 Task: Find connections with filter location Yanzhou with filter topic #jobsearchwith filter profile language Potuguese with filter current company Talent Corner HR Services Pvt Ltd with filter school Coimbatore Tamil Nadu jobs  with filter industry Golf Courses and Country Clubs with filter service category Family Law with filter keywords title Service Dog Trainer
Action: Mouse moved to (547, 76)
Screenshot: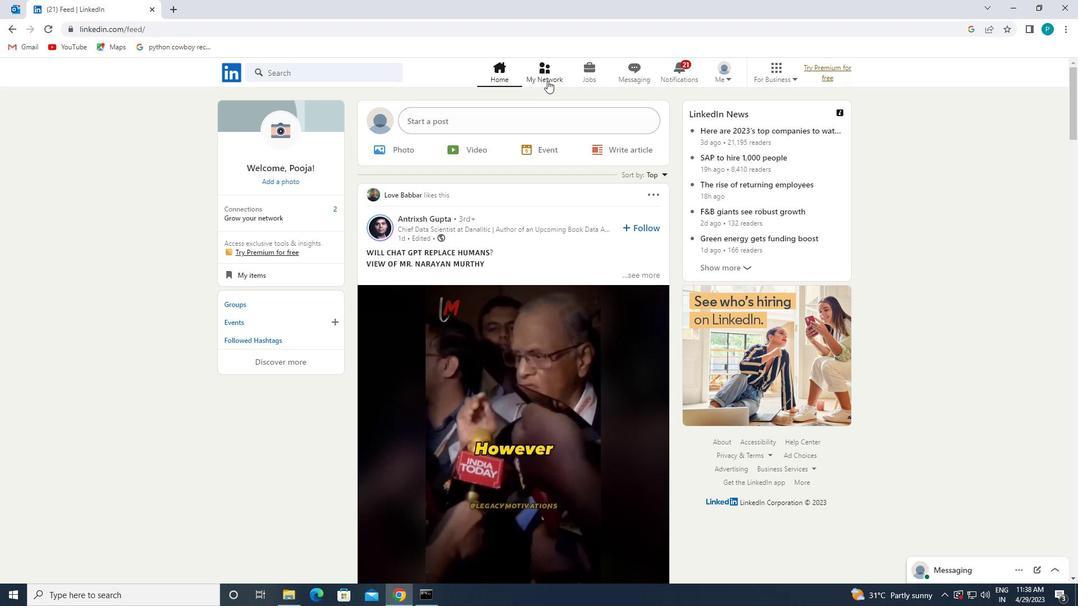 
Action: Mouse pressed left at (547, 76)
Screenshot: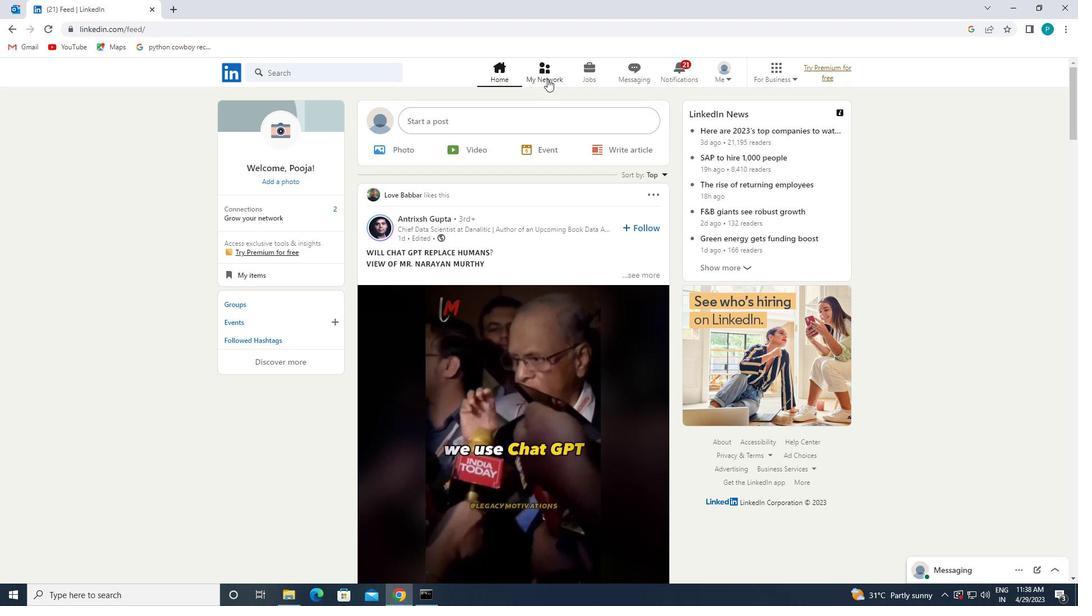 
Action: Mouse moved to (342, 123)
Screenshot: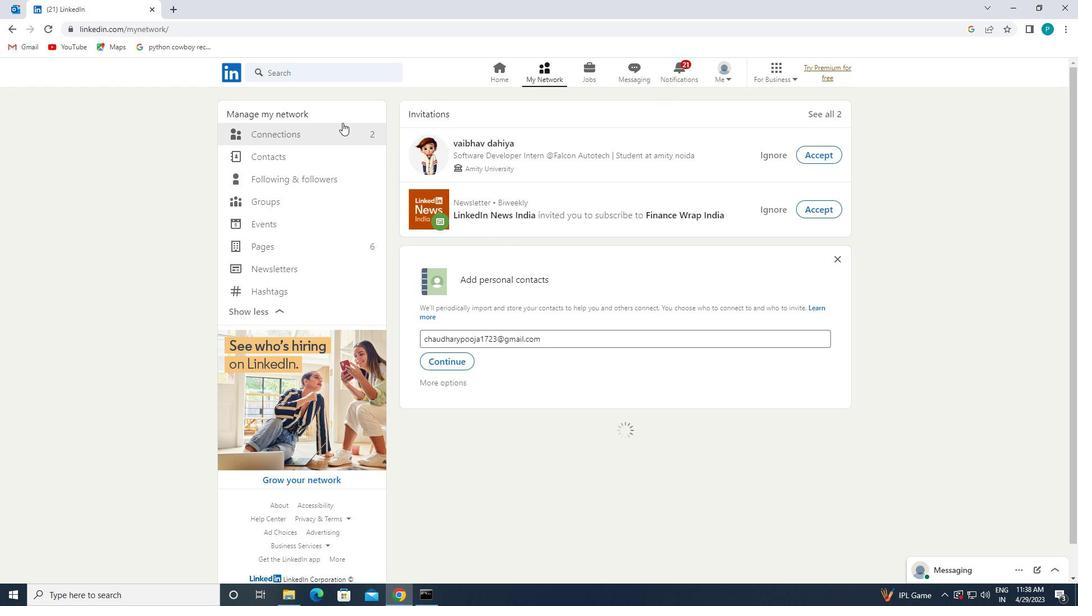
Action: Mouse pressed left at (342, 123)
Screenshot: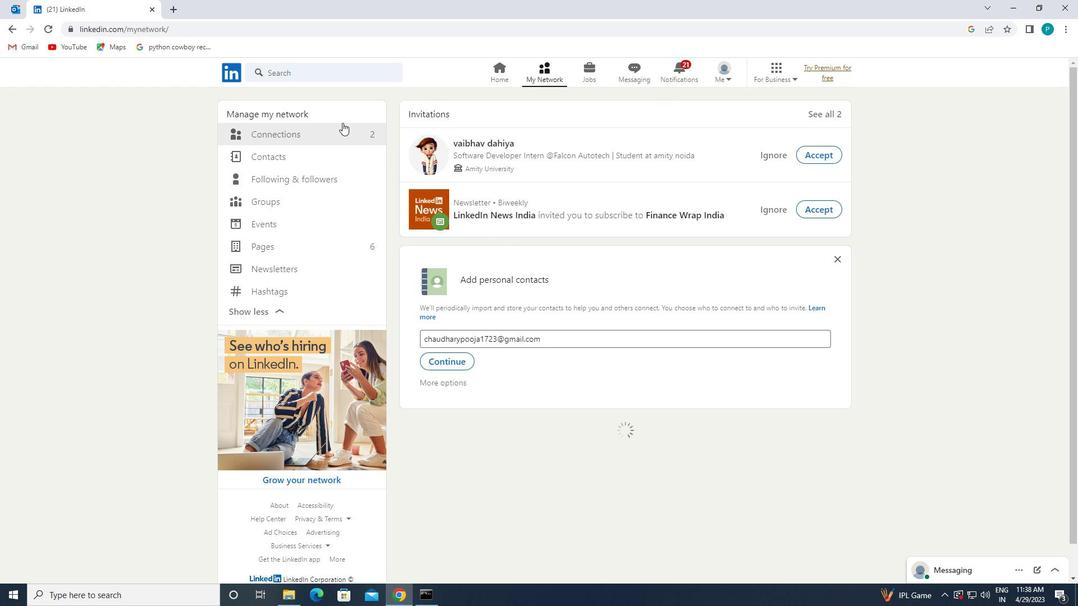 
Action: Mouse moved to (332, 139)
Screenshot: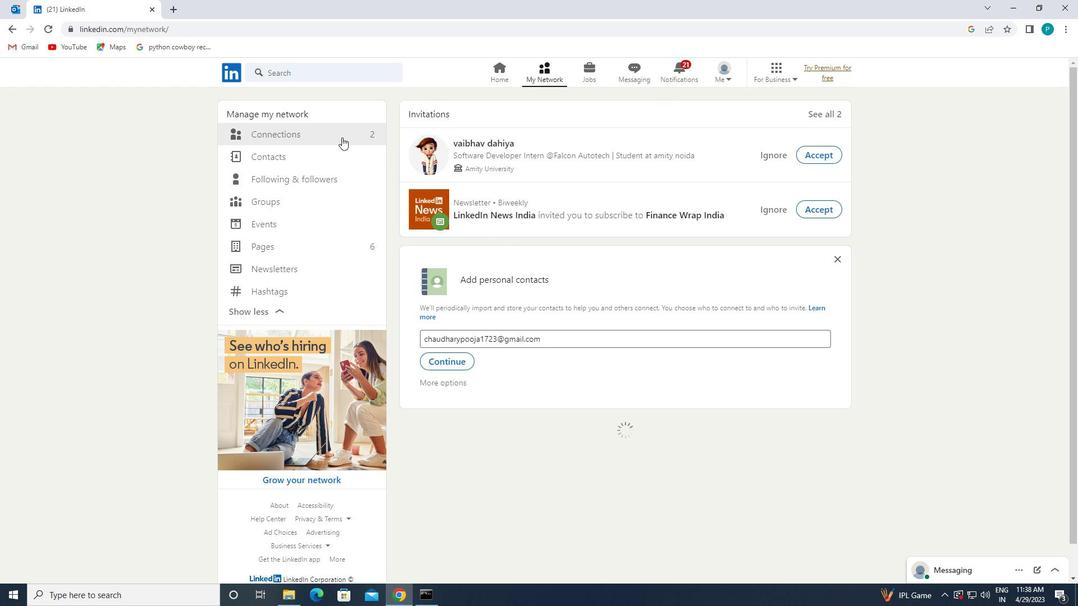 
Action: Mouse pressed left at (332, 139)
Screenshot: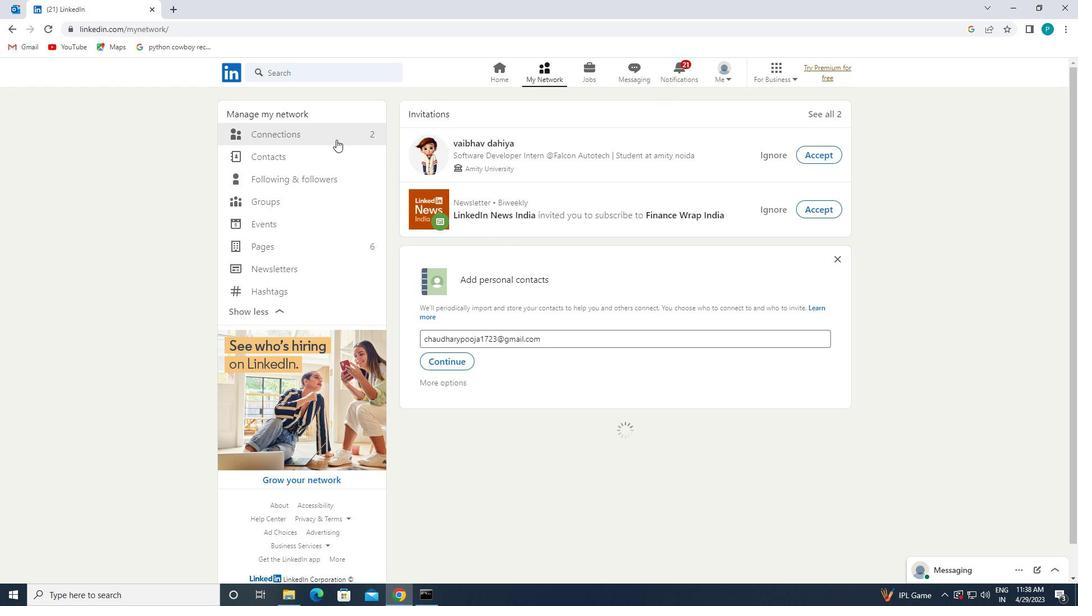 
Action: Mouse moved to (344, 135)
Screenshot: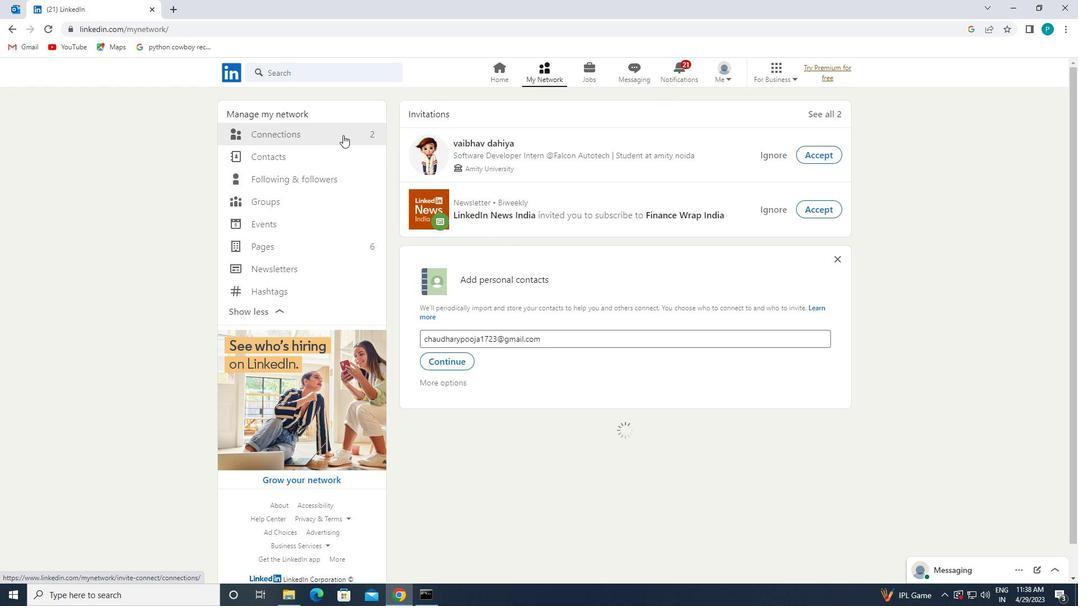 
Action: Mouse pressed left at (344, 135)
Screenshot: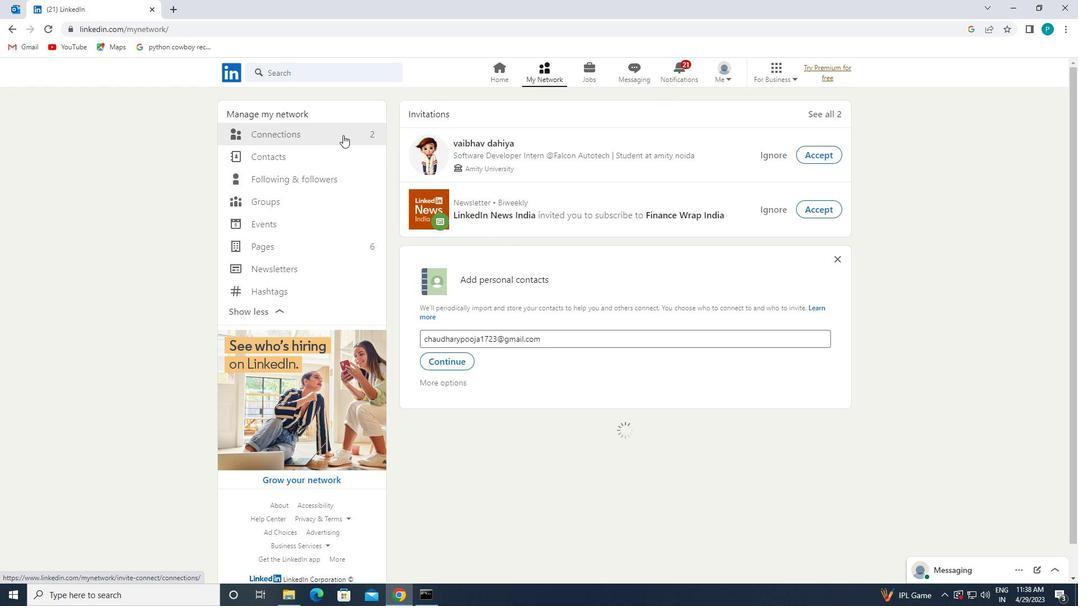 
Action: Mouse pressed left at (344, 135)
Screenshot: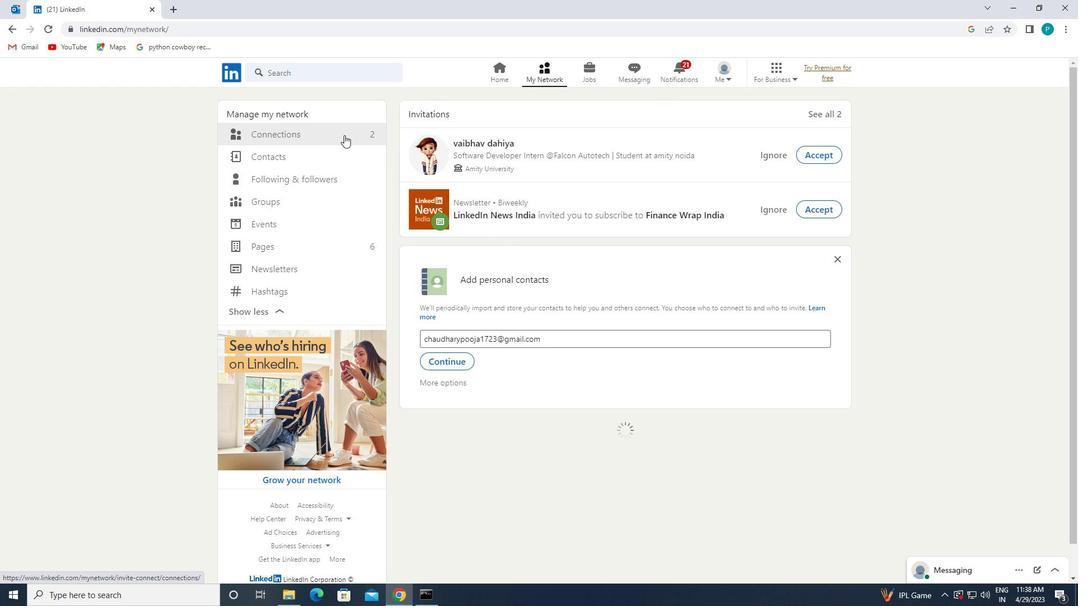 
Action: Mouse moved to (612, 130)
Screenshot: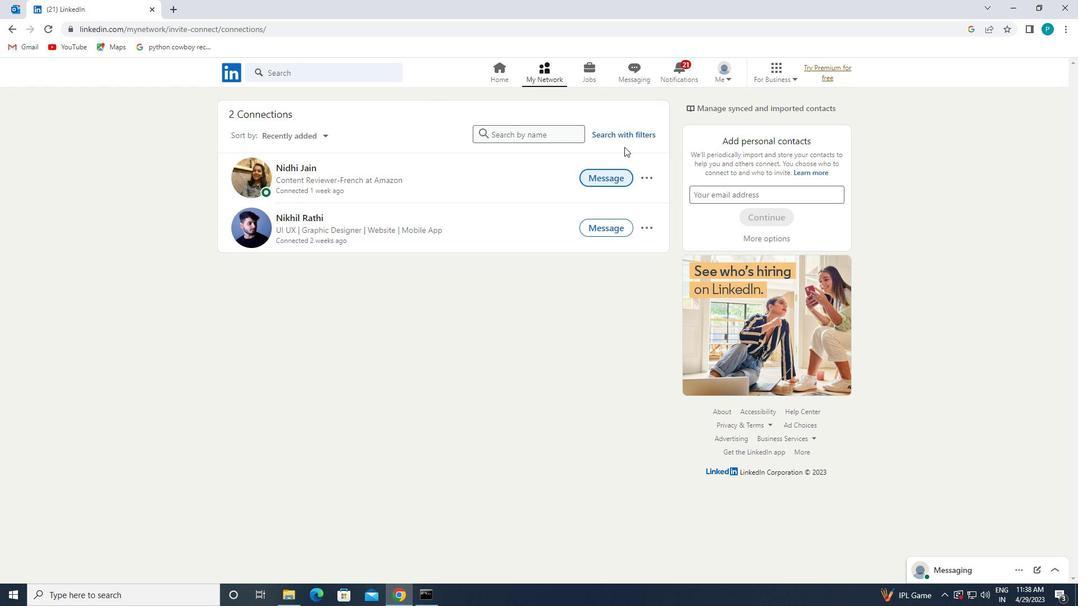 
Action: Mouse pressed left at (612, 130)
Screenshot: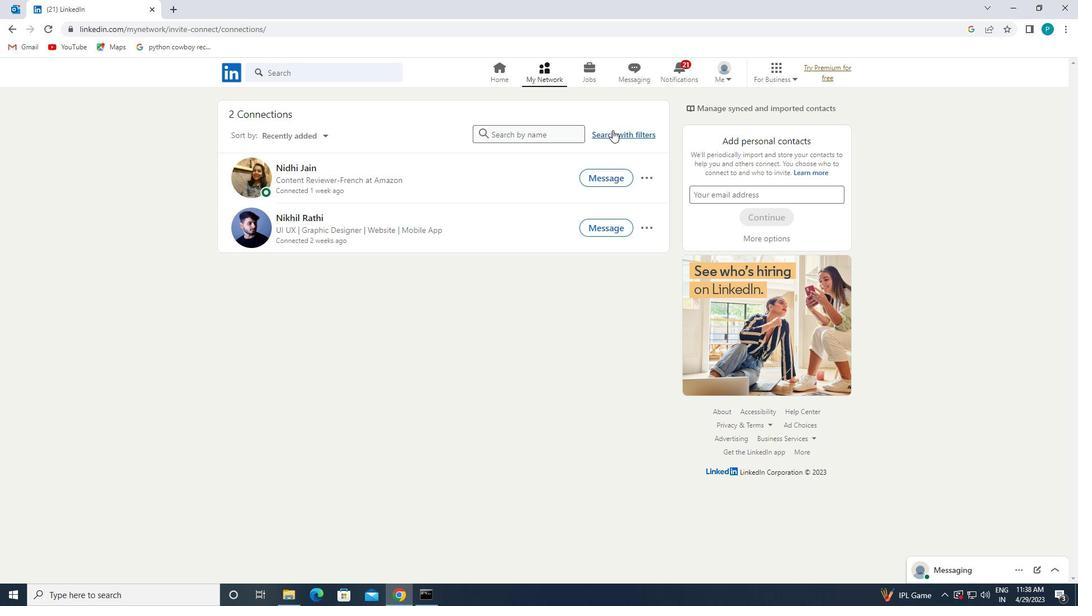 
Action: Mouse moved to (567, 105)
Screenshot: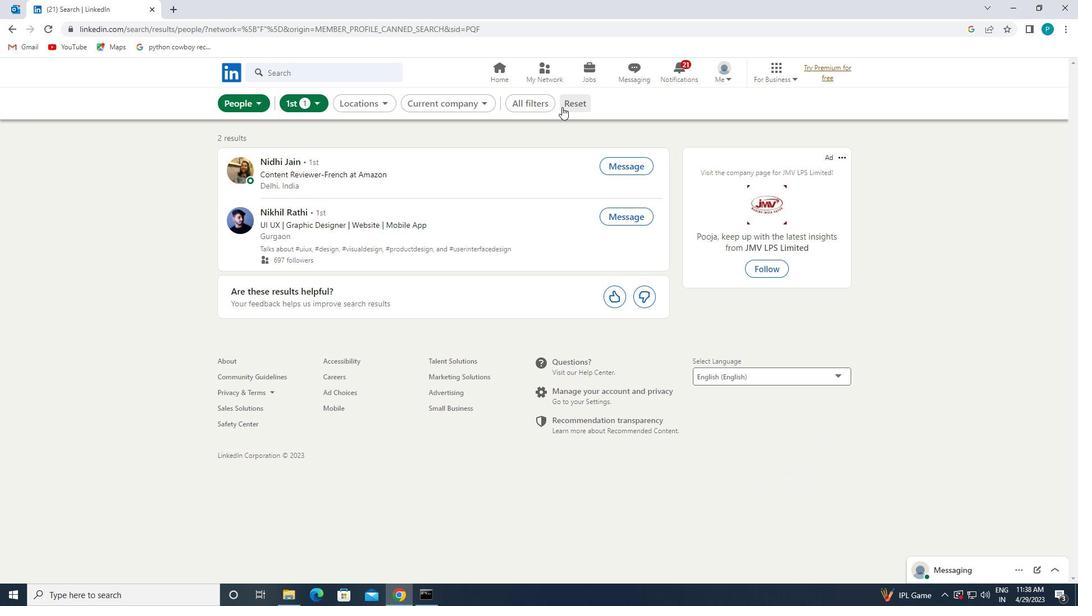 
Action: Mouse pressed left at (567, 105)
Screenshot: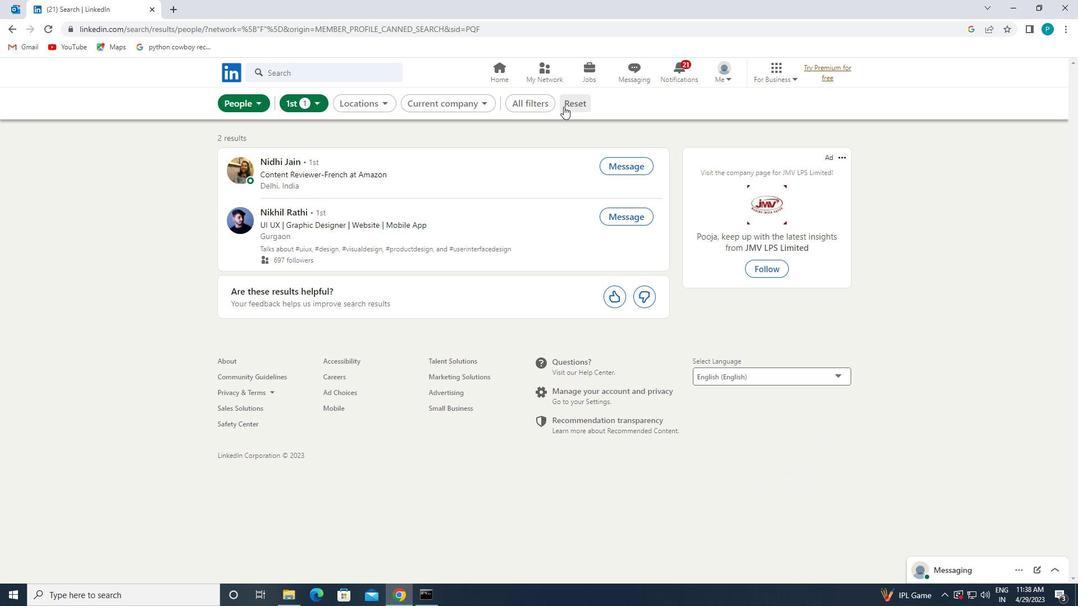 
Action: Mouse moved to (563, 103)
Screenshot: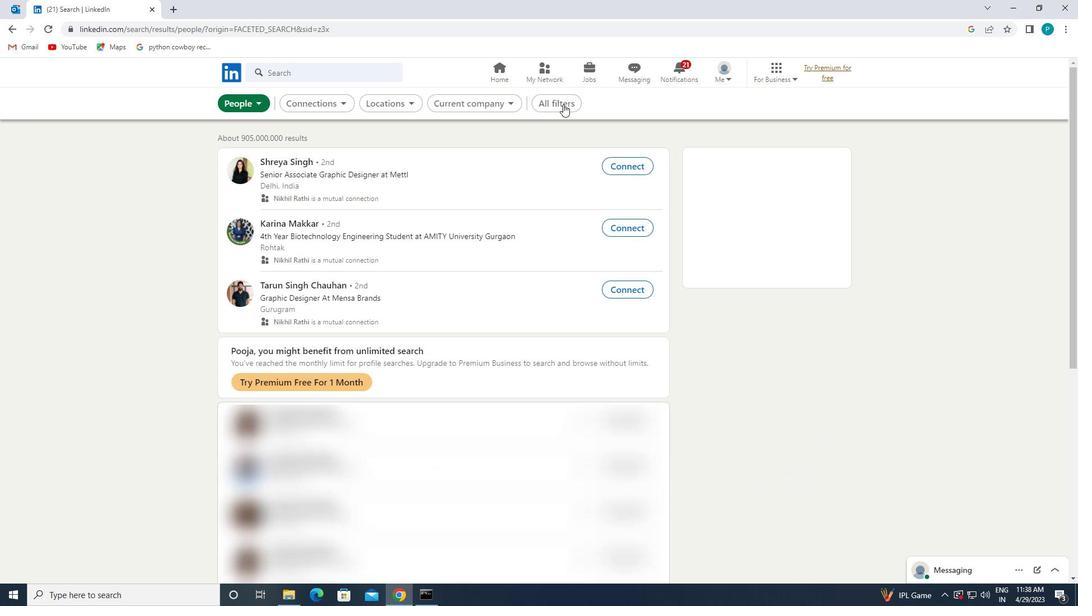 
Action: Mouse pressed left at (563, 103)
Screenshot: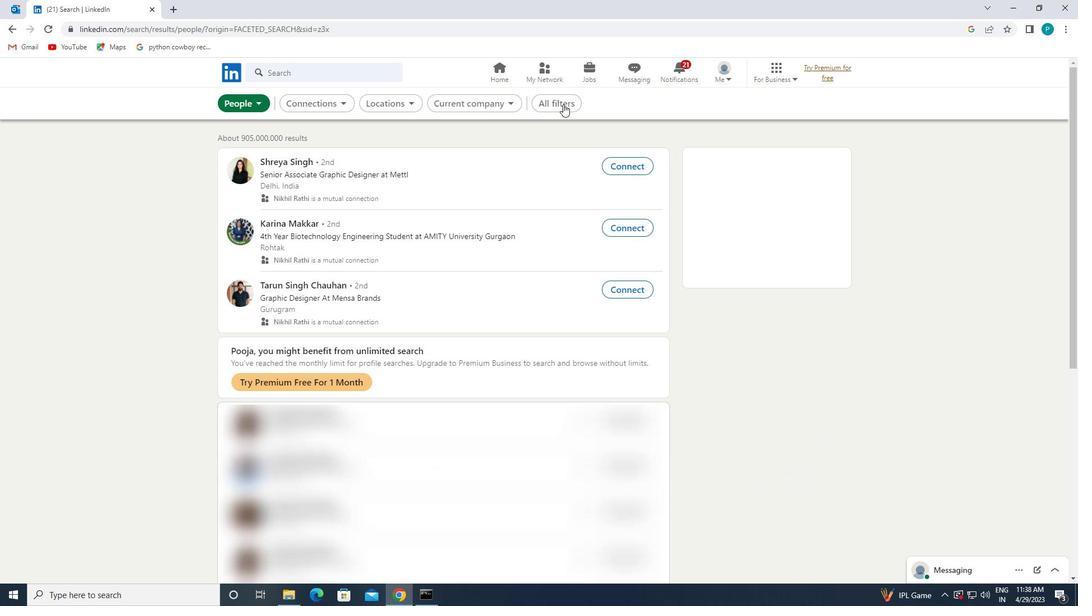 
Action: Mouse moved to (862, 241)
Screenshot: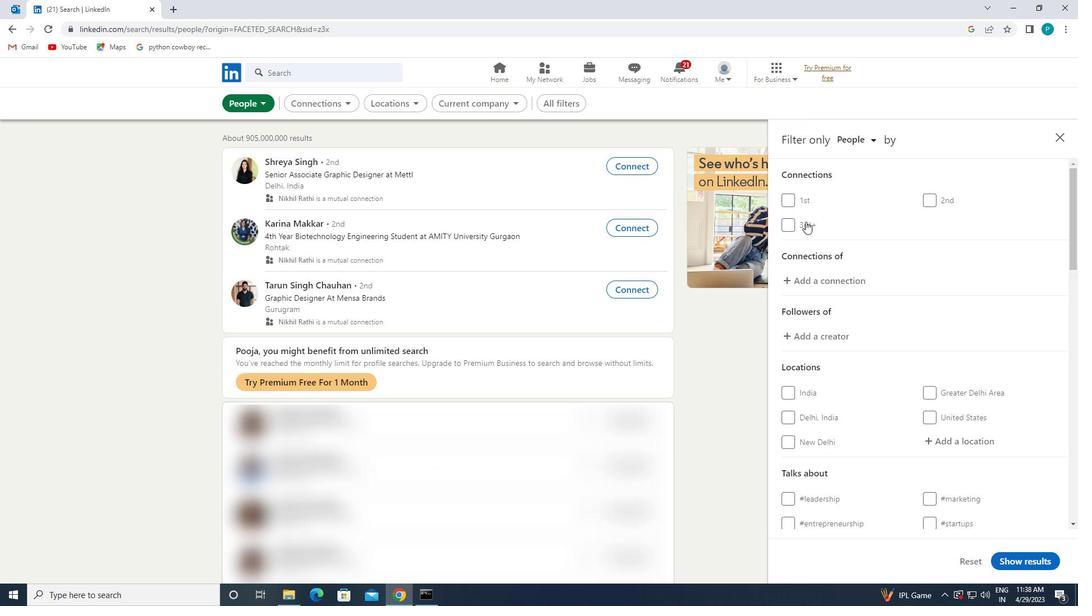 
Action: Mouse scrolled (862, 240) with delta (0, 0)
Screenshot: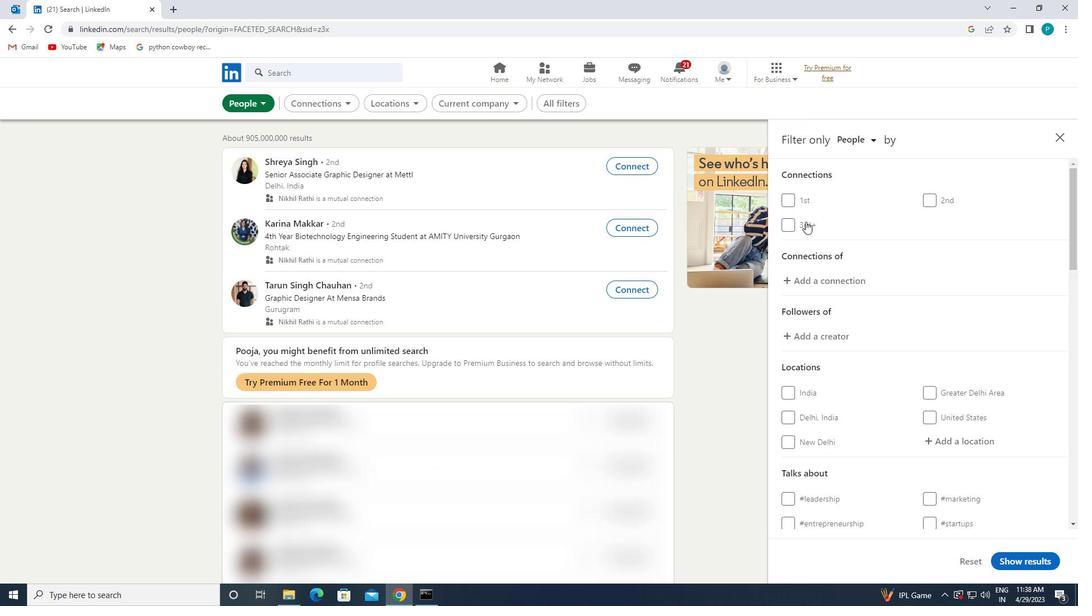 
Action: Mouse moved to (934, 353)
Screenshot: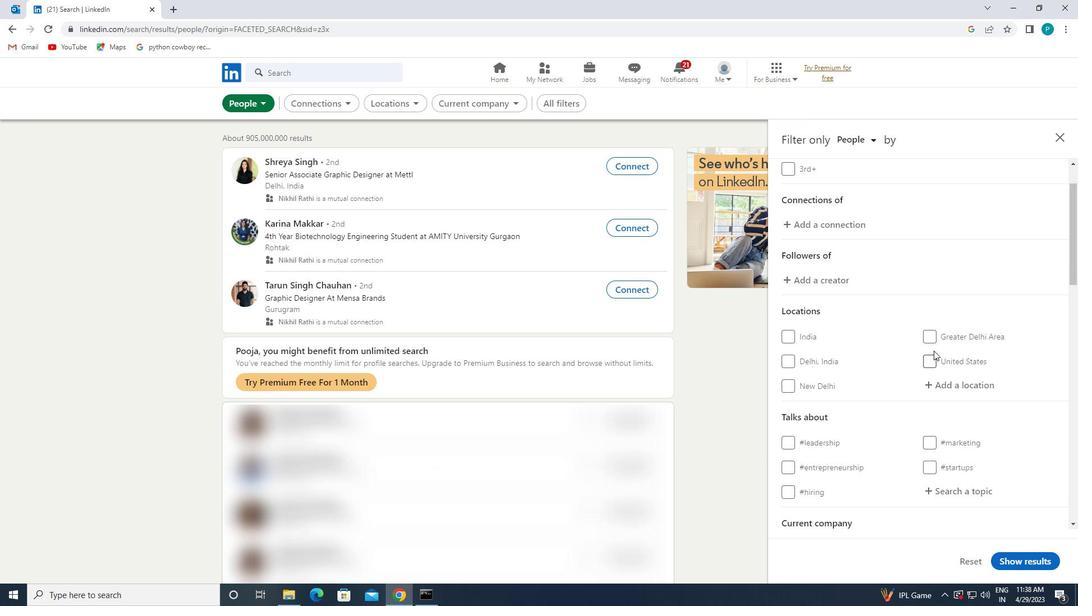 
Action: Mouse scrolled (934, 352) with delta (0, 0)
Screenshot: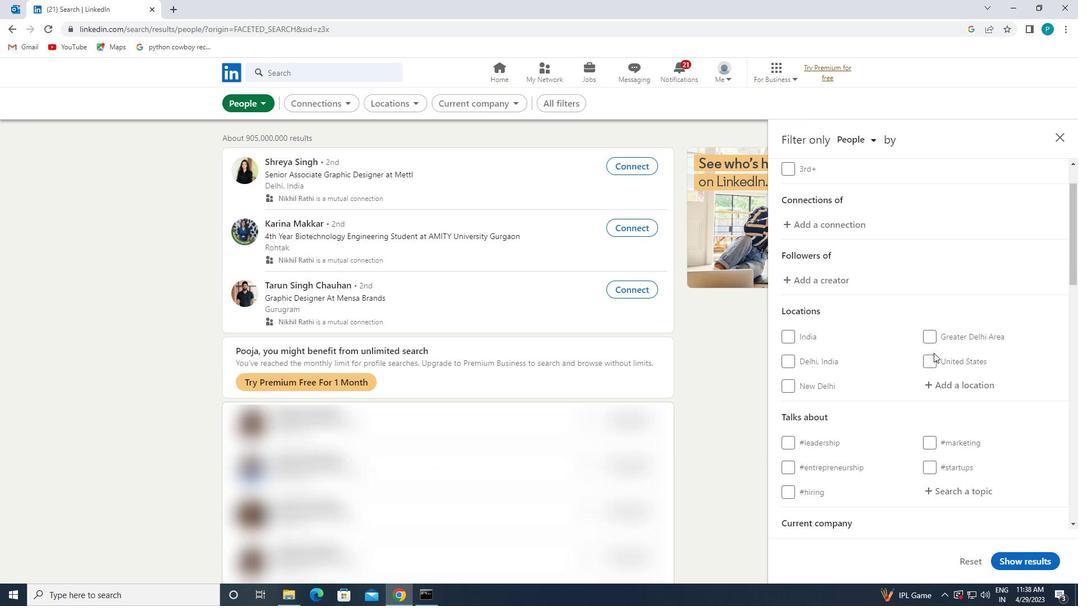 
Action: Mouse moved to (938, 333)
Screenshot: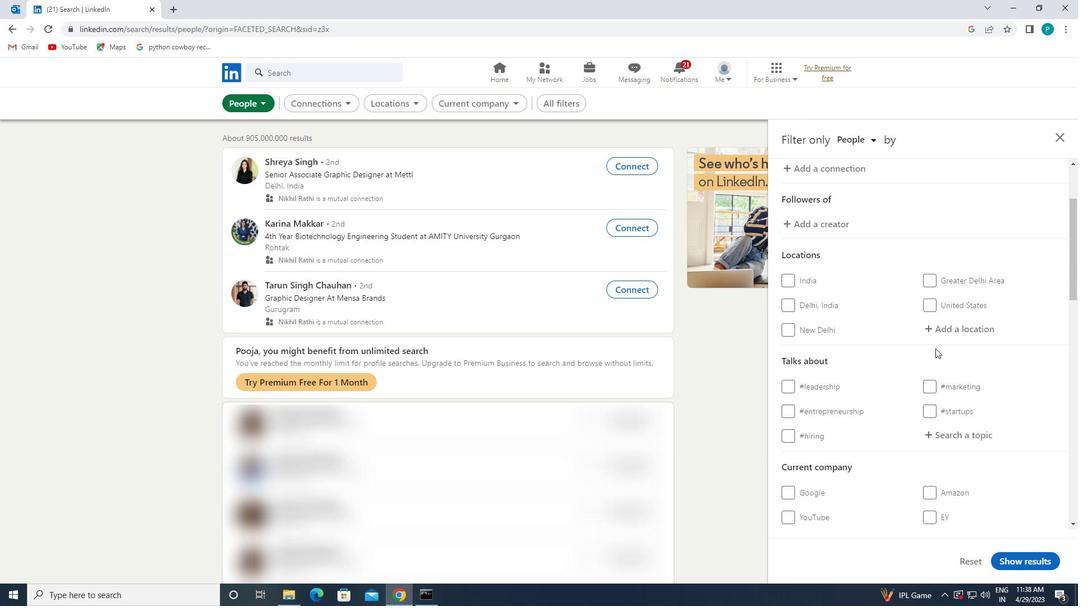 
Action: Mouse pressed left at (938, 333)
Screenshot: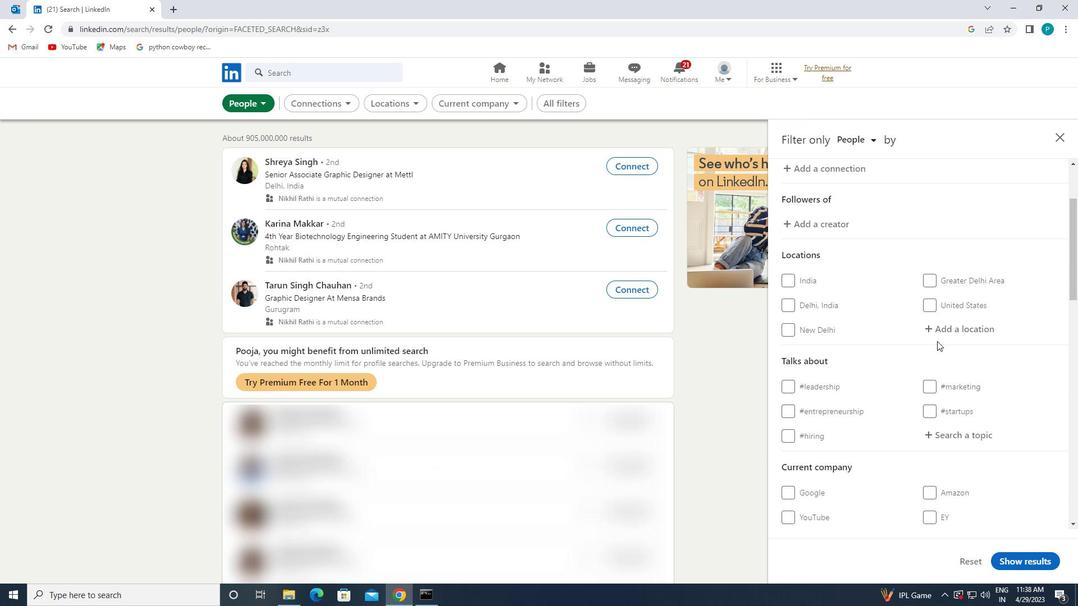 
Action: Mouse moved to (931, 346)
Screenshot: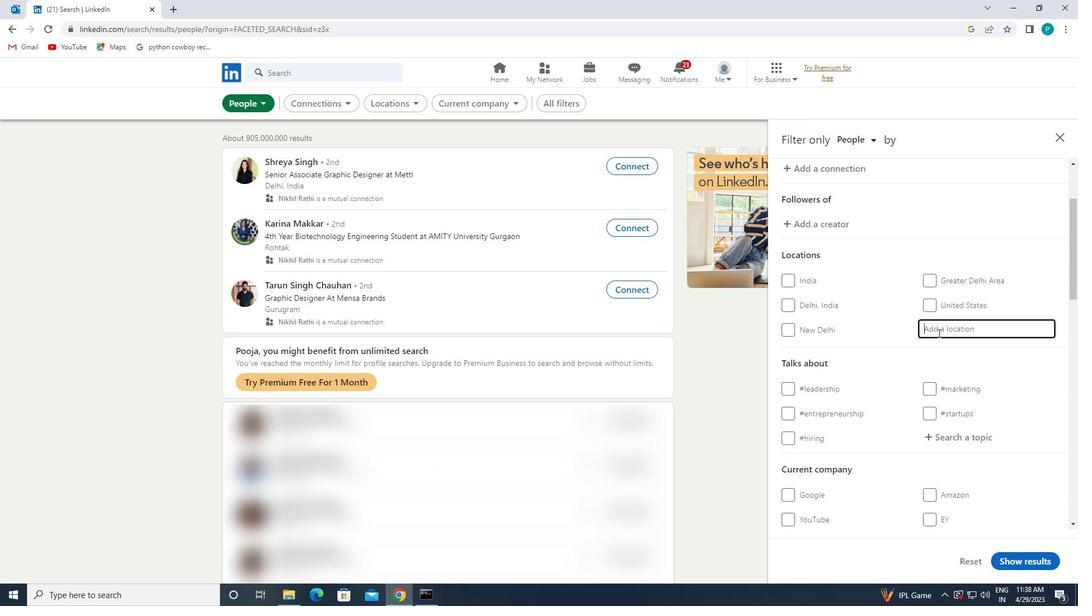 
Action: Key pressed <Key.caps_lock>y<Key.caps_lock>anzg<Key.backspace>hou
Screenshot: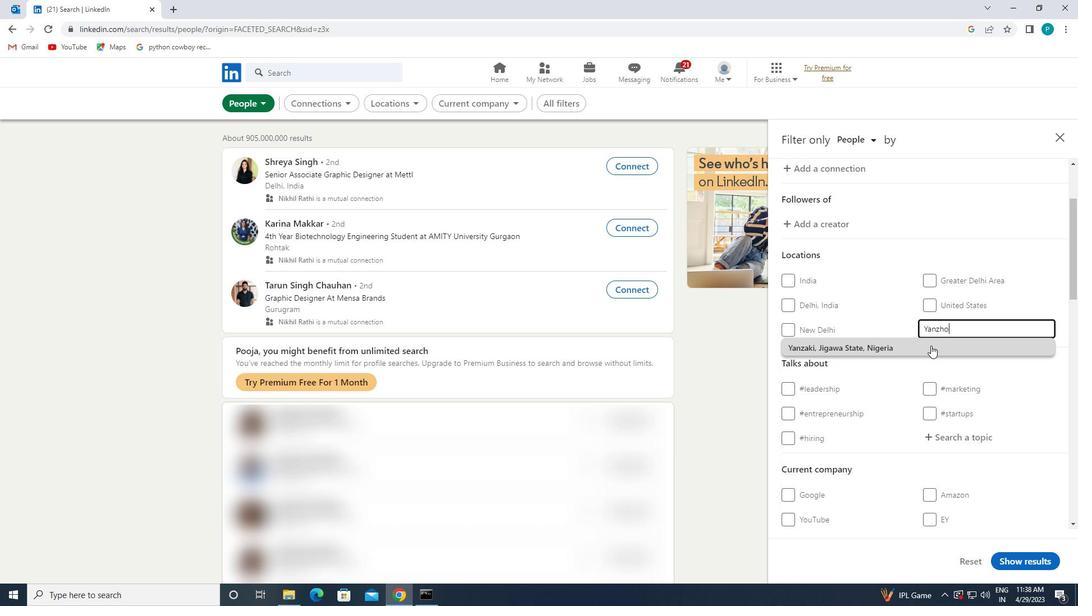 
Action: Mouse moved to (819, 335)
Screenshot: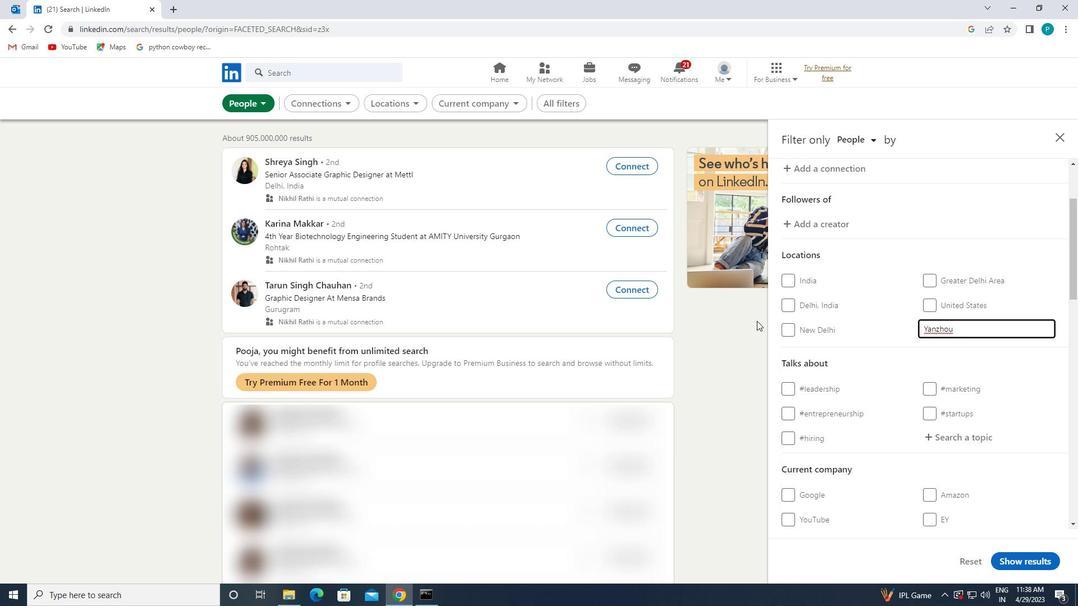 
Action: Mouse scrolled (819, 335) with delta (0, 0)
Screenshot: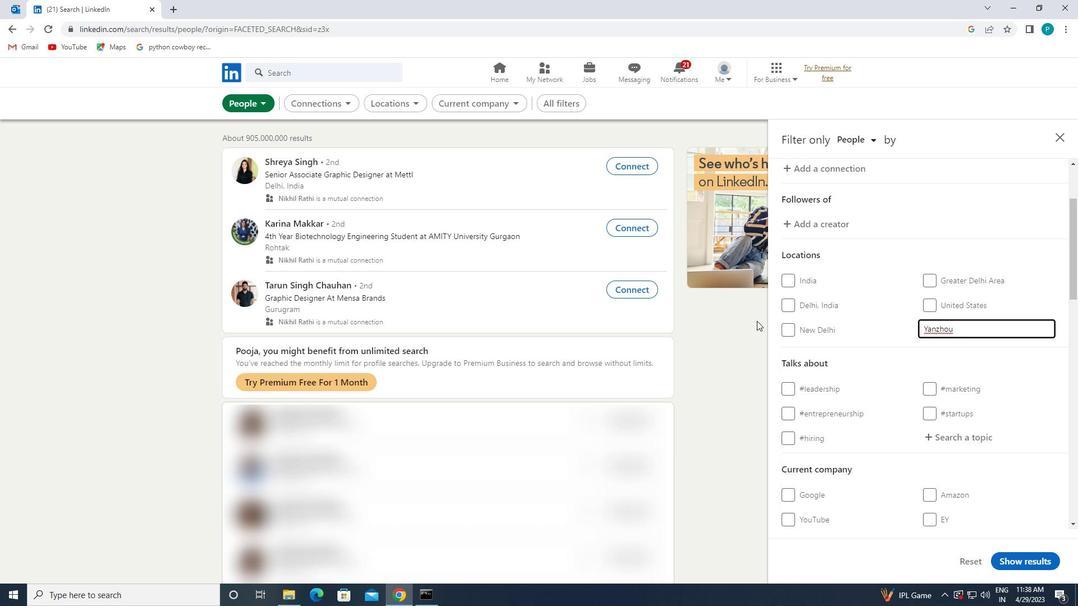 
Action: Mouse moved to (870, 343)
Screenshot: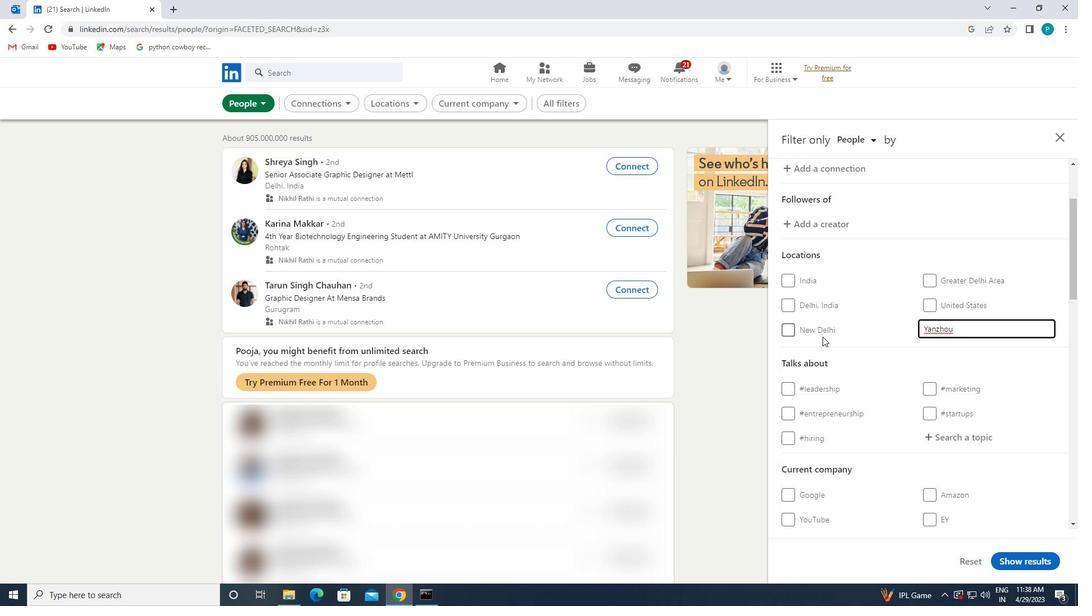 
Action: Mouse scrolled (870, 343) with delta (0, 0)
Screenshot: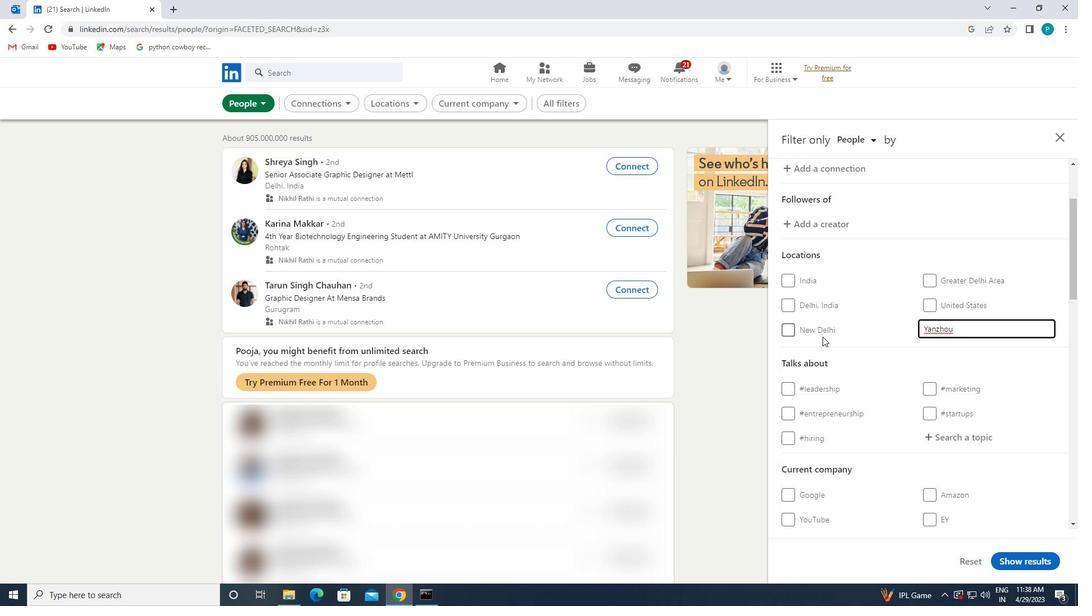 
Action: Mouse moved to (927, 321)
Screenshot: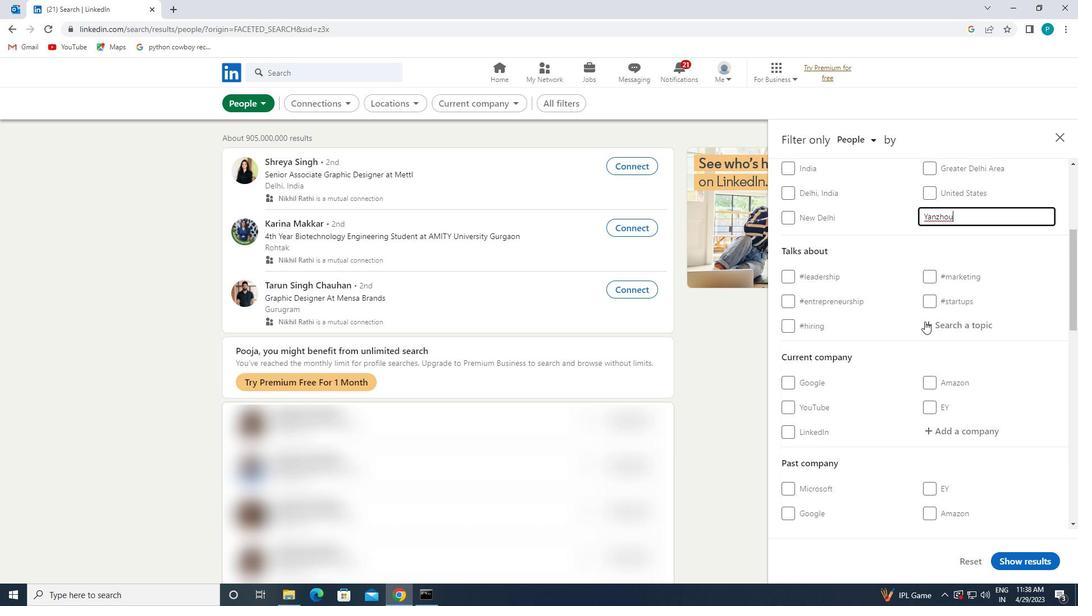 
Action: Mouse pressed left at (927, 321)
Screenshot: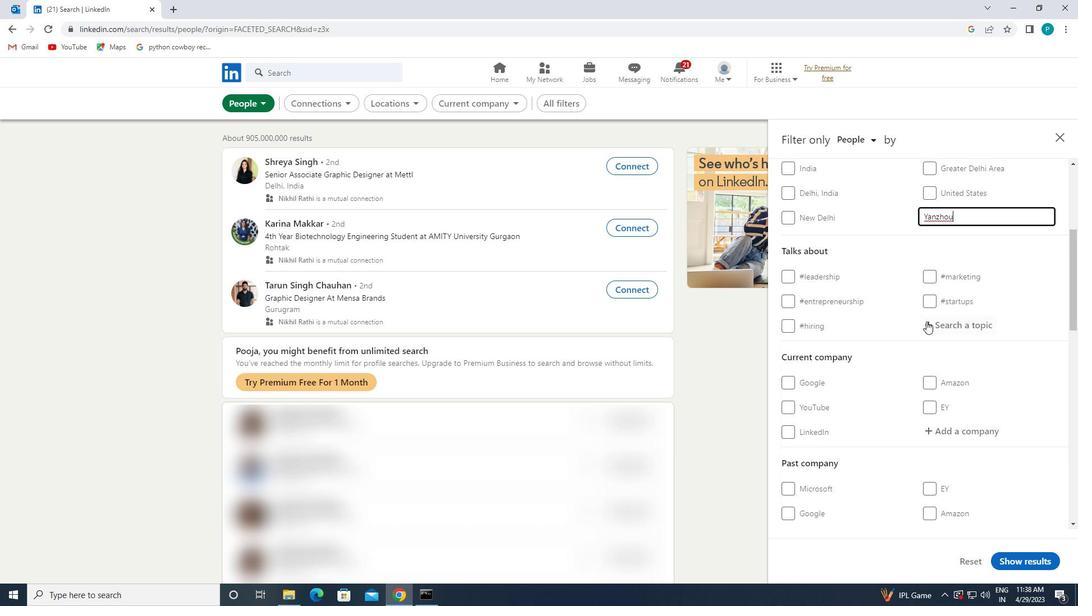 
Action: Mouse moved to (923, 328)
Screenshot: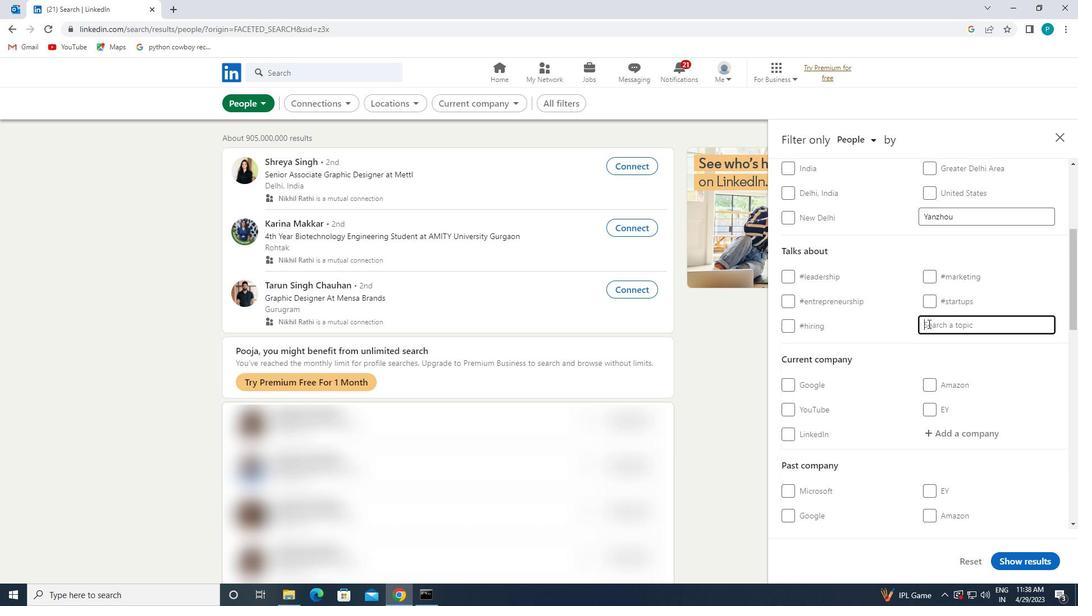 
Action: Key pressed <Key.shift>#JOBSERACHING
Screenshot: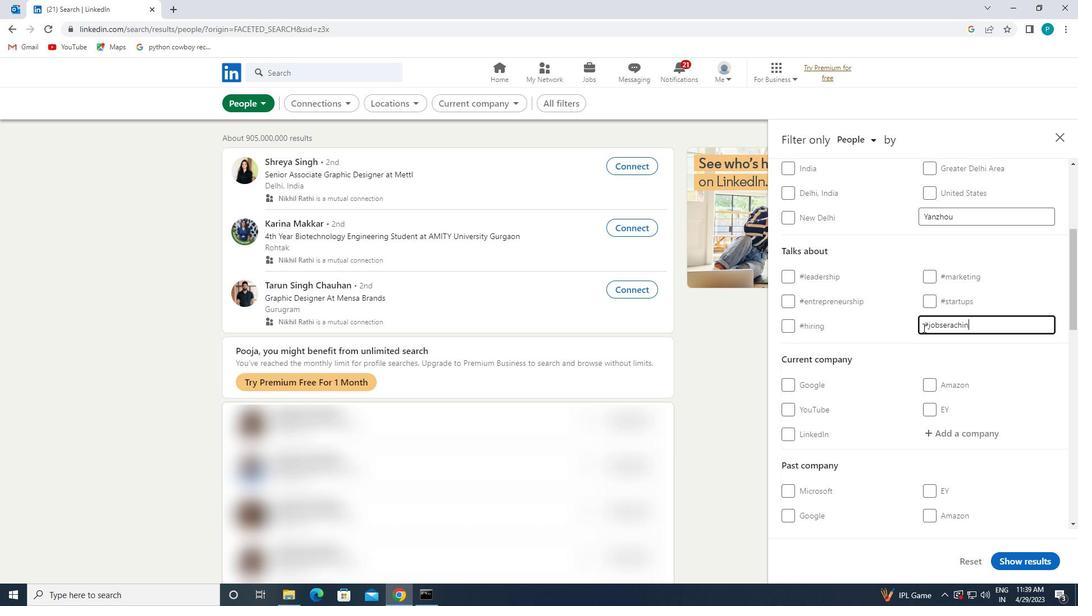 
Action: Mouse moved to (903, 344)
Screenshot: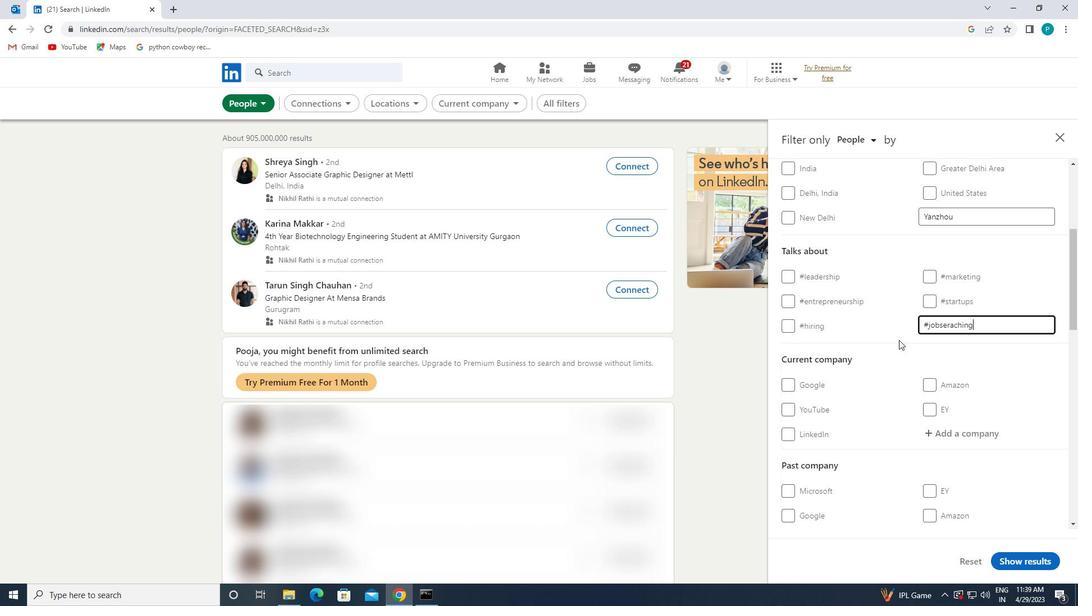
Action: Mouse scrolled (903, 344) with delta (0, 0)
Screenshot: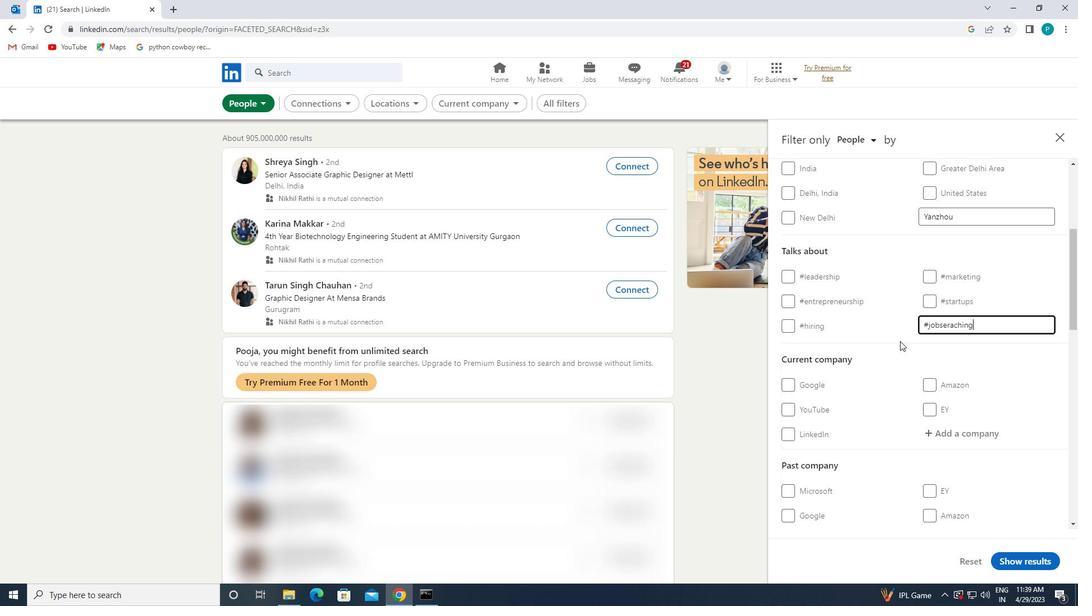
Action: Mouse moved to (900, 349)
Screenshot: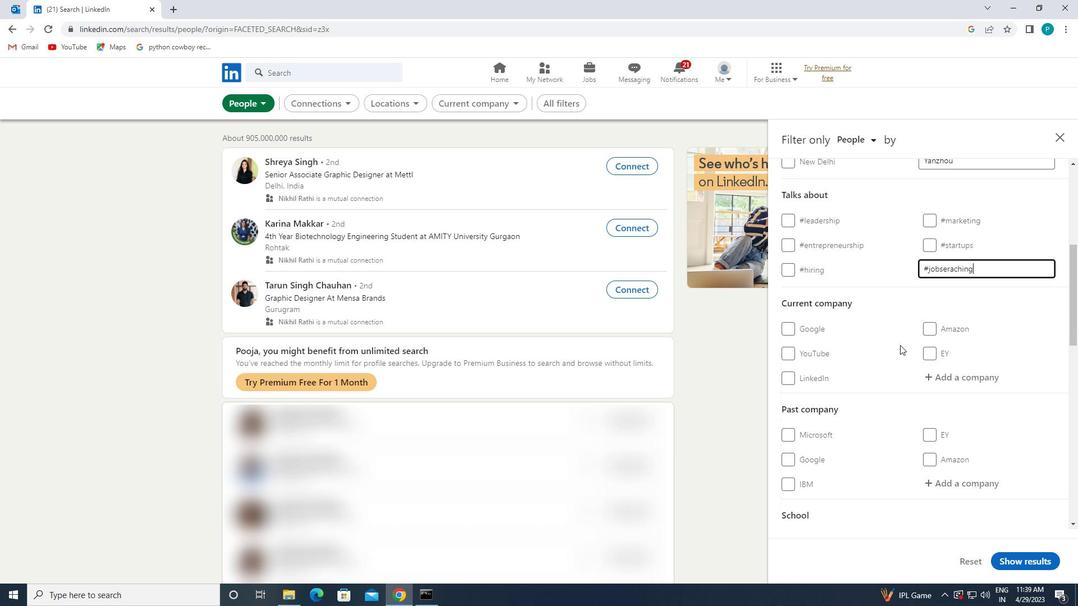 
Action: Mouse scrolled (900, 349) with delta (0, 0)
Screenshot: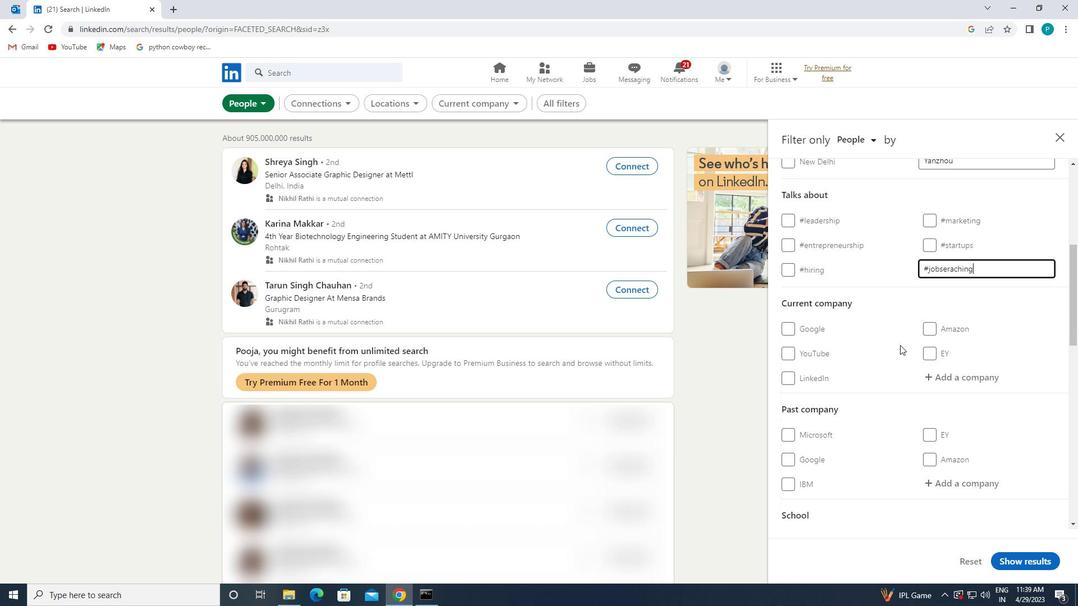 
Action: Mouse moved to (903, 350)
Screenshot: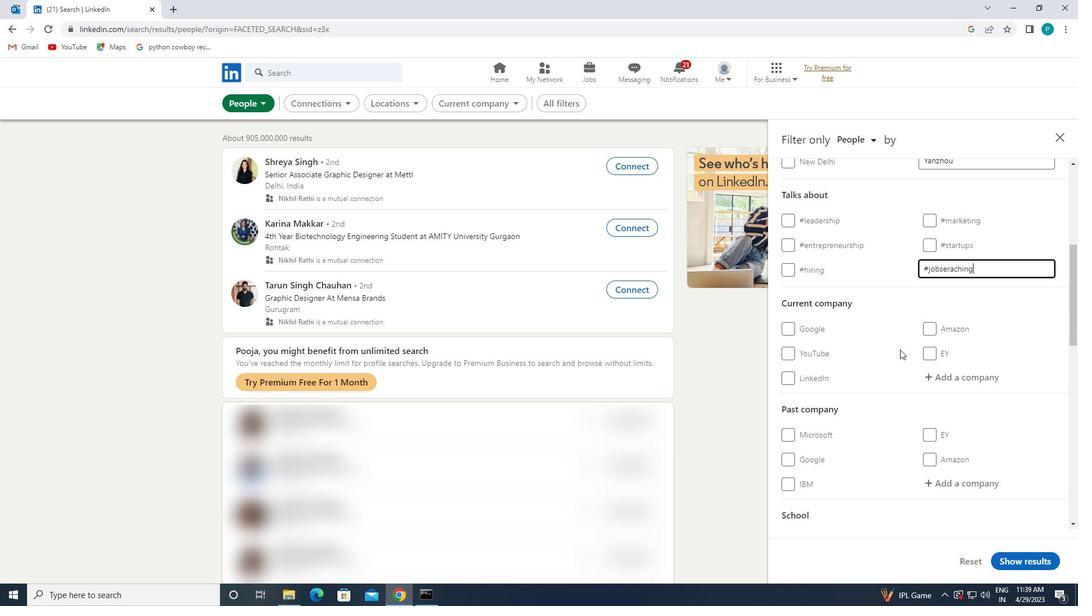
Action: Mouse scrolled (903, 349) with delta (0, 0)
Screenshot: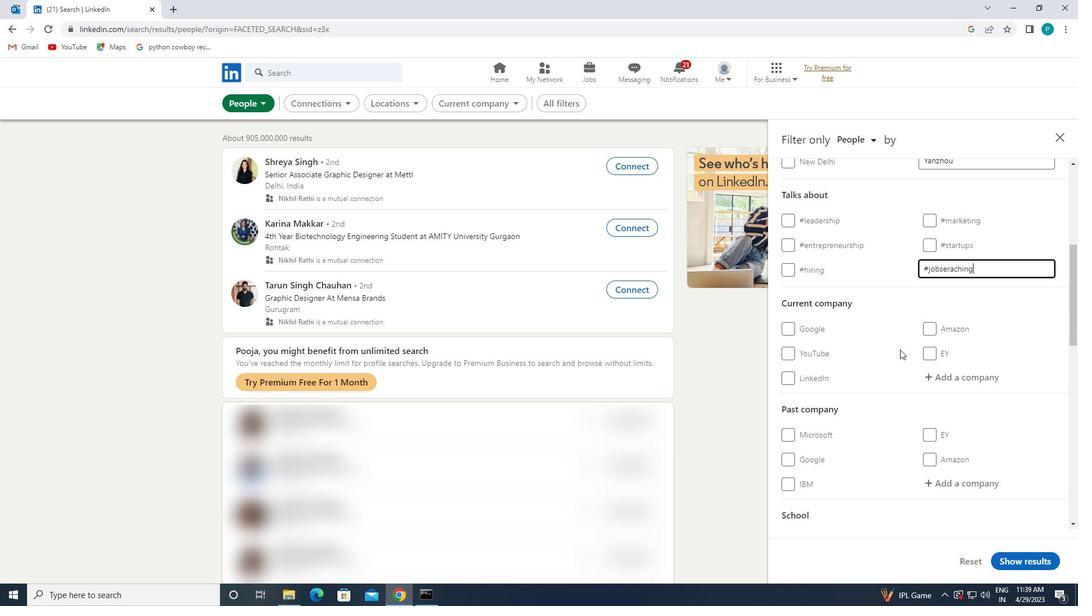 
Action: Mouse moved to (905, 349)
Screenshot: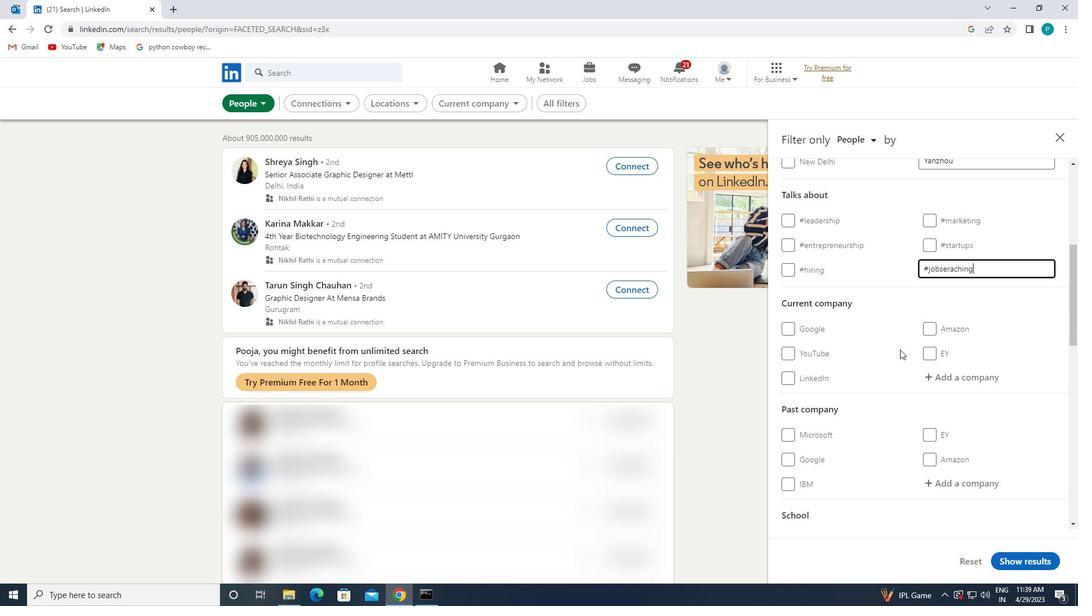 
Action: Mouse scrolled (905, 348) with delta (0, 0)
Screenshot: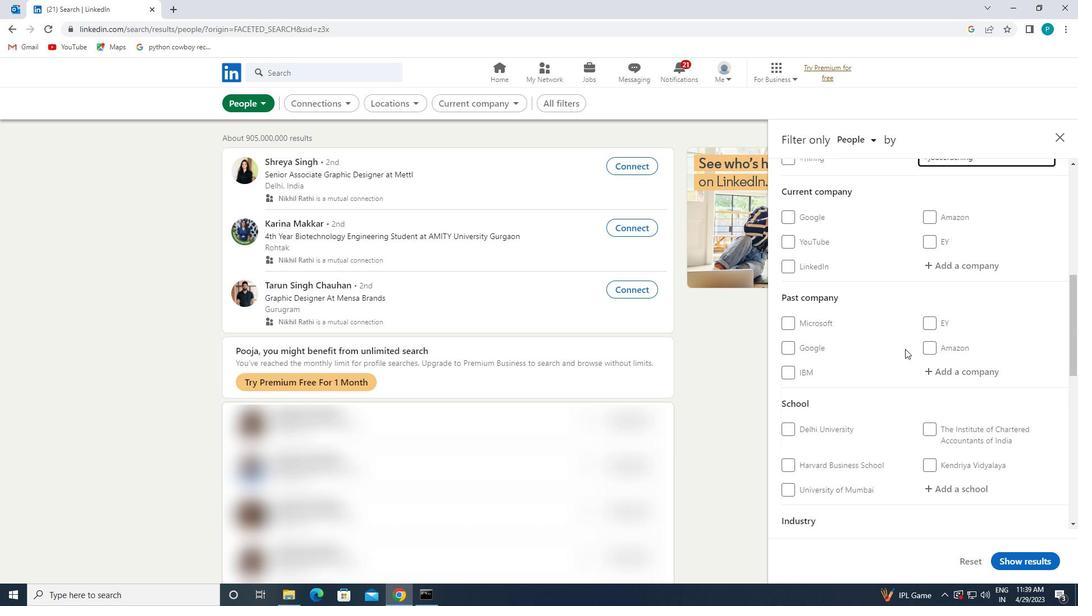 
Action: Mouse scrolled (905, 348) with delta (0, 0)
Screenshot: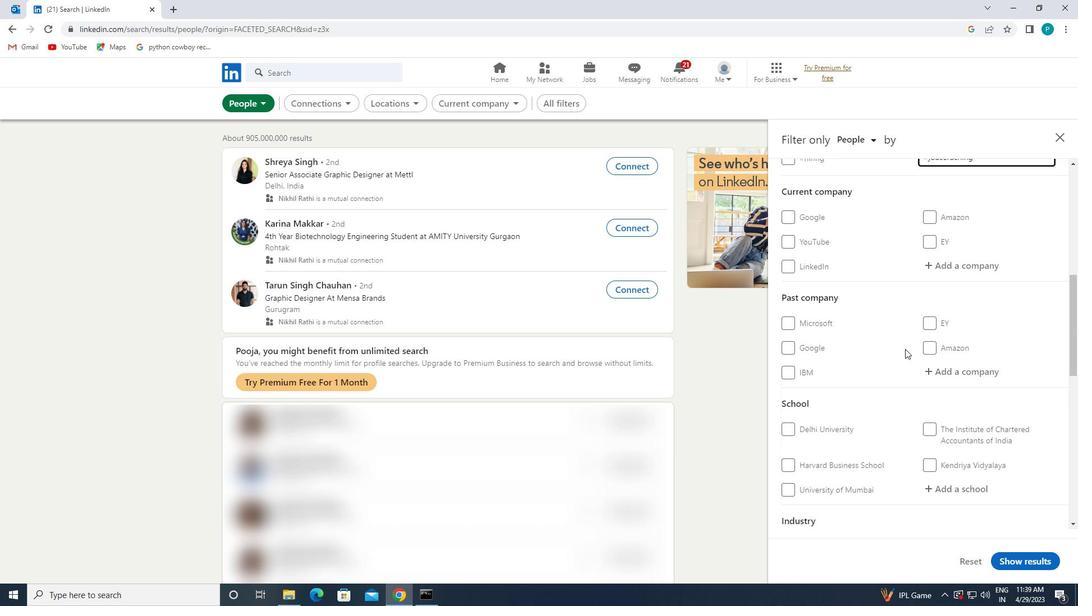 
Action: Mouse scrolled (905, 348) with delta (0, 0)
Screenshot: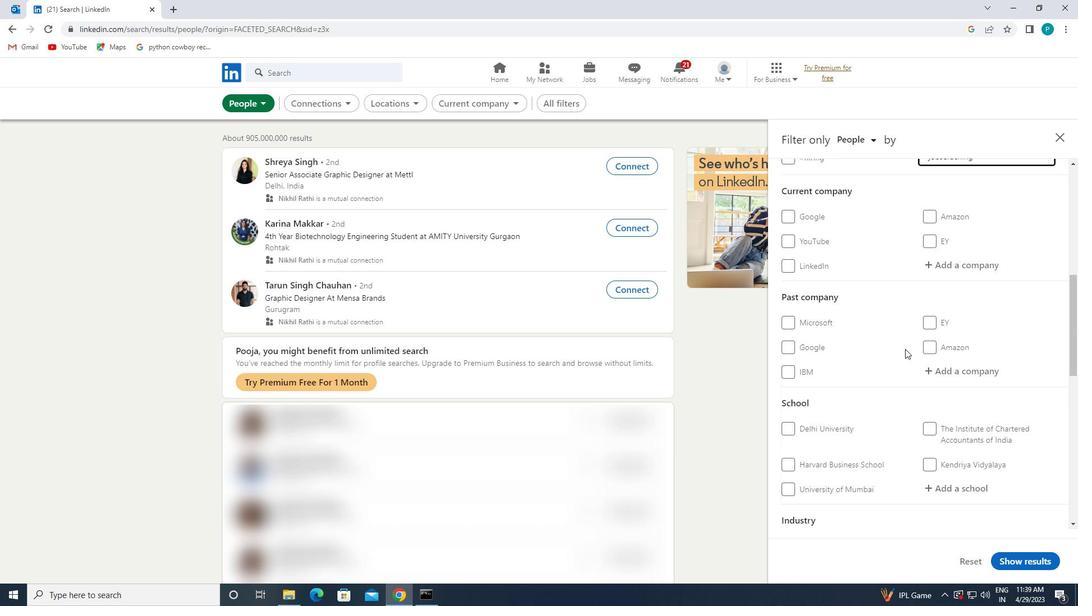 
Action: Mouse moved to (895, 351)
Screenshot: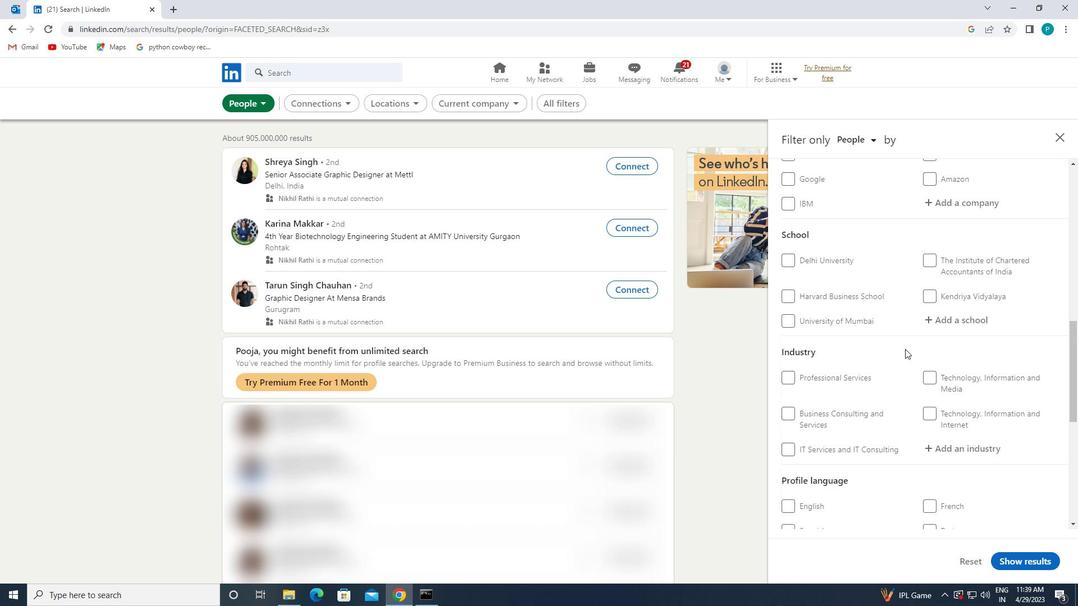 
Action: Mouse scrolled (895, 350) with delta (0, 0)
Screenshot: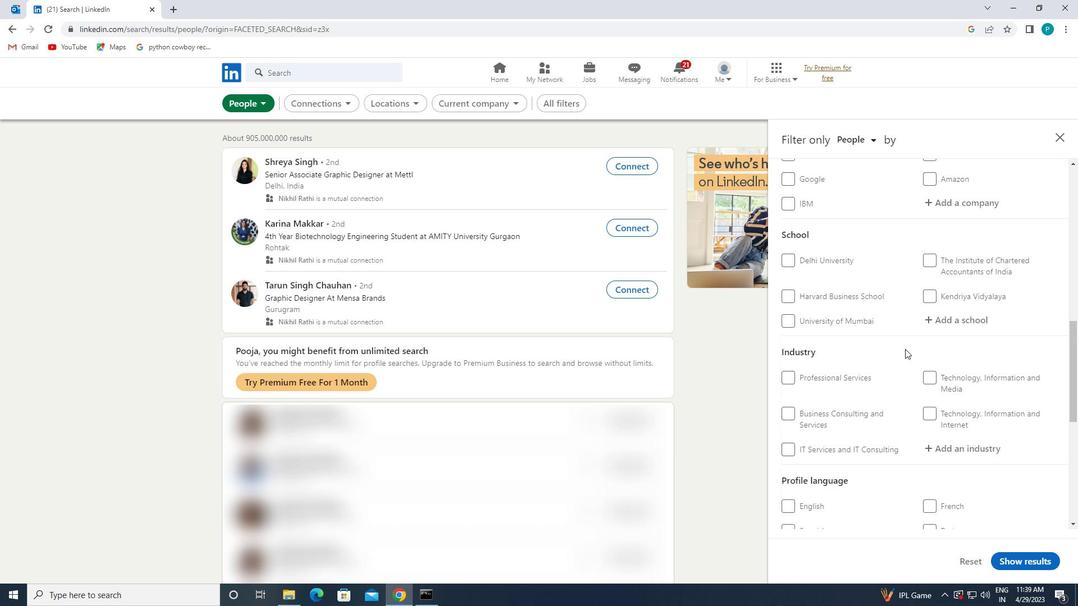 
Action: Mouse scrolled (895, 350) with delta (0, 0)
Screenshot: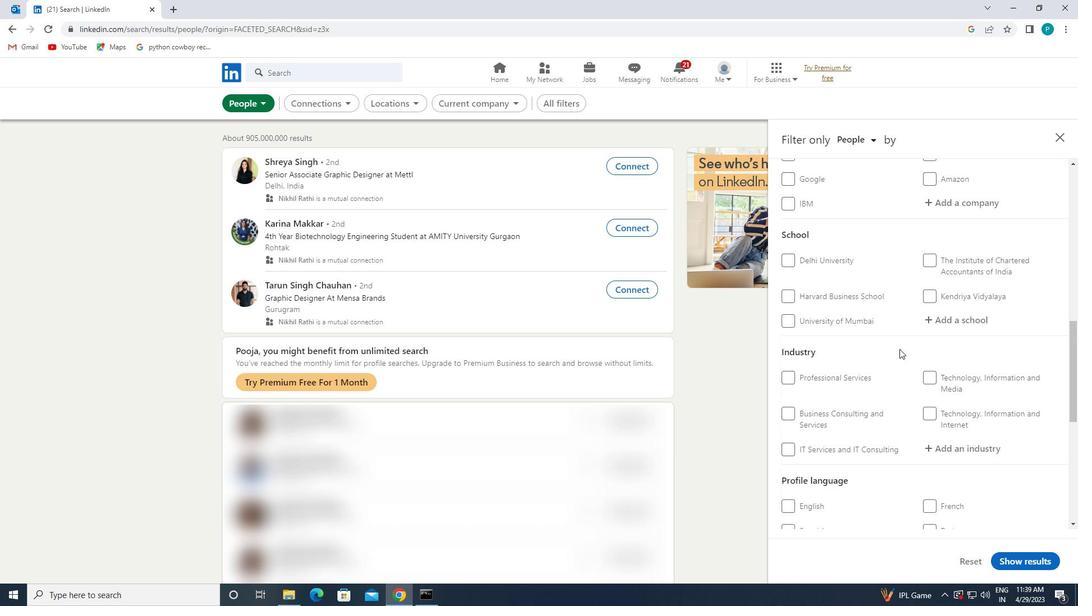 
Action: Mouse scrolled (895, 350) with delta (0, 0)
Screenshot: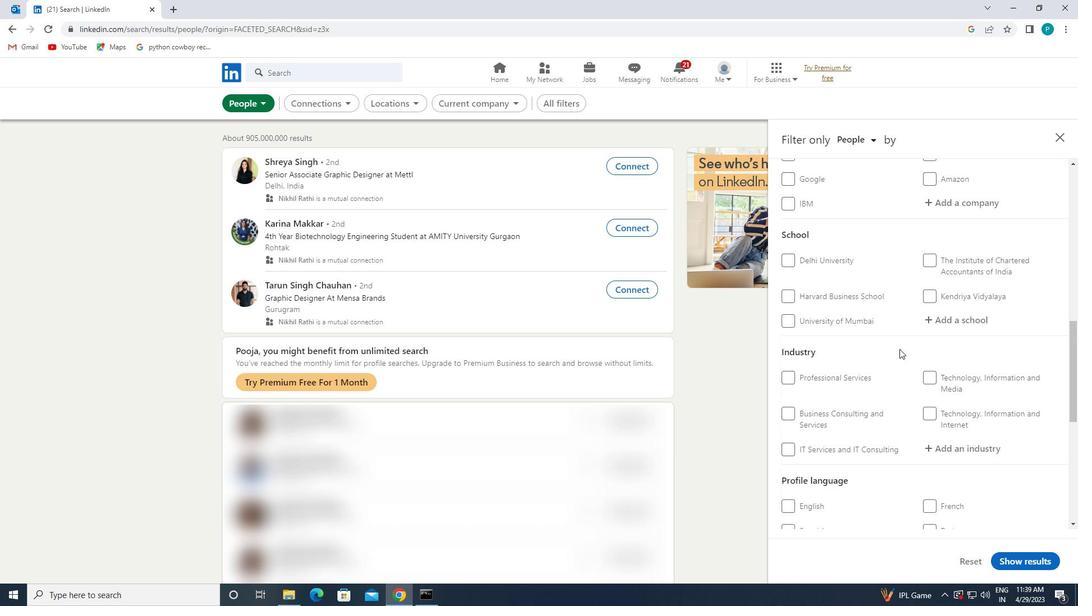 
Action: Mouse moved to (894, 351)
Screenshot: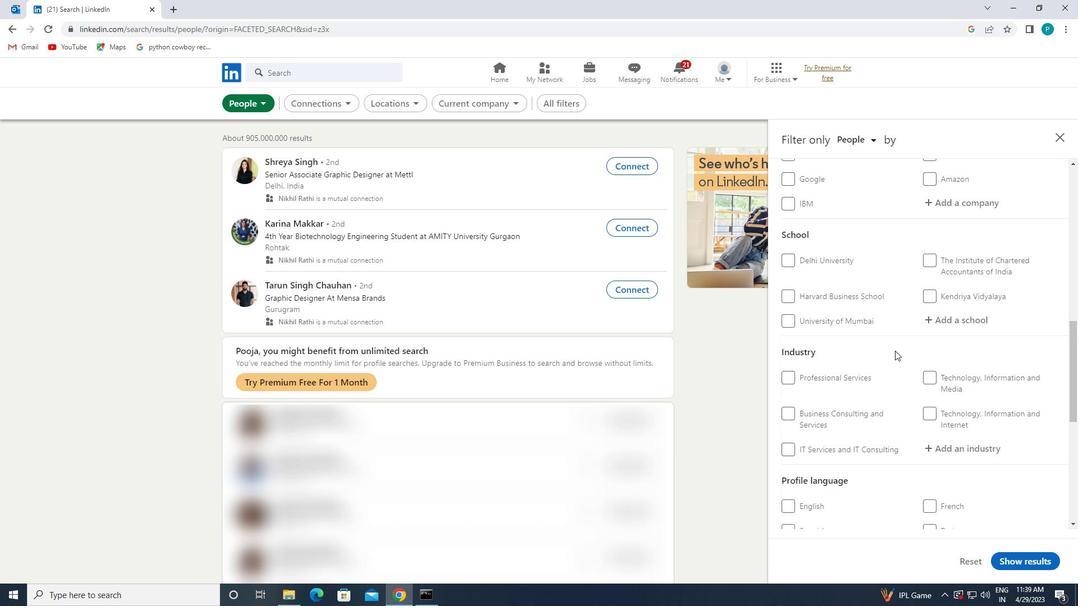 
Action: Mouse scrolled (894, 350) with delta (0, 0)
Screenshot: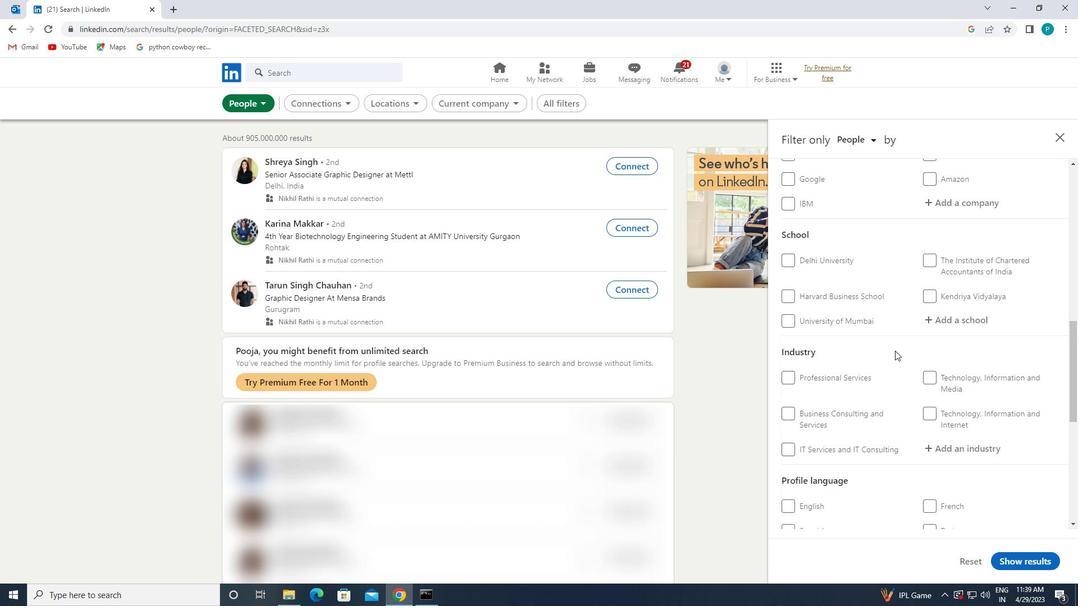 
Action: Mouse moved to (940, 311)
Screenshot: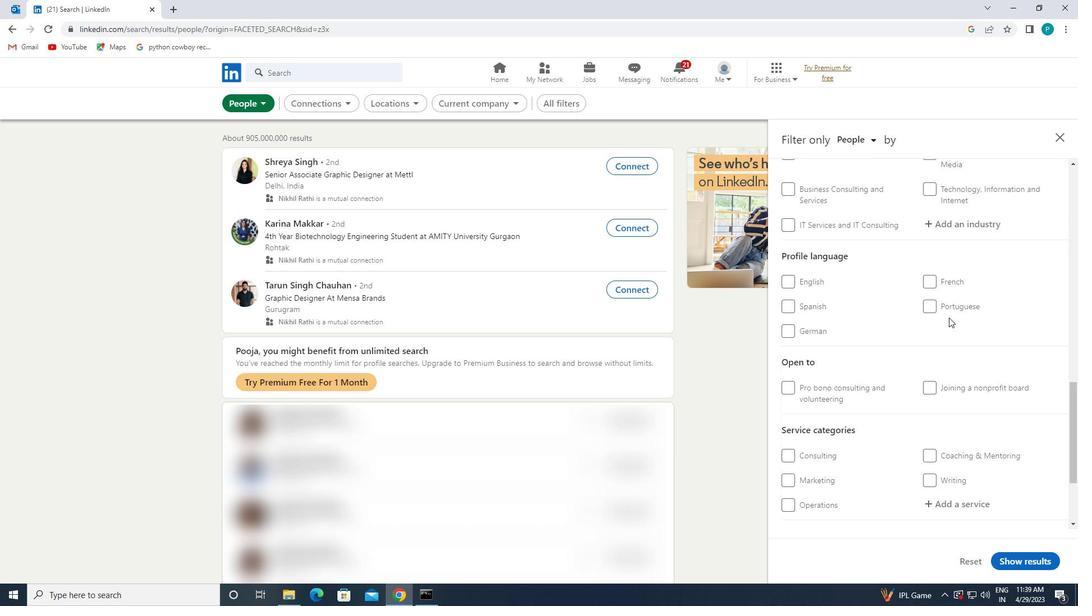 
Action: Mouse pressed left at (940, 311)
Screenshot: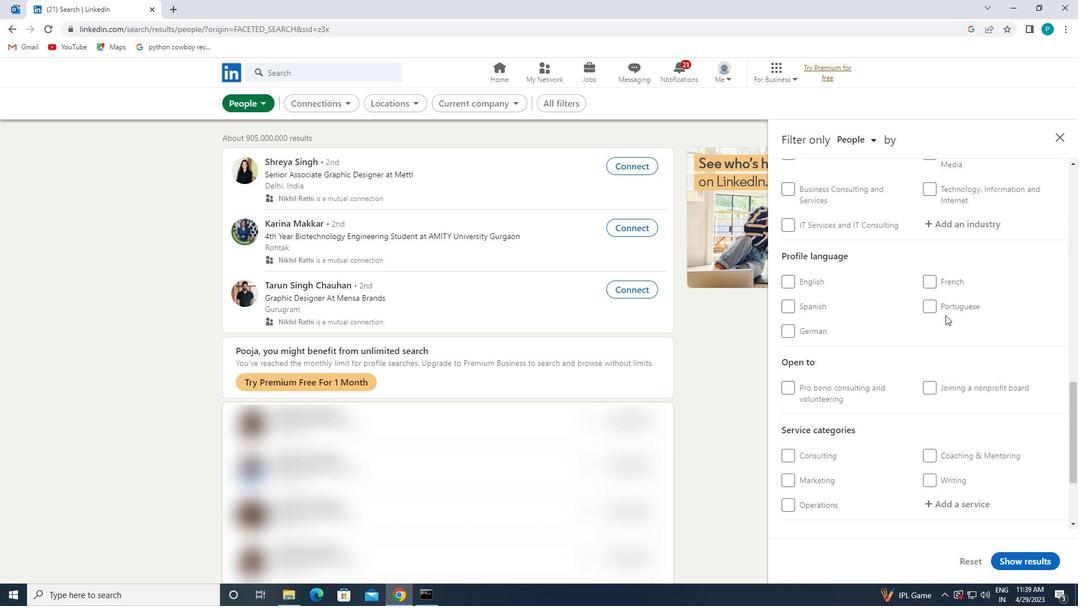 
Action: Mouse moved to (962, 307)
Screenshot: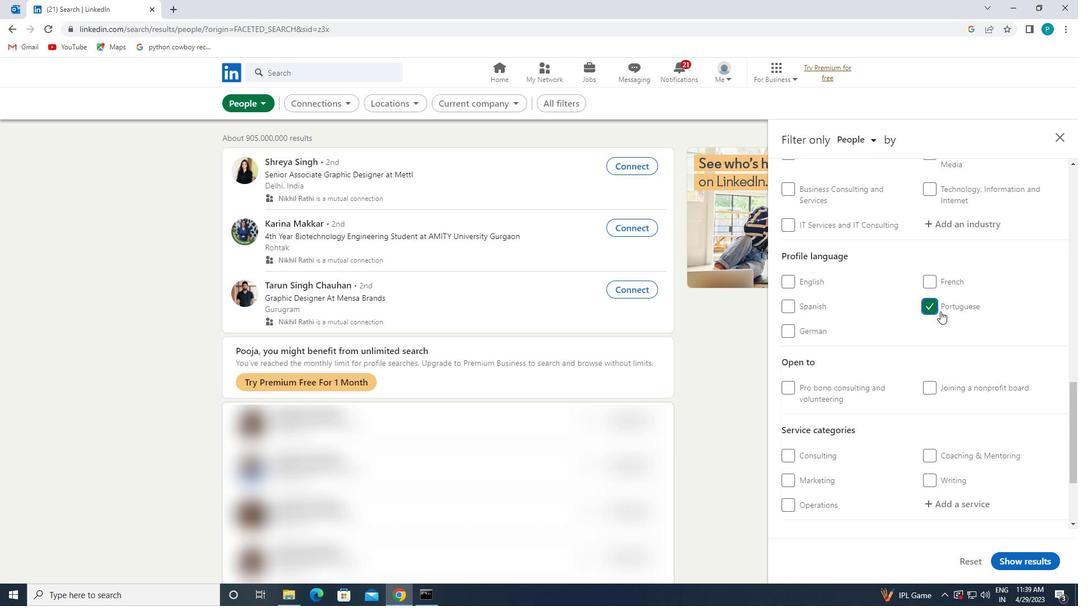 
Action: Mouse scrolled (962, 308) with delta (0, 0)
Screenshot: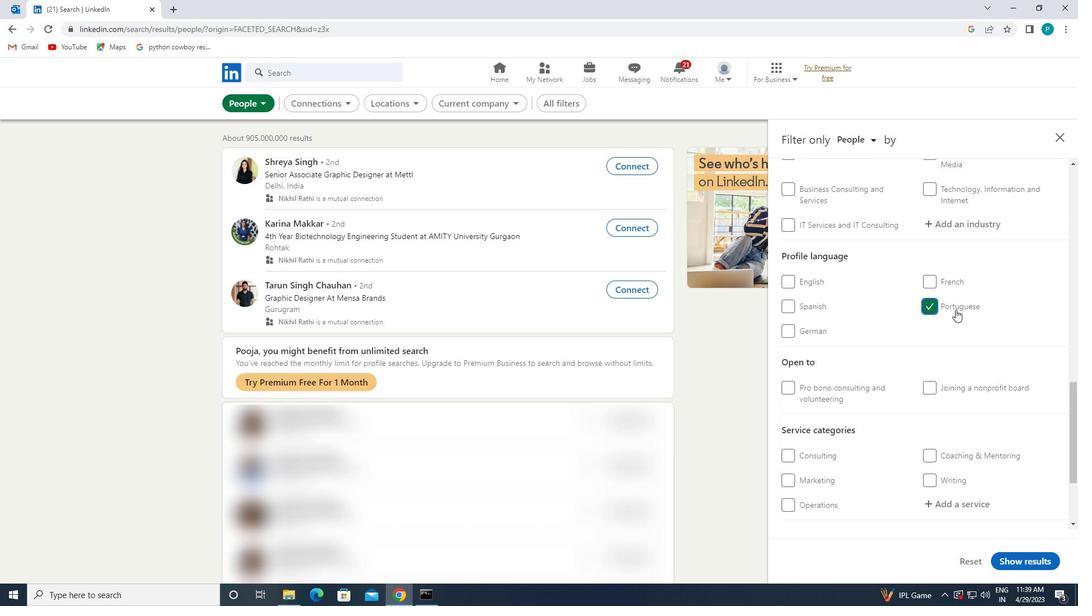 
Action: Mouse scrolled (962, 308) with delta (0, 0)
Screenshot: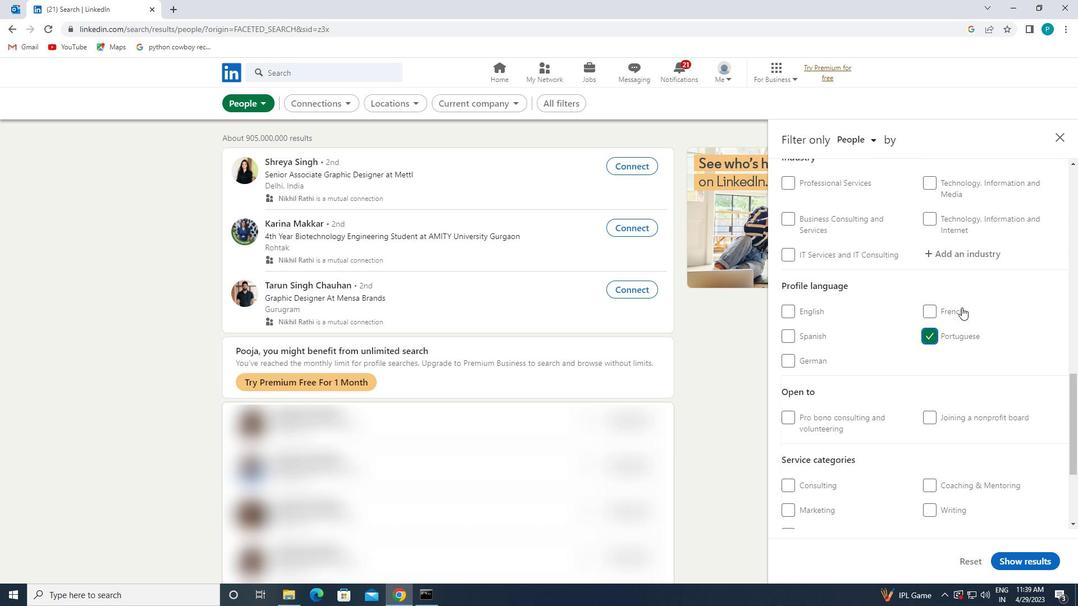 
Action: Mouse scrolled (962, 308) with delta (0, 0)
Screenshot: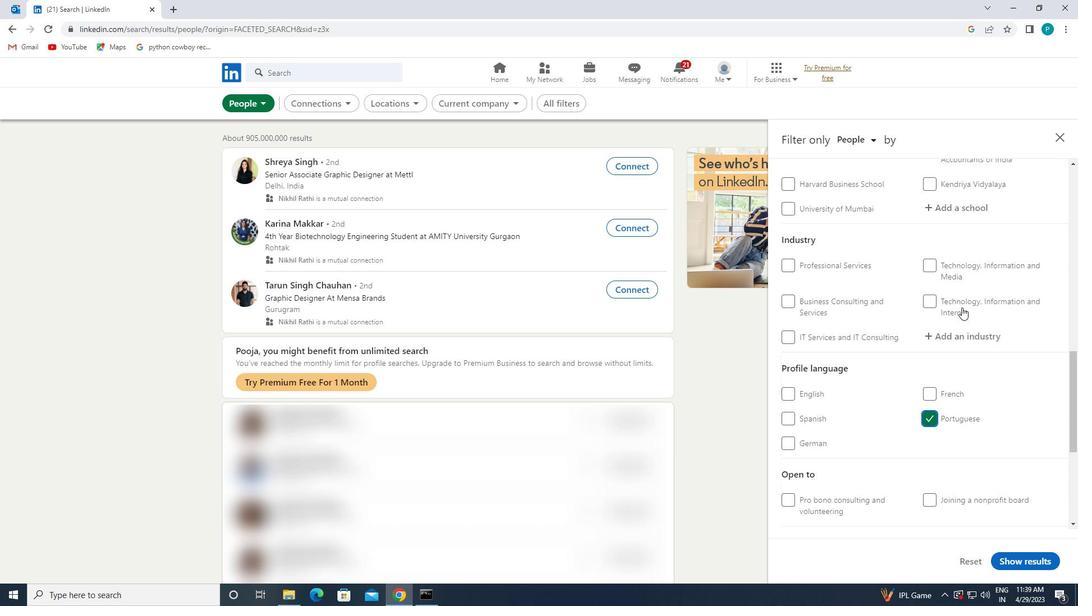 
Action: Mouse scrolled (962, 308) with delta (0, 0)
Screenshot: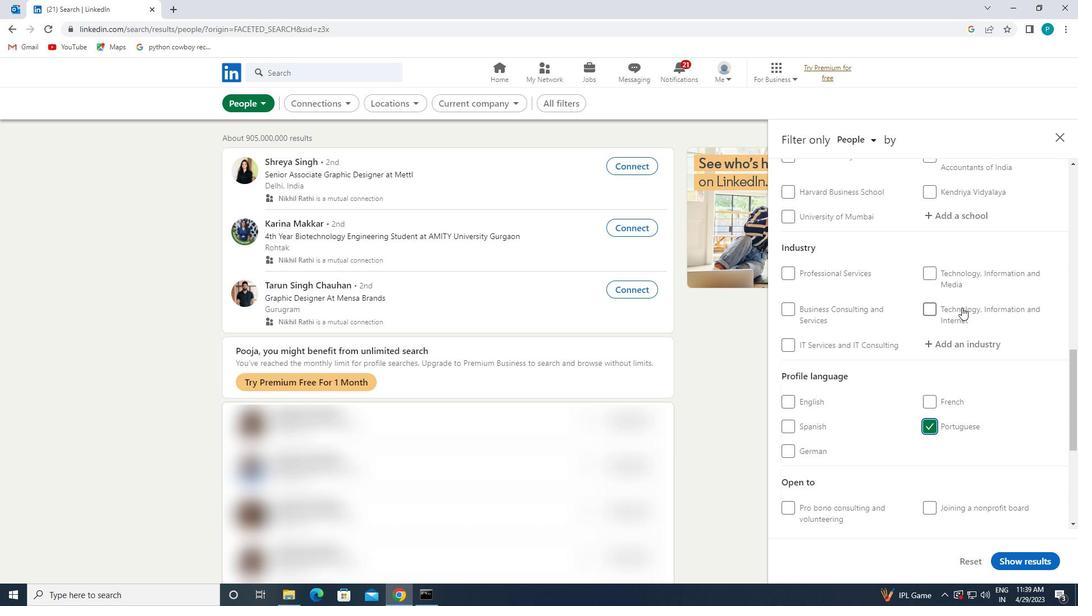 
Action: Mouse scrolled (962, 308) with delta (0, 0)
Screenshot: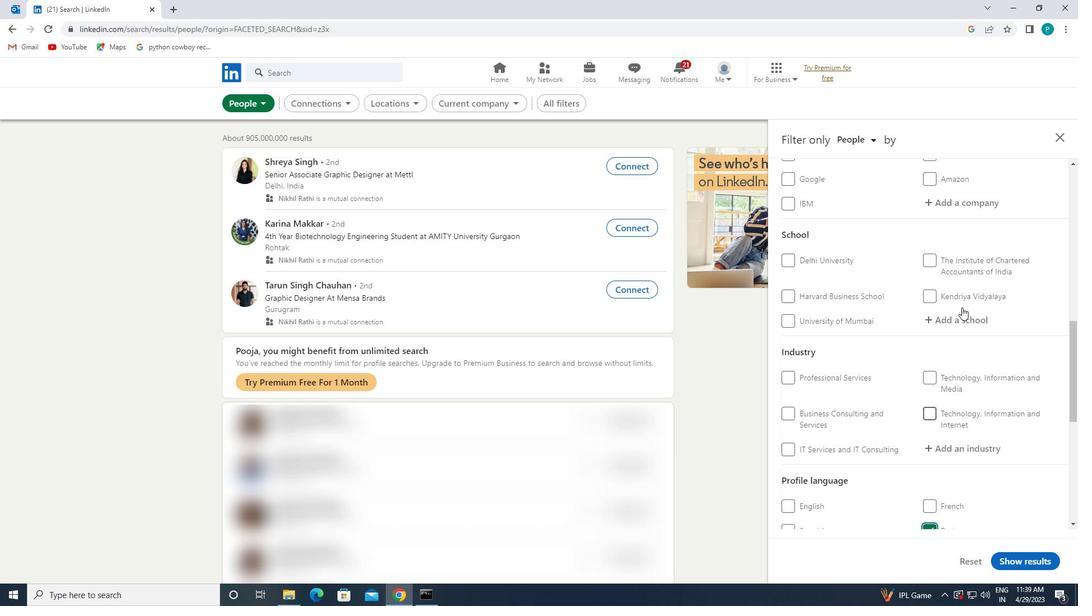 
Action: Mouse scrolled (962, 308) with delta (0, 0)
Screenshot: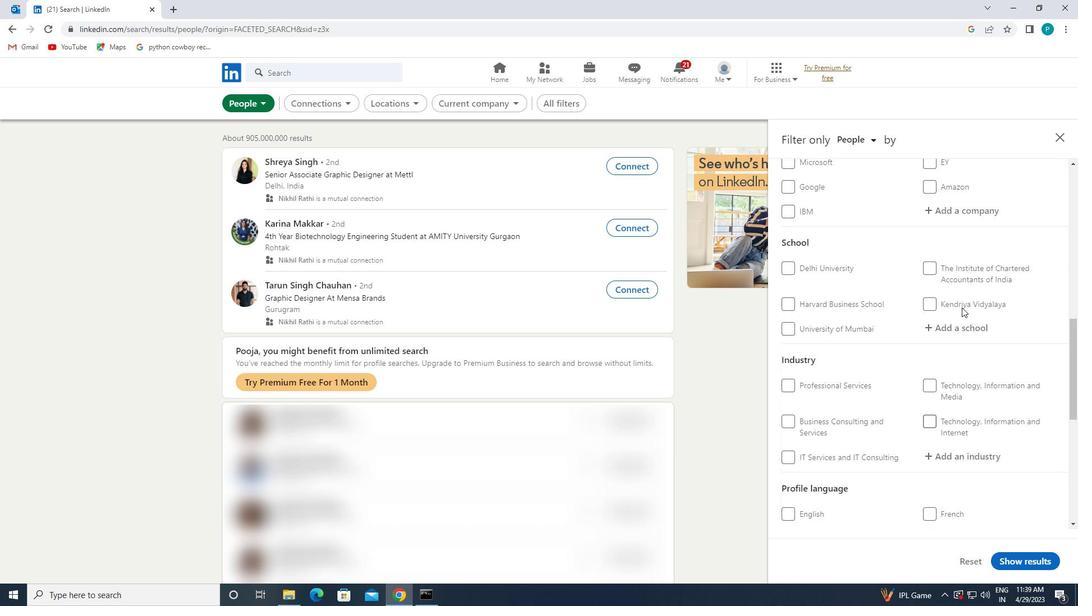 
Action: Mouse moved to (966, 269)
Screenshot: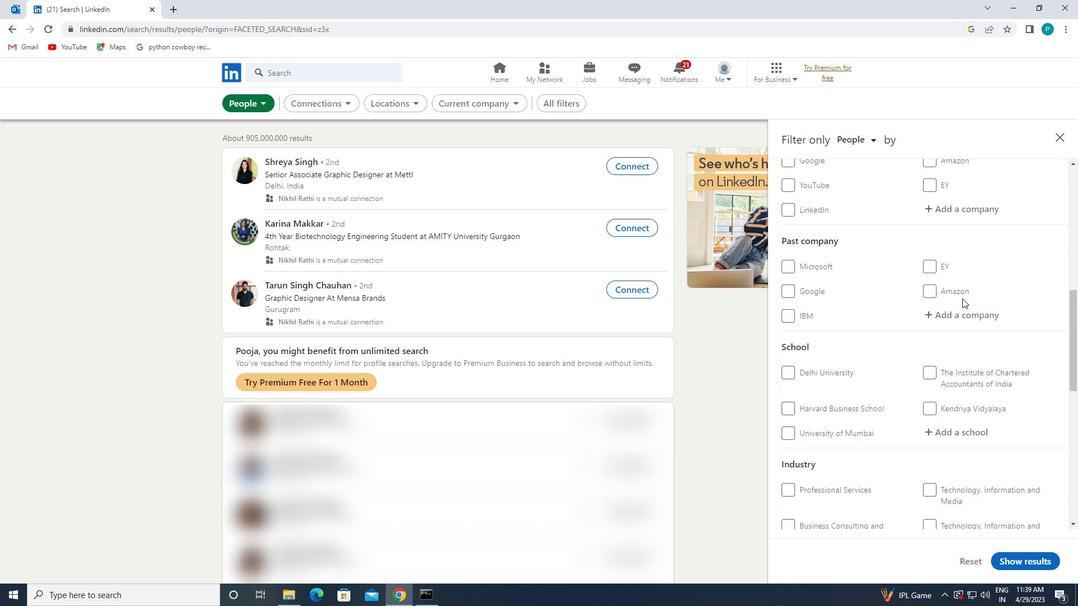 
Action: Mouse scrolled (966, 269) with delta (0, 0)
Screenshot: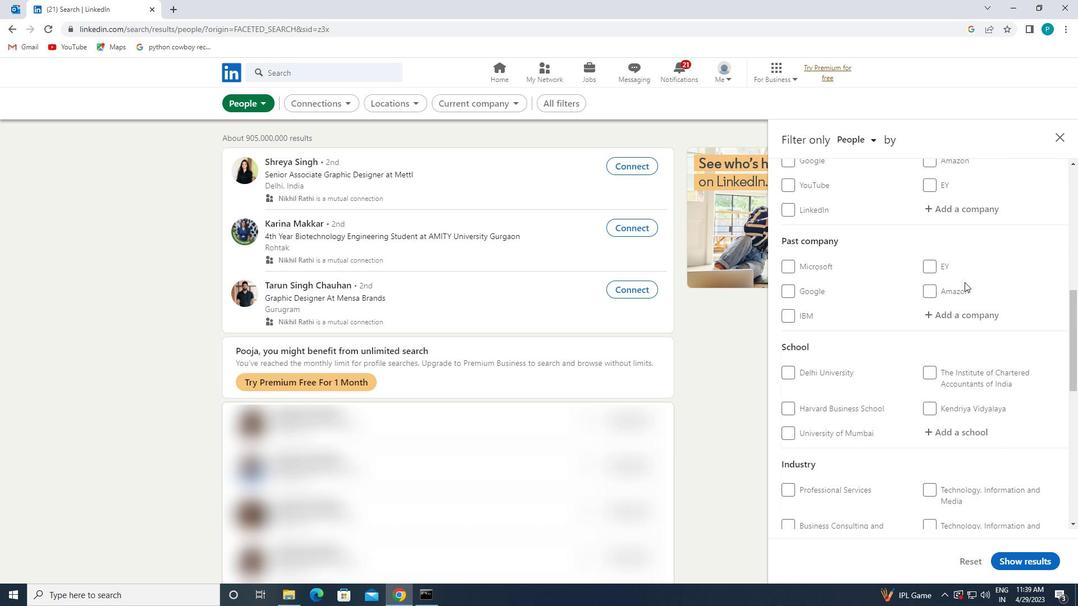 
Action: Mouse moved to (967, 268)
Screenshot: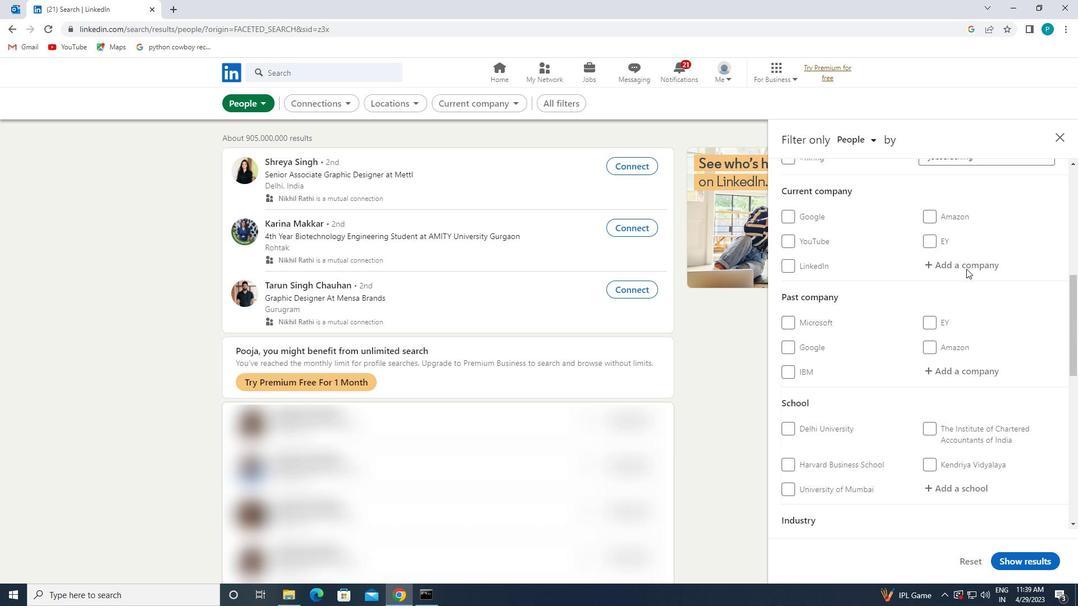 
Action: Mouse pressed left at (967, 268)
Screenshot: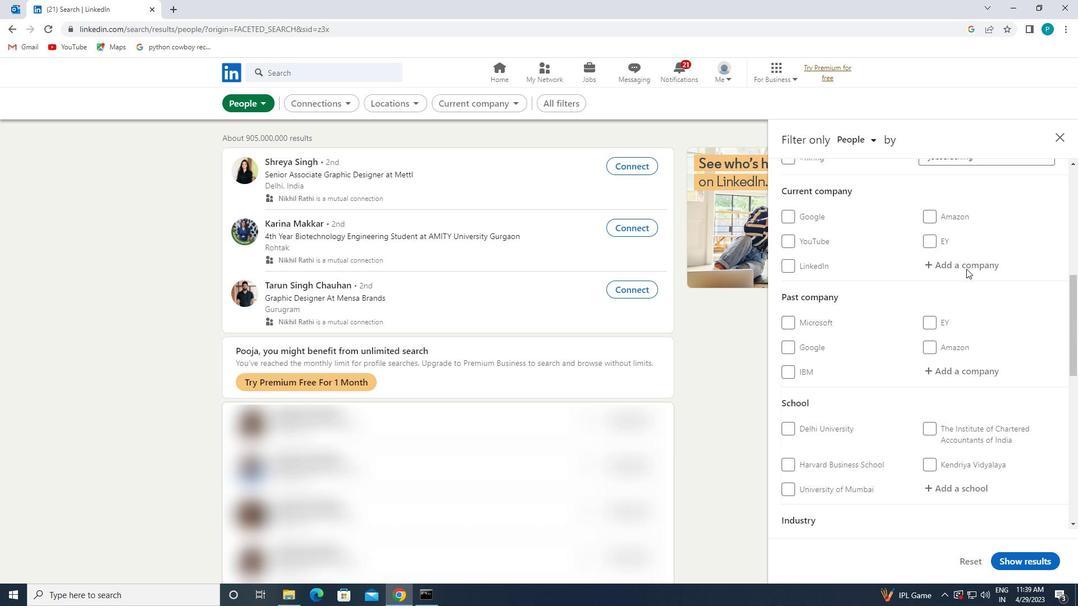 
Action: Mouse moved to (960, 291)
Screenshot: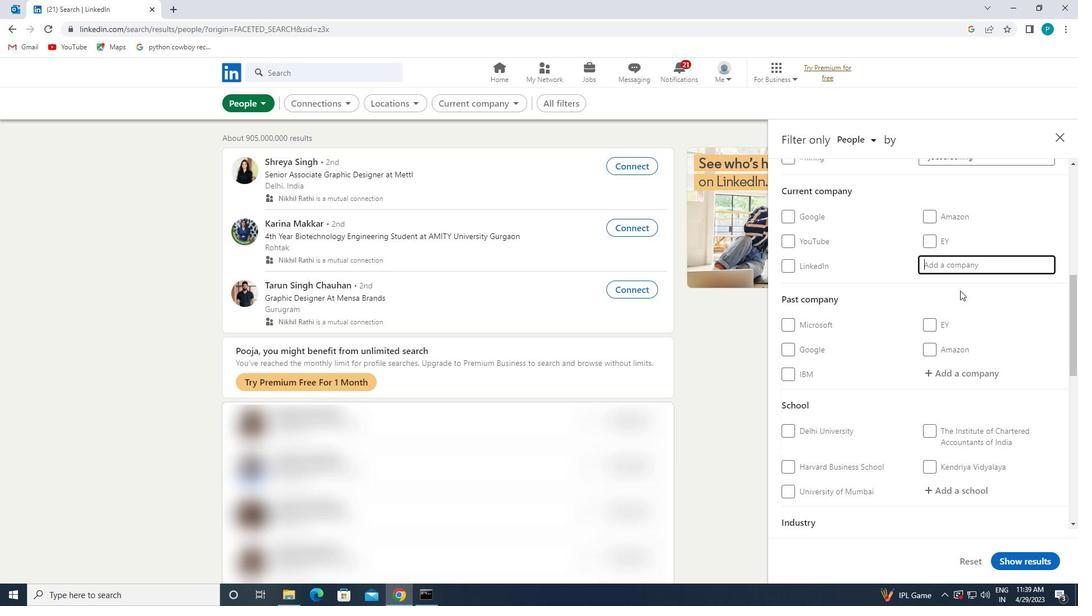 
Action: Key pressed <Key.caps_lock>T<Key.caps_lock>ALENT
Screenshot: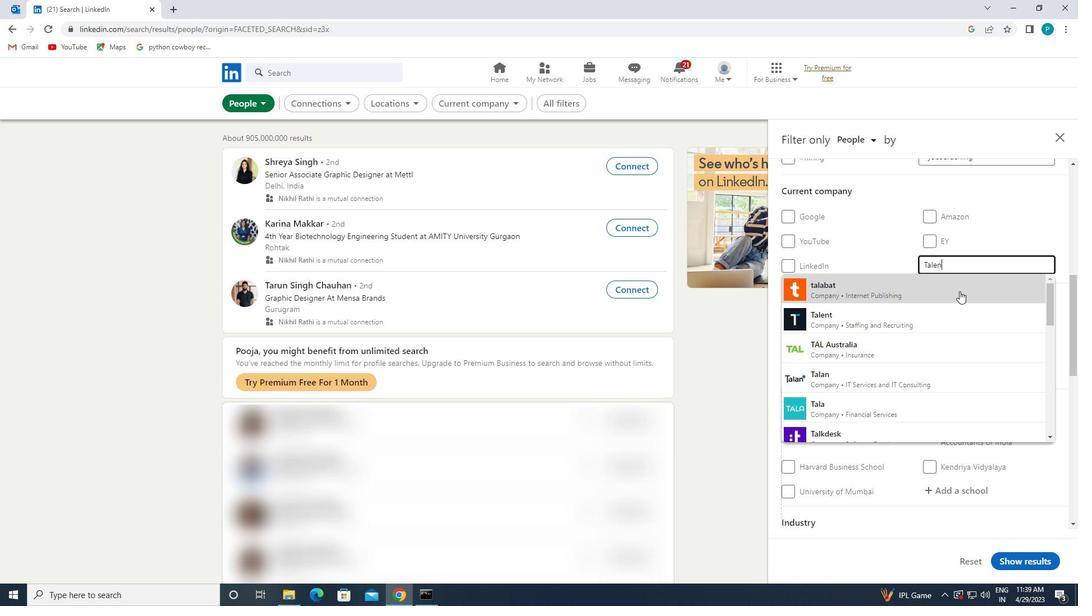 
Action: Mouse moved to (959, 291)
Screenshot: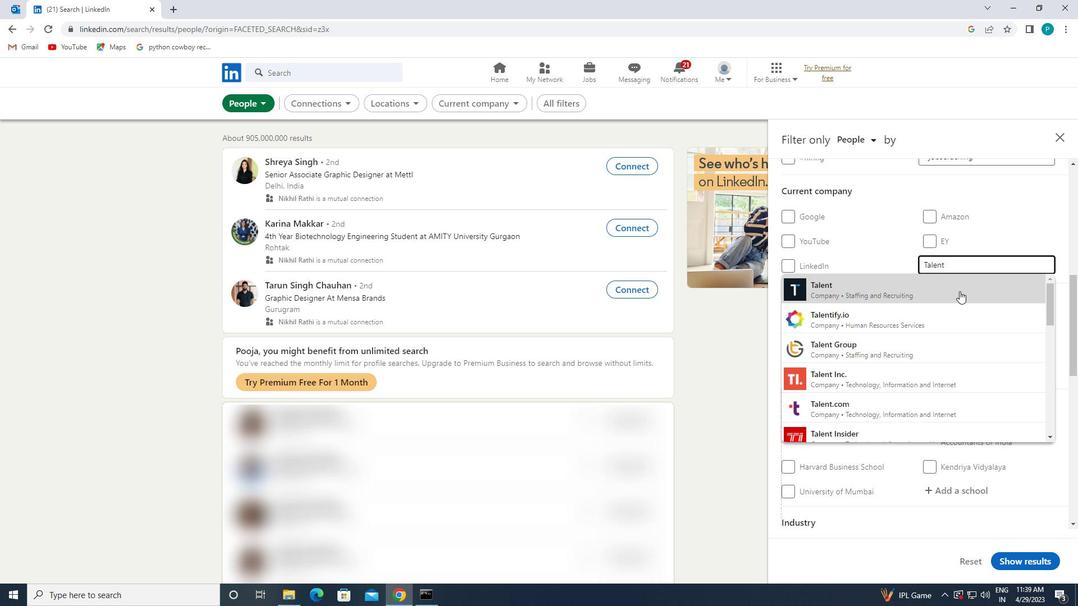 
Action: Key pressed <Key.space><Key.caps_lock>C<Key.caps_lock>ORNER
Screenshot: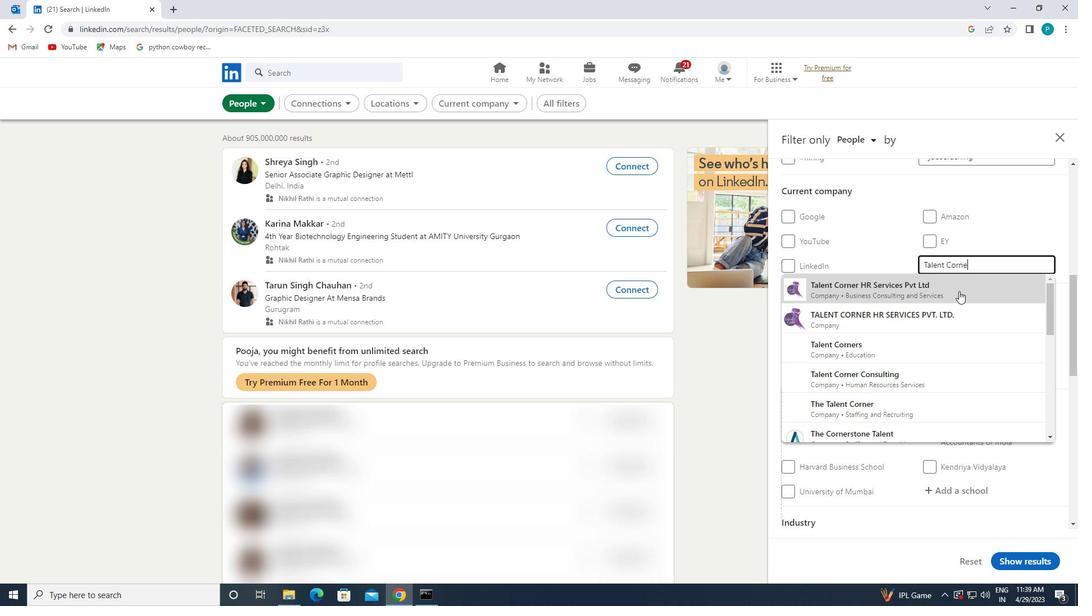 
Action: Mouse moved to (958, 289)
Screenshot: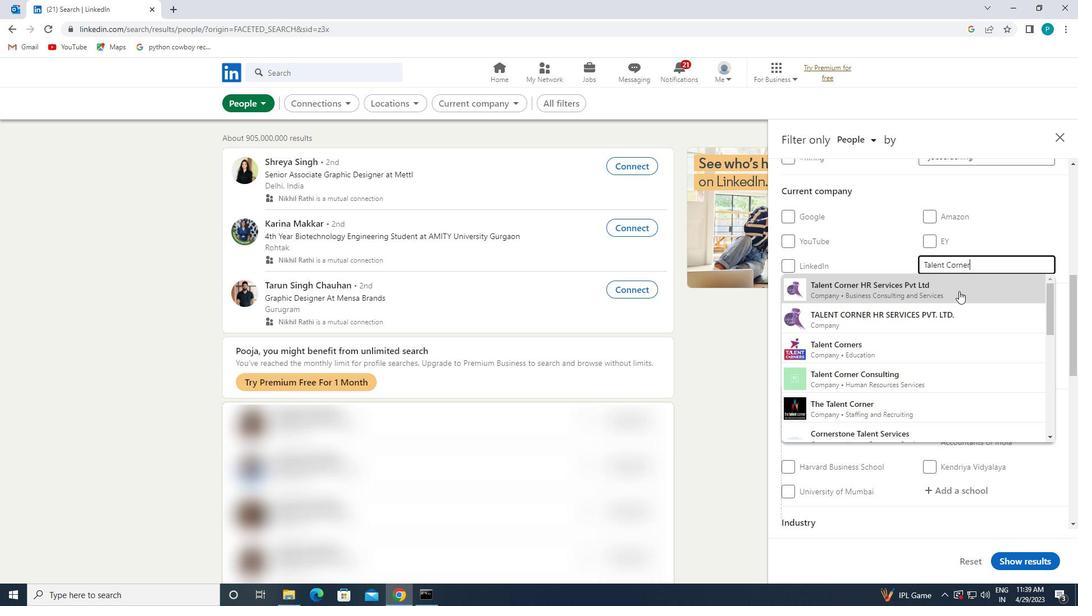 
Action: Mouse pressed left at (958, 289)
Screenshot: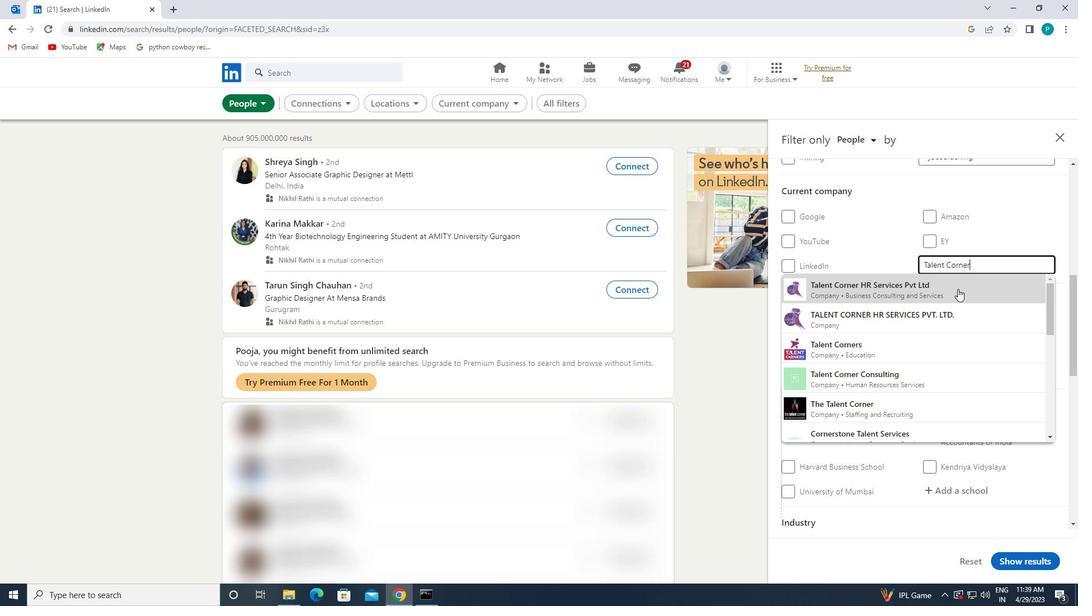
Action: Mouse moved to (1007, 298)
Screenshot: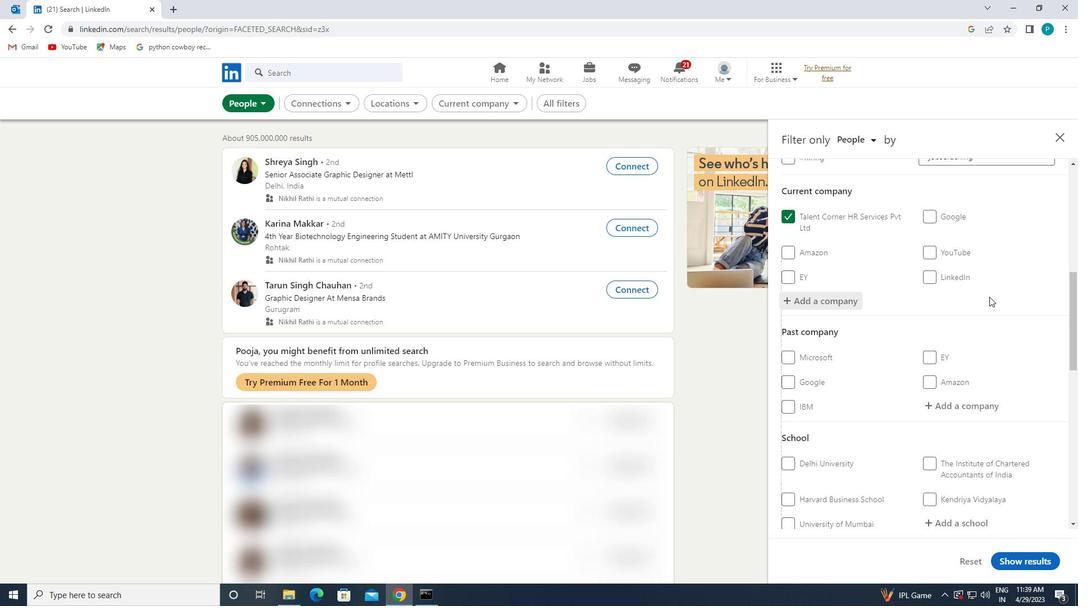 
Action: Mouse scrolled (1007, 297) with delta (0, 0)
Screenshot: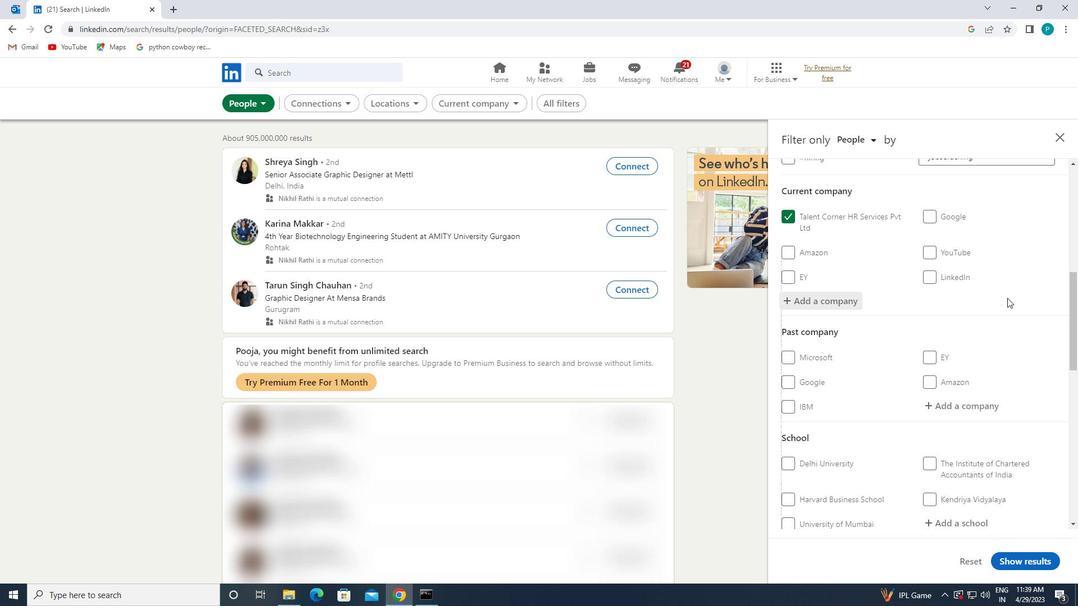 
Action: Mouse scrolled (1007, 297) with delta (0, 0)
Screenshot: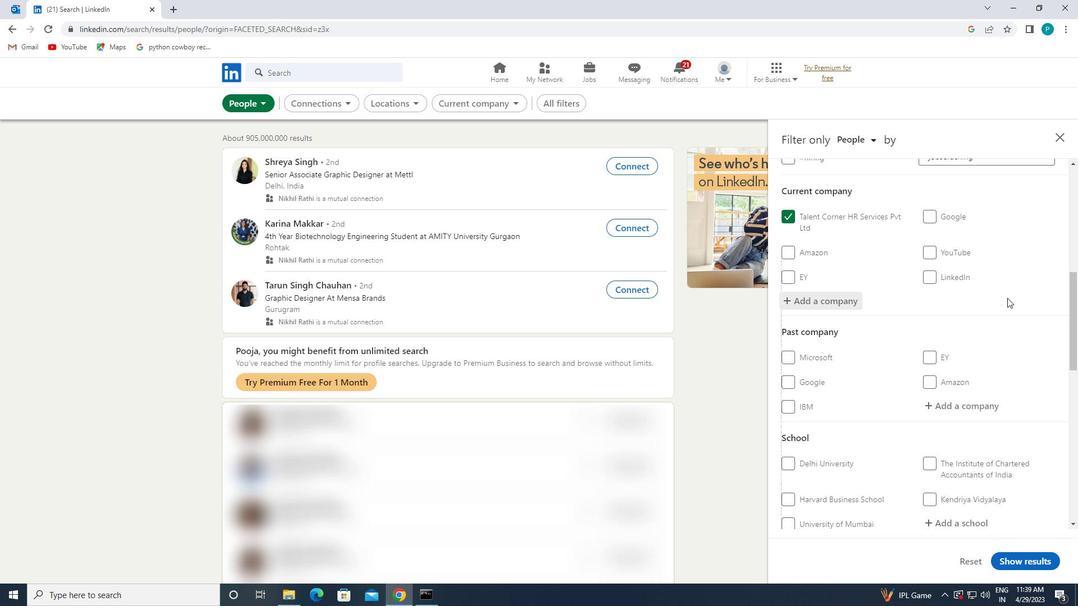 
Action: Mouse moved to (917, 380)
Screenshot: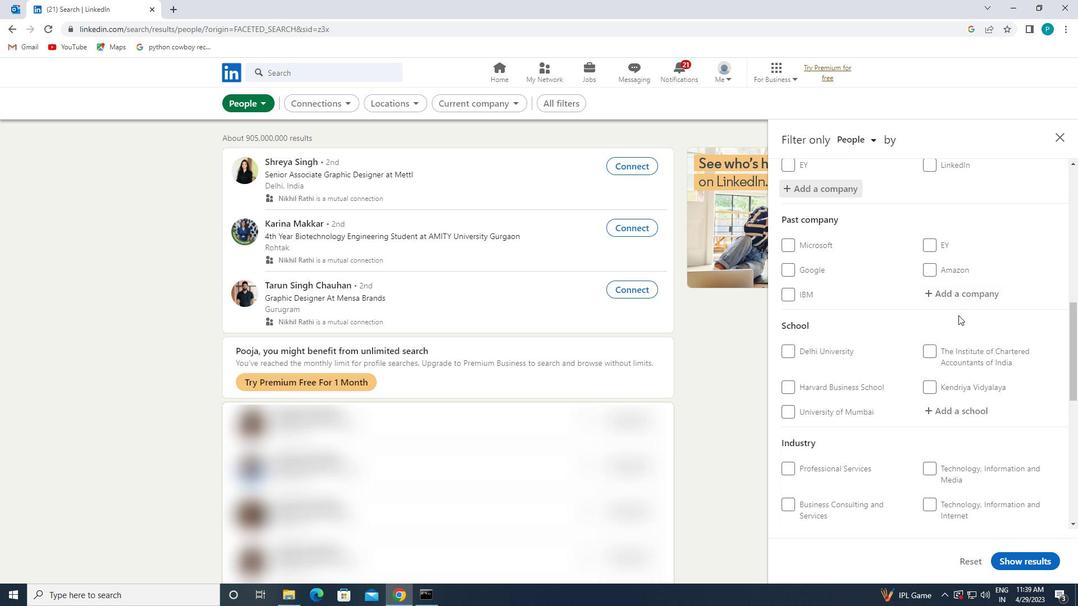 
Action: Mouse scrolled (917, 380) with delta (0, 0)
Screenshot: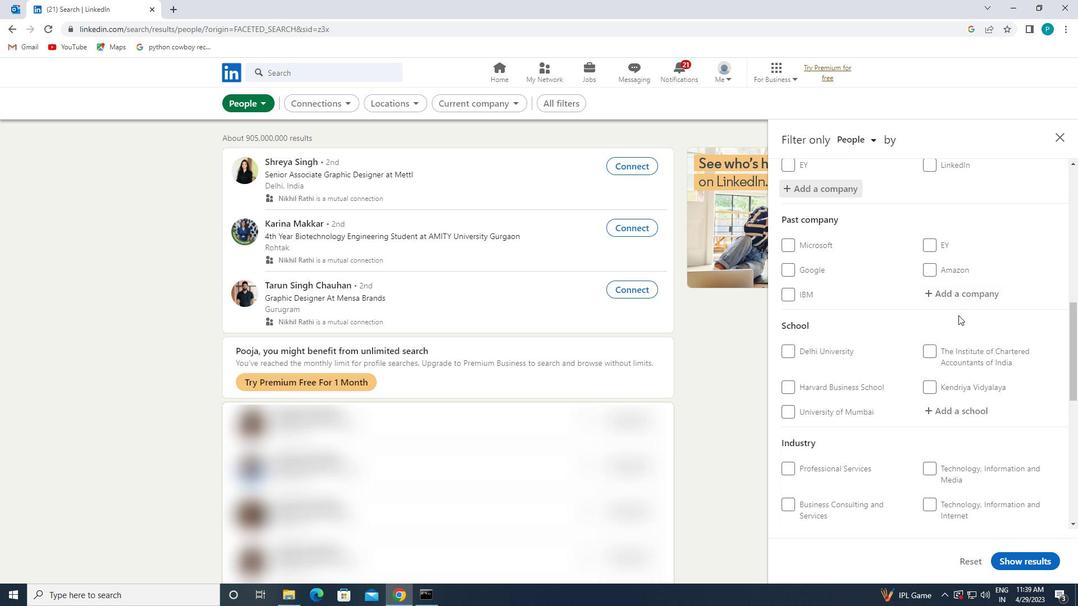 
Action: Mouse moved to (955, 358)
Screenshot: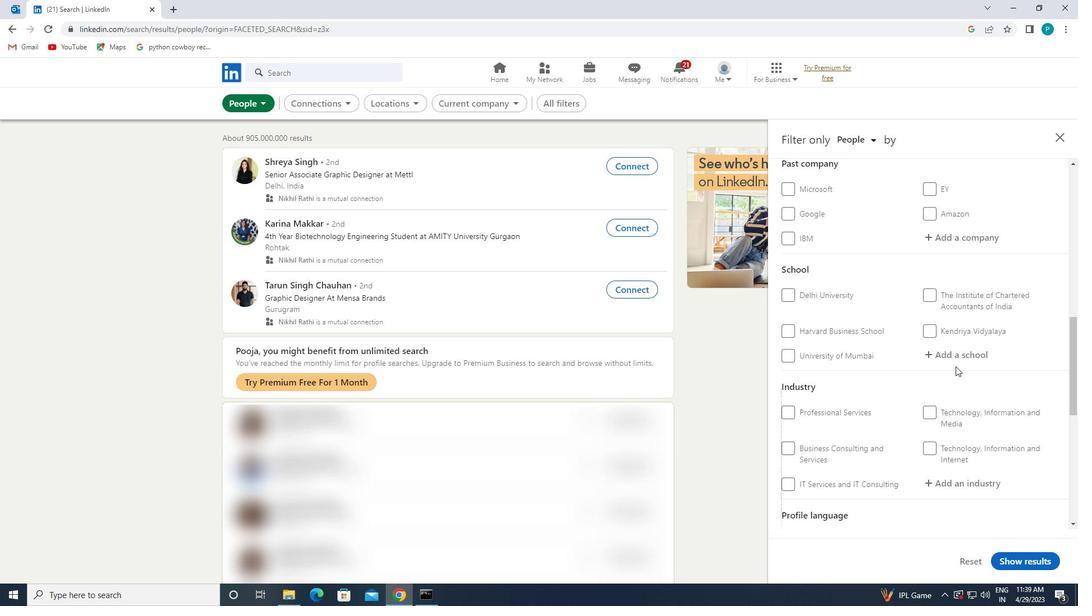 
Action: Mouse pressed left at (955, 358)
Screenshot: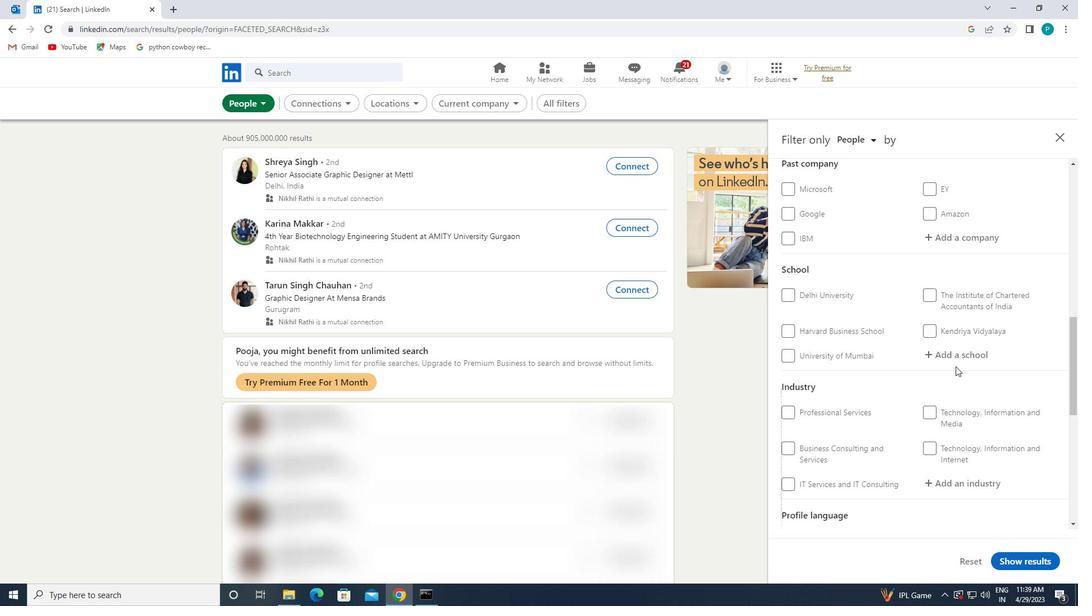
Action: Mouse moved to (960, 364)
Screenshot: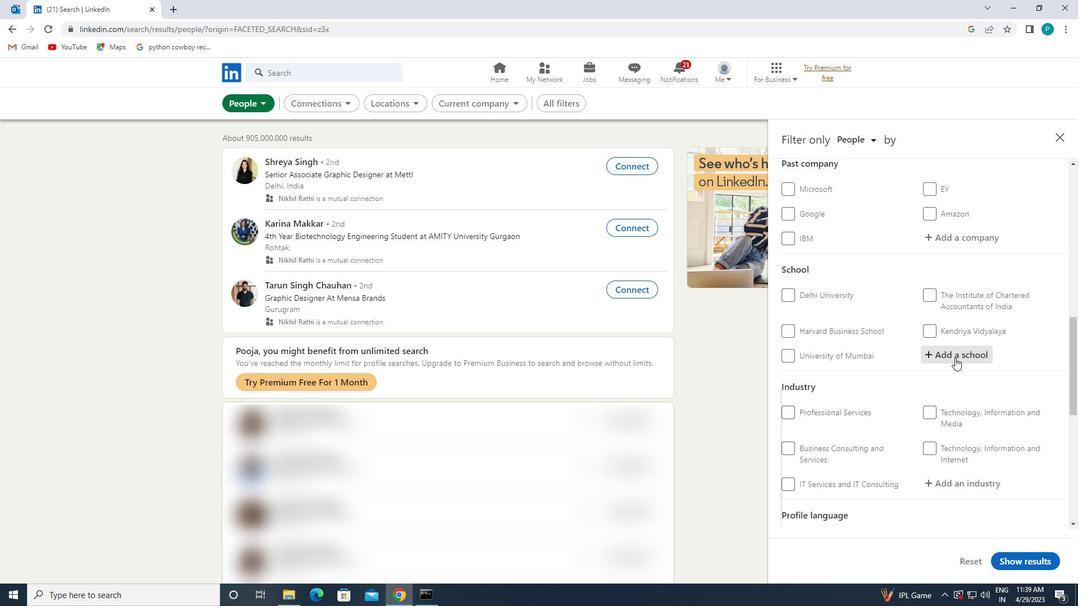
Action: Key pressed <Key.caps_lock>C<Key.caps_lock>OIMBATORE<Key.space>T
Screenshot: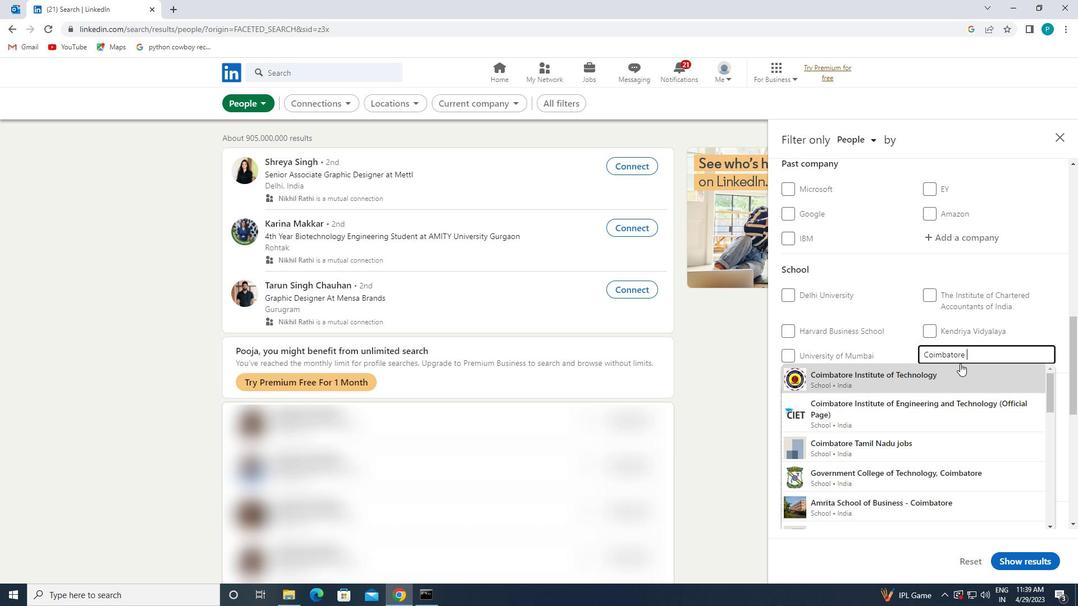 
Action: Mouse moved to (906, 448)
Screenshot: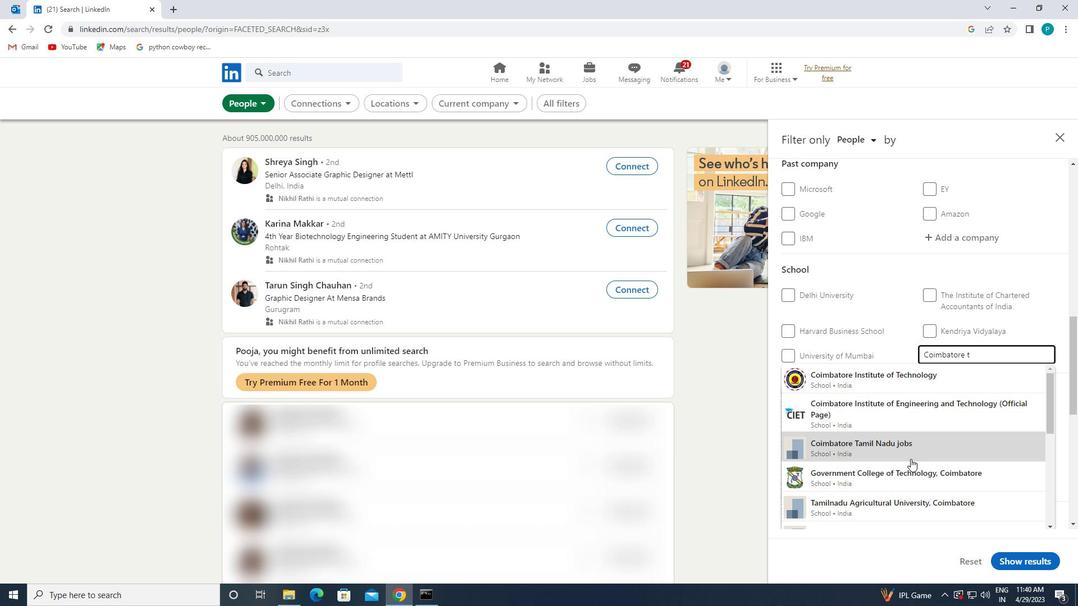 
Action: Mouse pressed left at (906, 448)
Screenshot: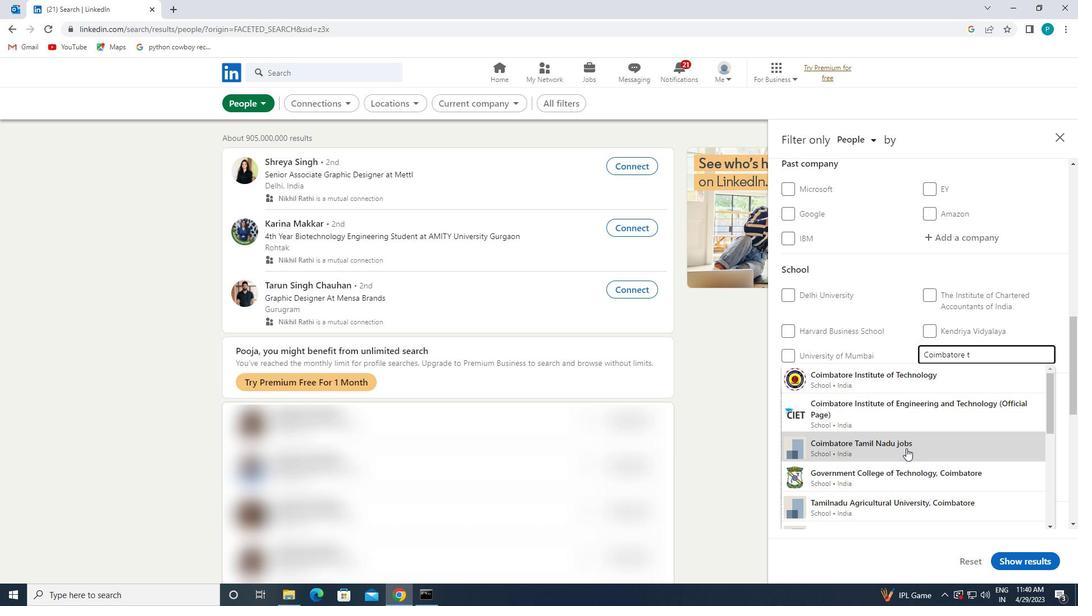 
Action: Mouse moved to (941, 431)
Screenshot: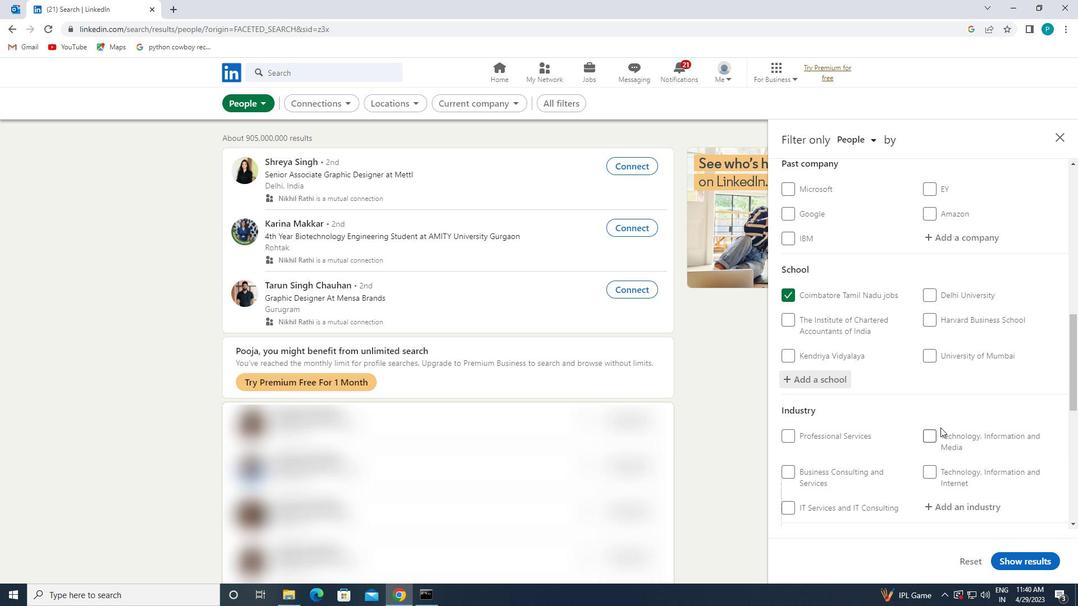 
Action: Mouse scrolled (941, 431) with delta (0, 0)
Screenshot: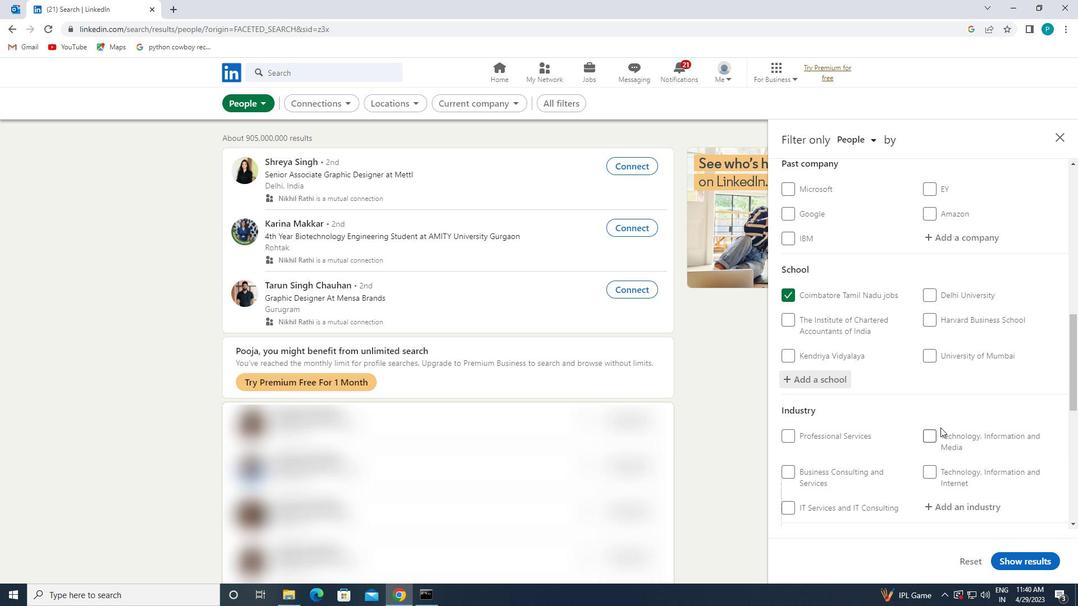 
Action: Mouse scrolled (941, 431) with delta (0, 0)
Screenshot: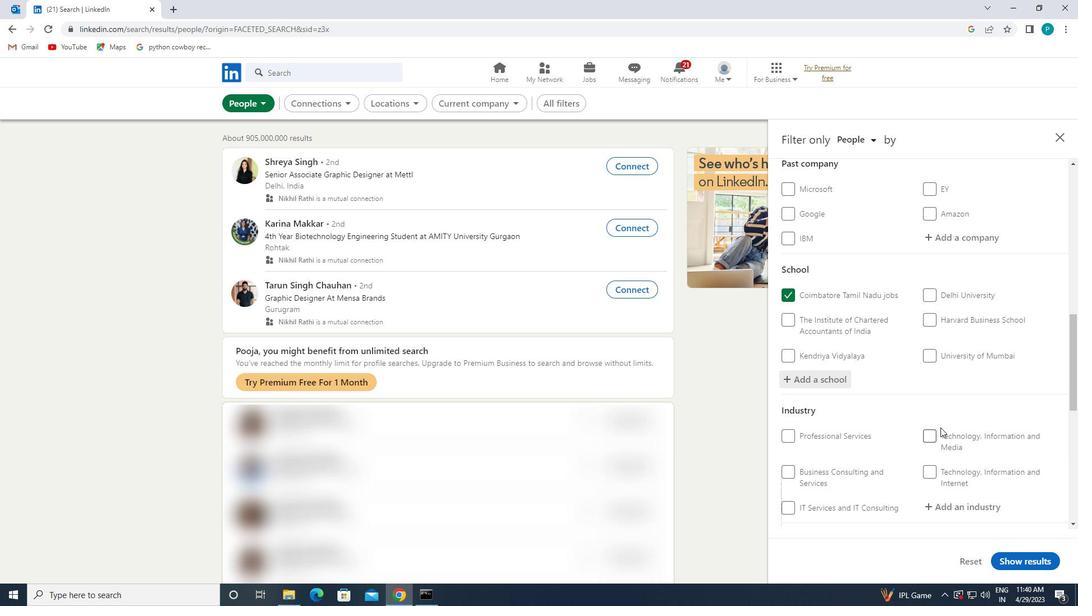 
Action: Mouse scrolled (941, 431) with delta (0, 0)
Screenshot: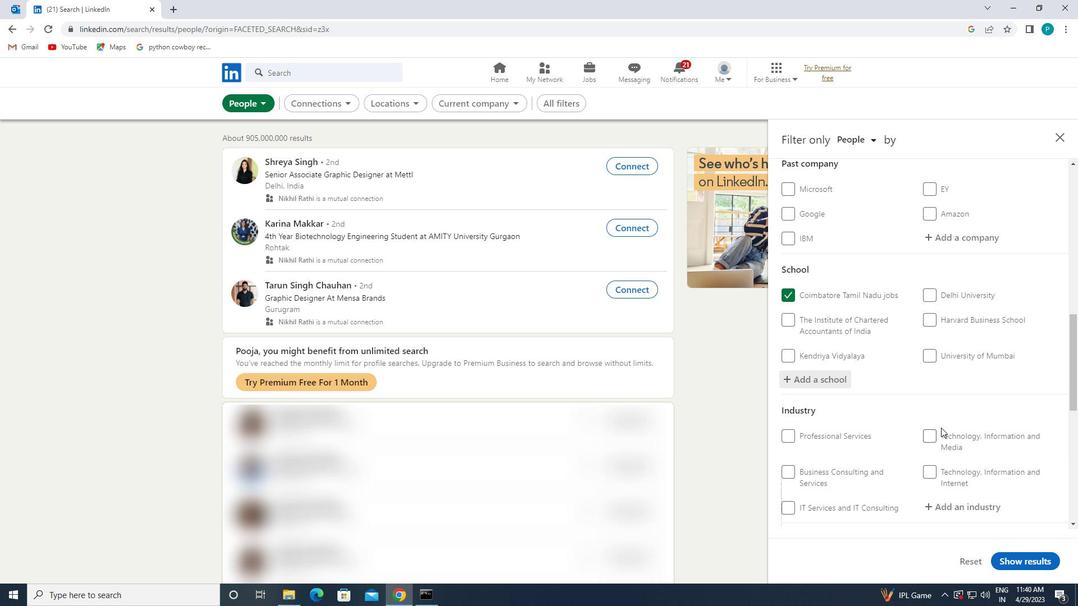 
Action: Mouse moved to (938, 344)
Screenshot: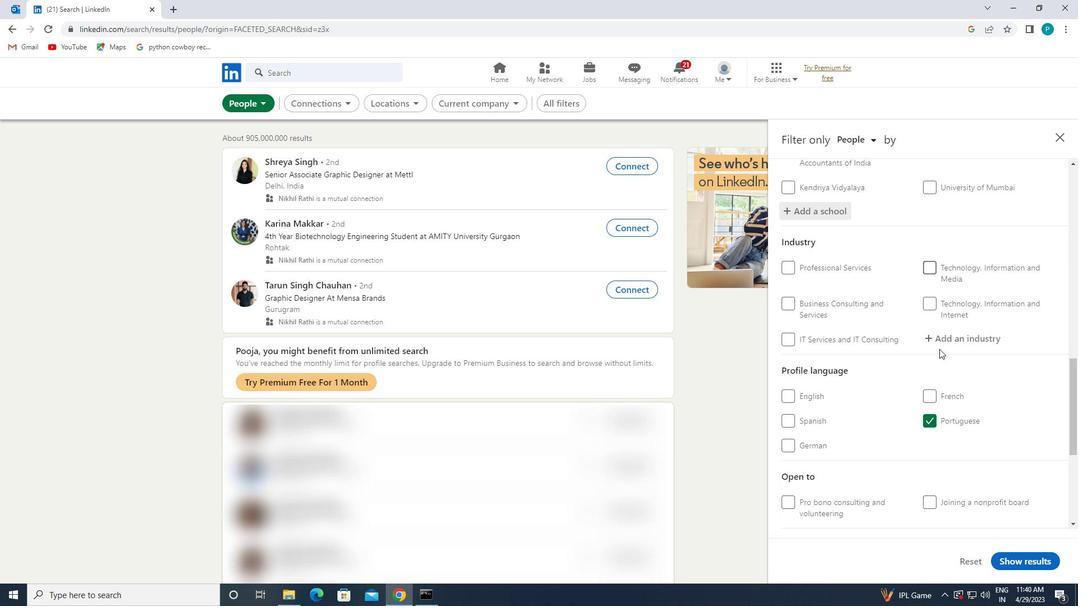 
Action: Mouse pressed left at (938, 344)
Screenshot: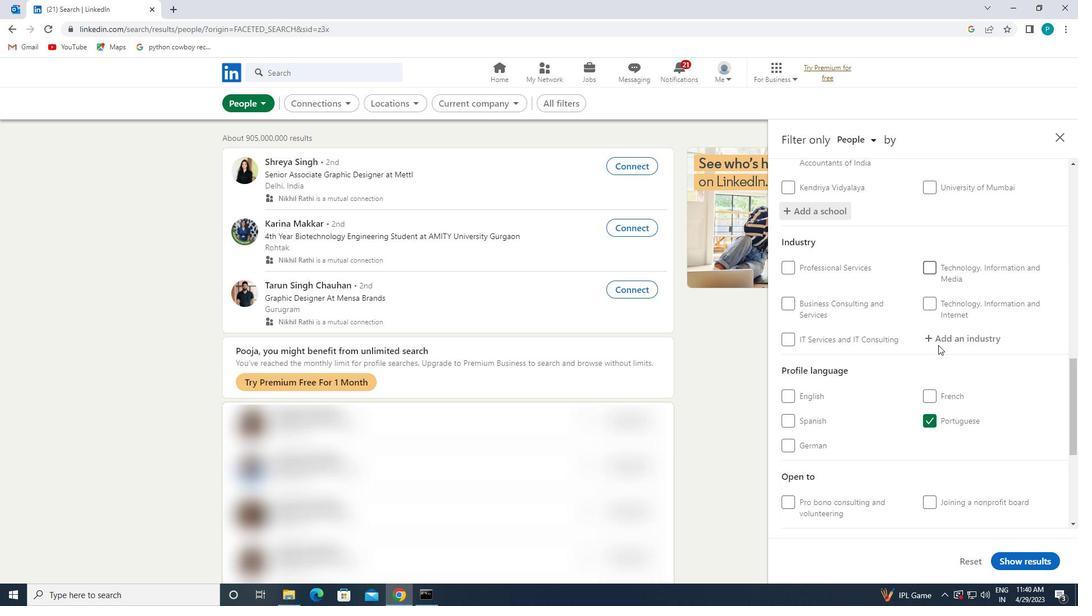 
Action: Key pressed <Key.caps_lock>G<Key.caps_lock>OLF
Screenshot: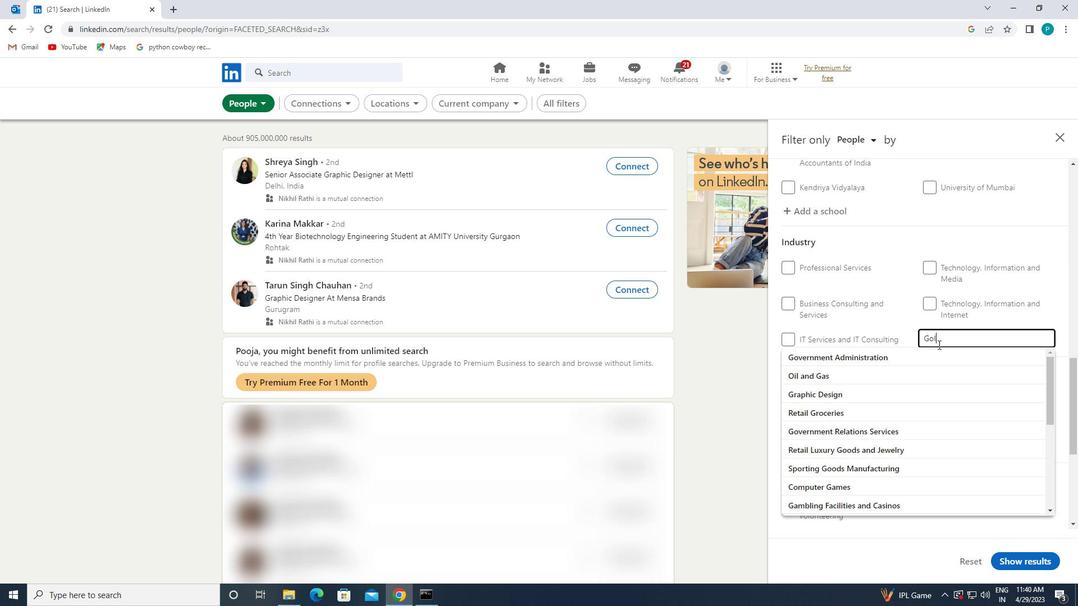 
Action: Mouse moved to (931, 357)
Screenshot: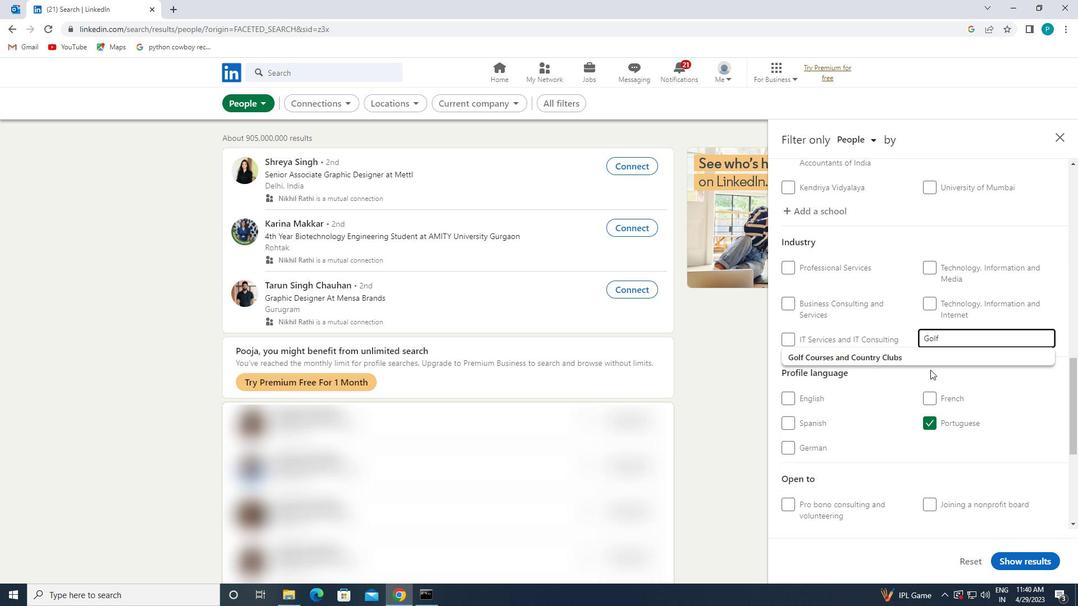
Action: Mouse pressed left at (931, 357)
Screenshot: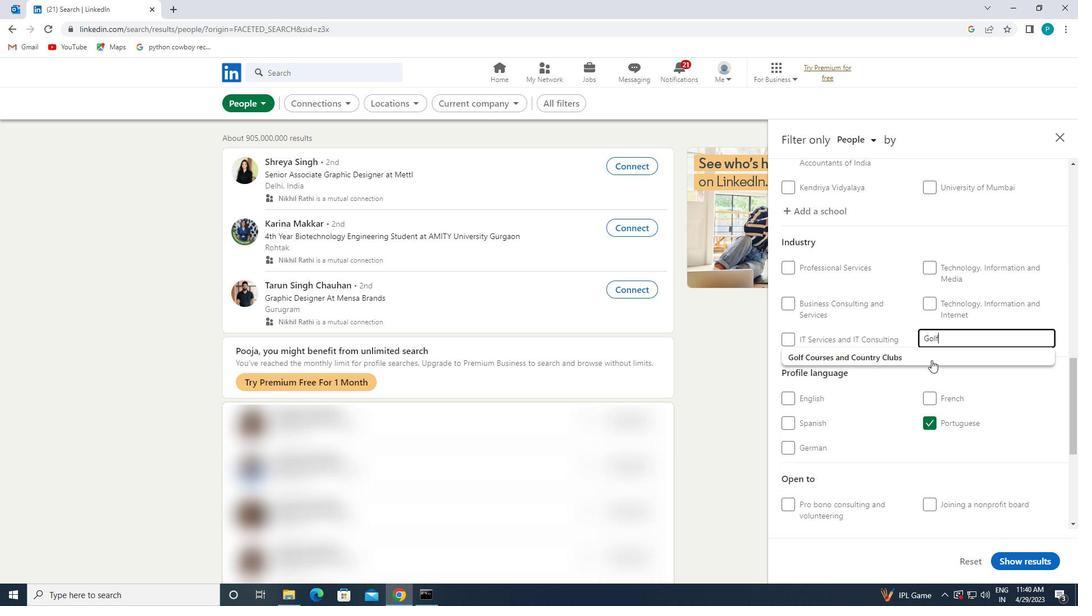 
Action: Mouse moved to (937, 376)
Screenshot: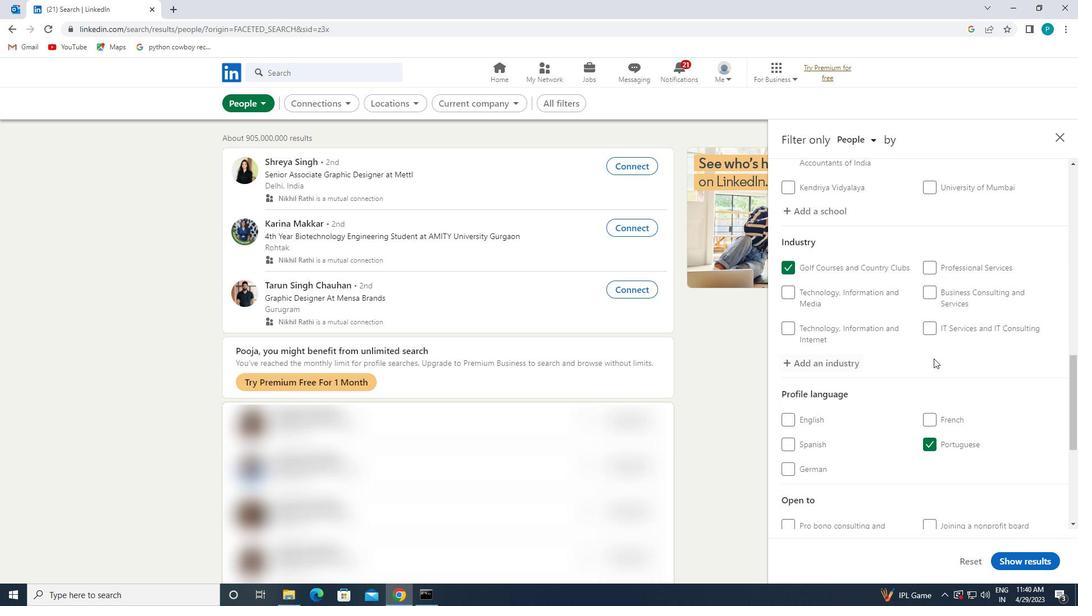 
Action: Mouse scrolled (937, 375) with delta (0, 0)
Screenshot: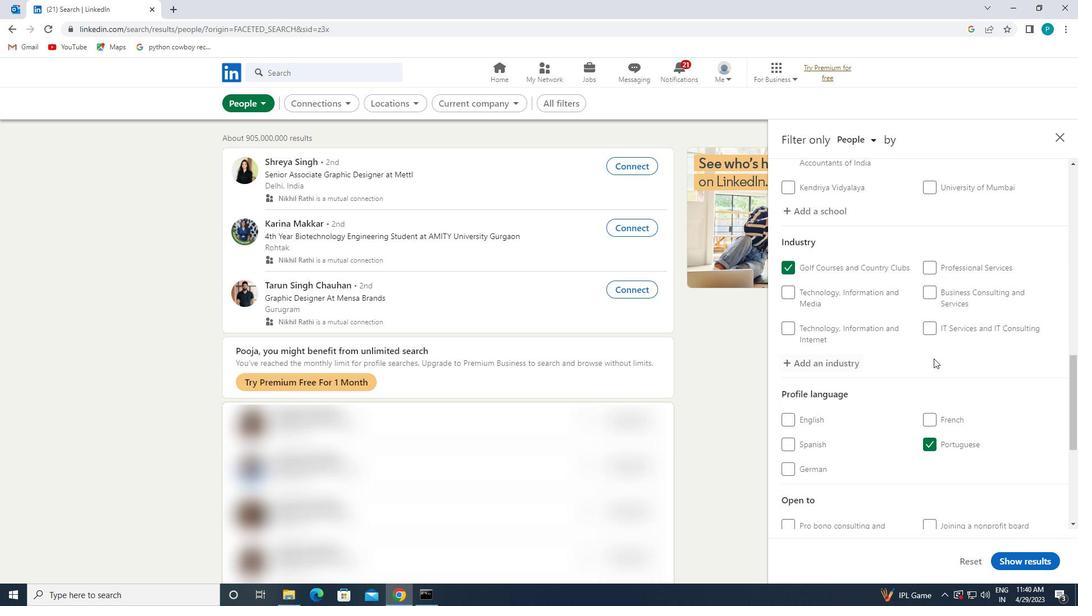 
Action: Mouse moved to (937, 376)
Screenshot: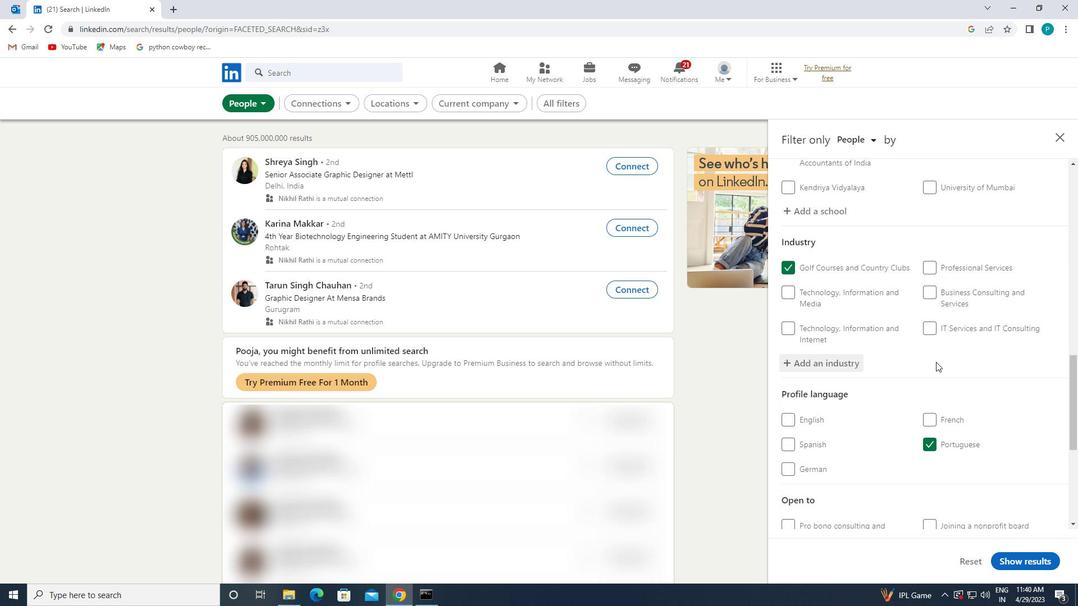 
Action: Mouse scrolled (937, 375) with delta (0, 0)
Screenshot: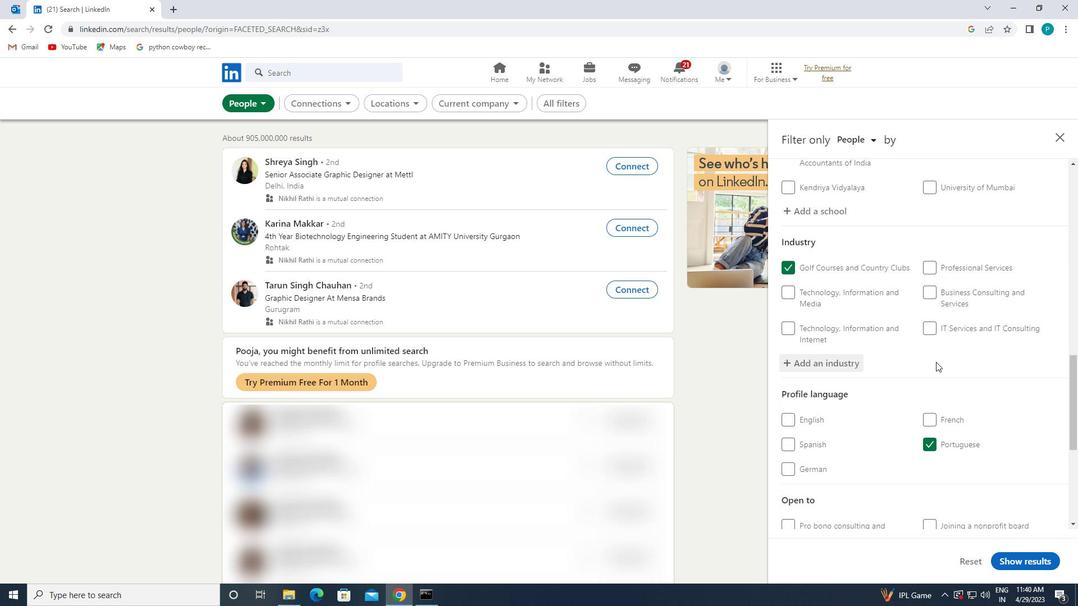 
Action: Mouse scrolled (937, 375) with delta (0, 0)
Screenshot: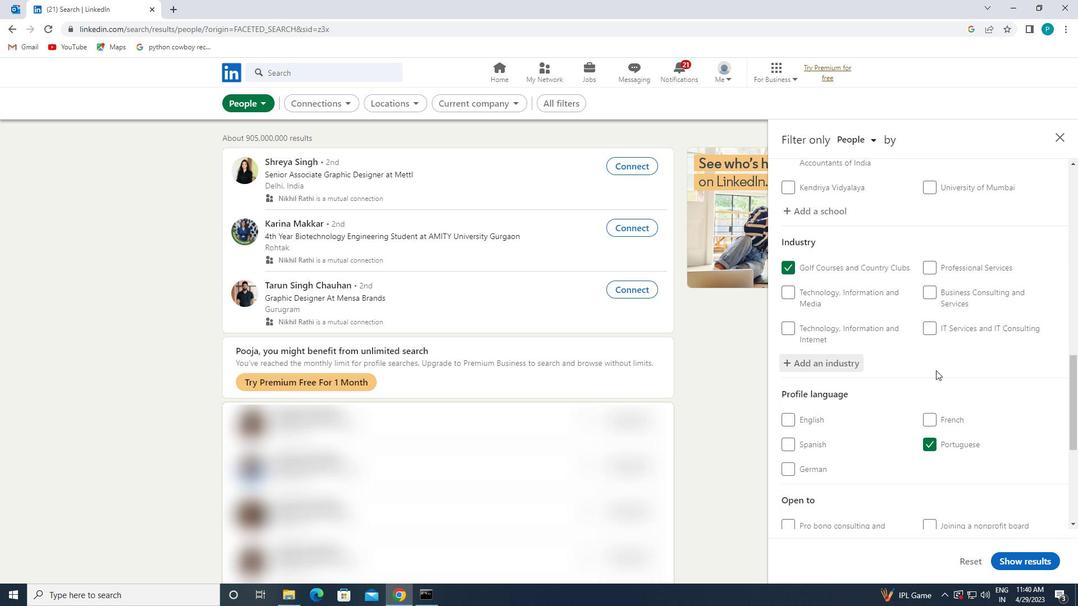 
Action: Mouse moved to (937, 380)
Screenshot: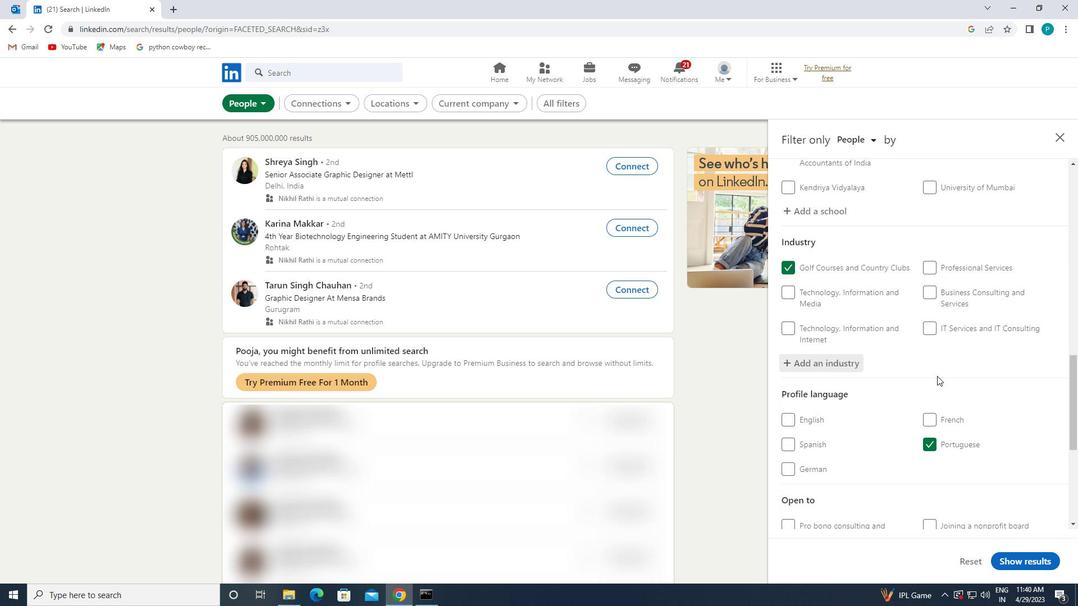 
Action: Mouse scrolled (937, 380) with delta (0, 0)
Screenshot: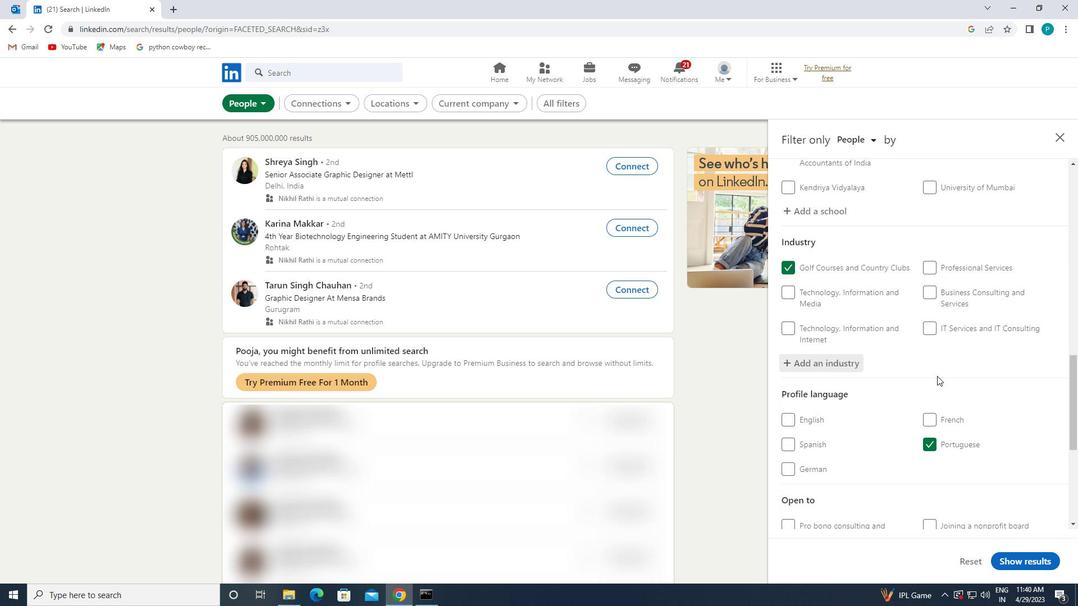 
Action: Mouse moved to (958, 416)
Screenshot: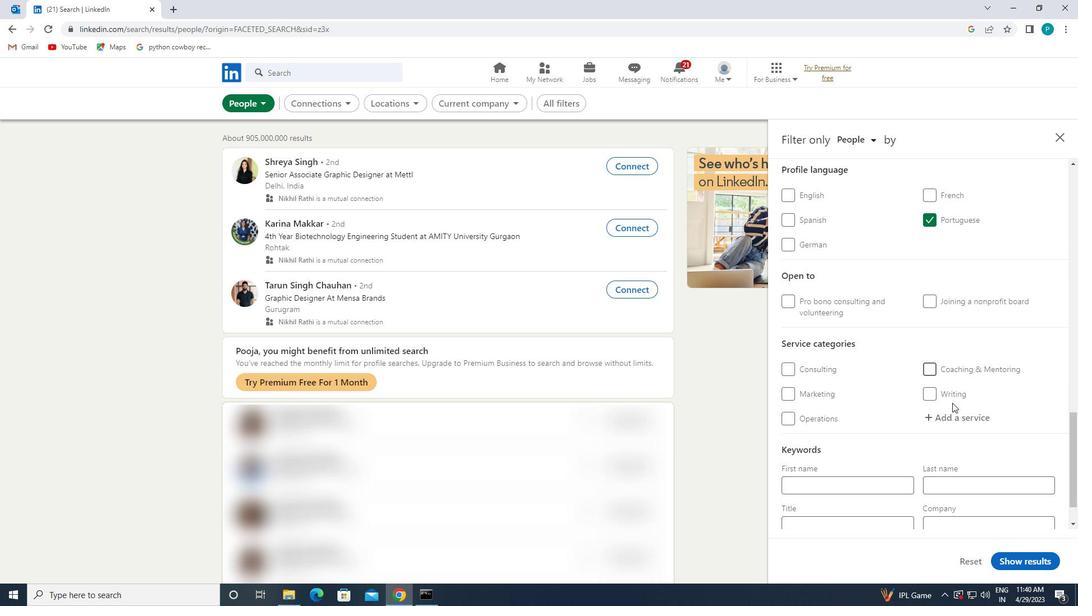 
Action: Mouse pressed left at (958, 416)
Screenshot: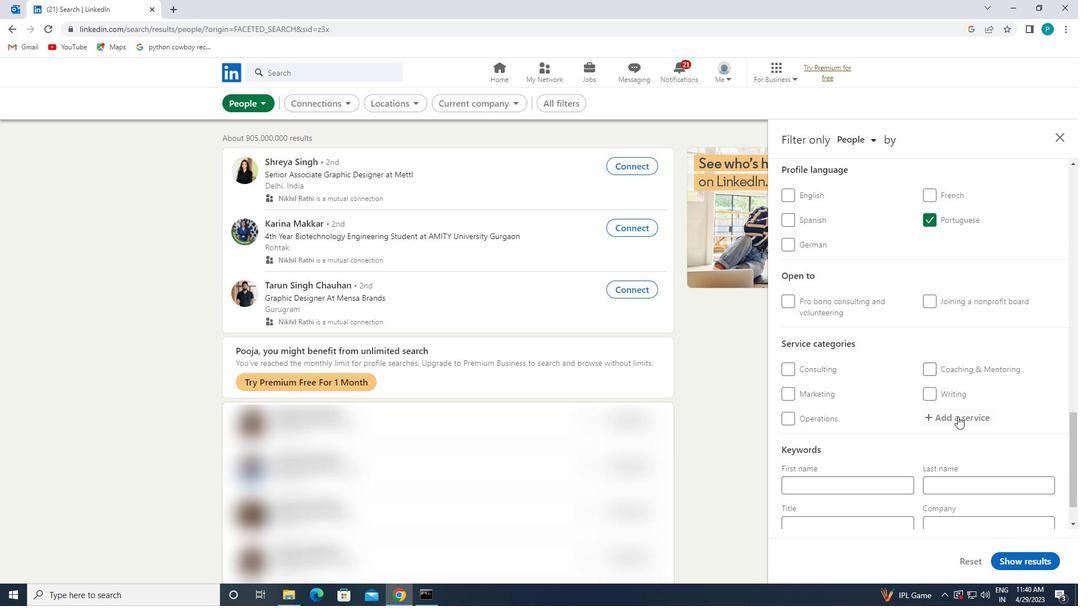 
Action: Key pressed <Key.caps_lock>F<Key.caps_lock>AMILY
Screenshot: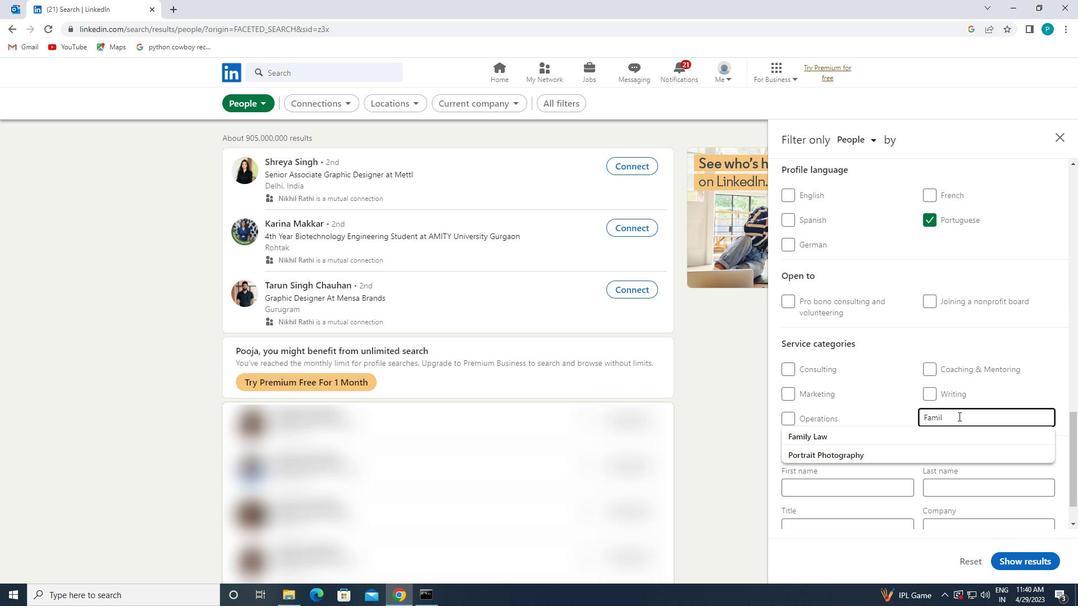 
Action: Mouse moved to (858, 435)
Screenshot: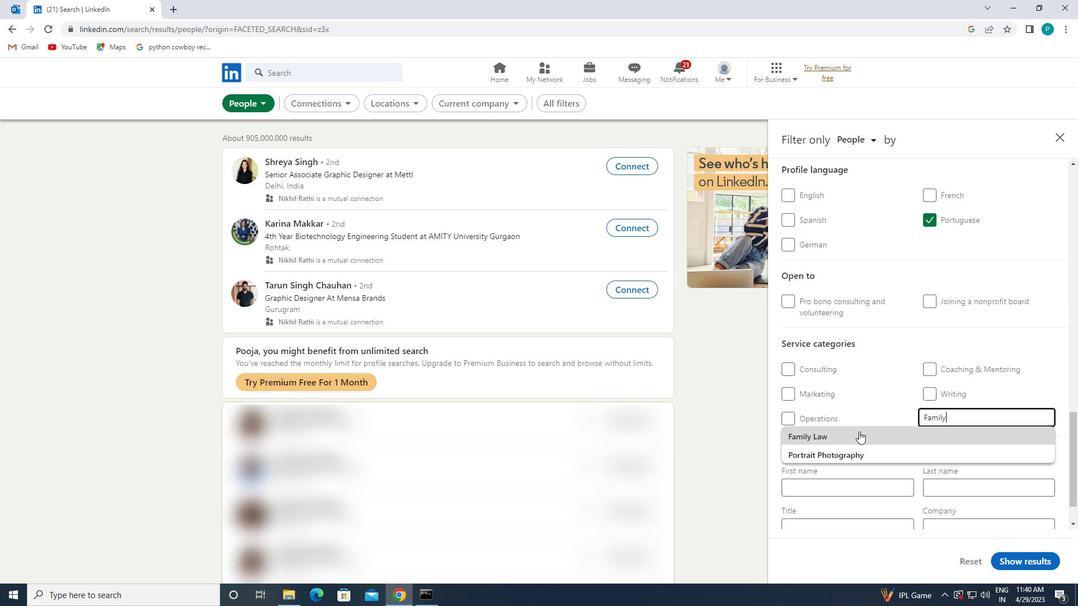 
Action: Mouse pressed left at (858, 435)
Screenshot: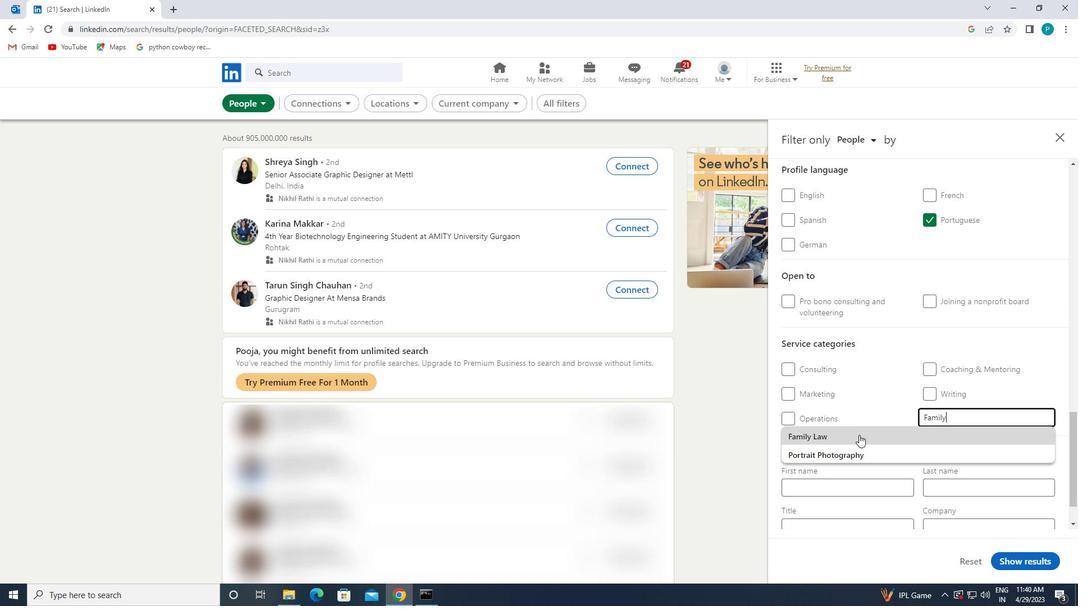 
Action: Mouse moved to (851, 429)
Screenshot: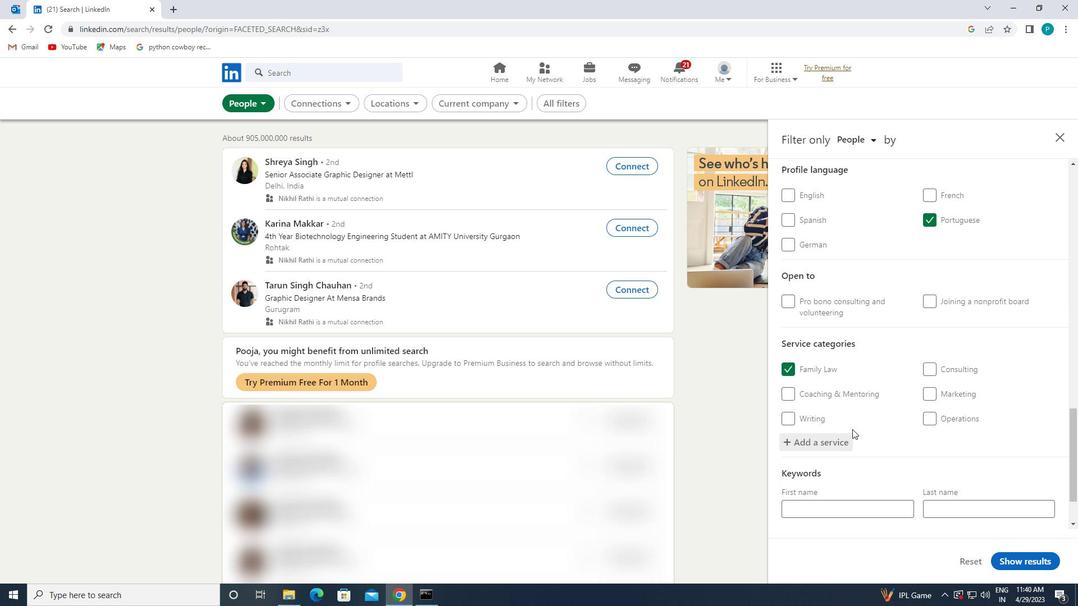 
Action: Mouse scrolled (851, 428) with delta (0, 0)
Screenshot: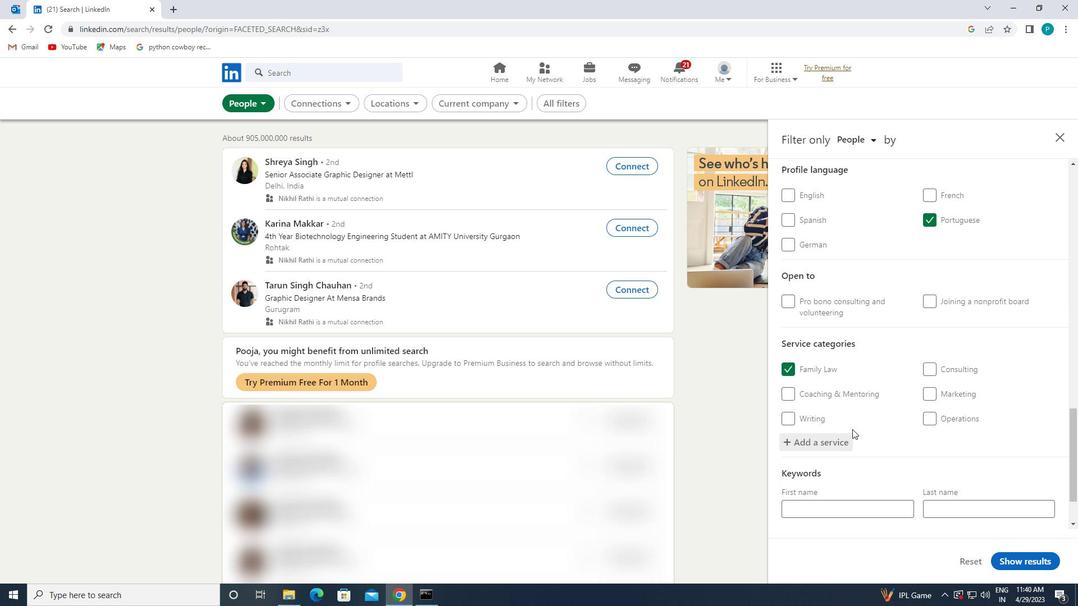 
Action: Mouse scrolled (851, 428) with delta (0, 0)
Screenshot: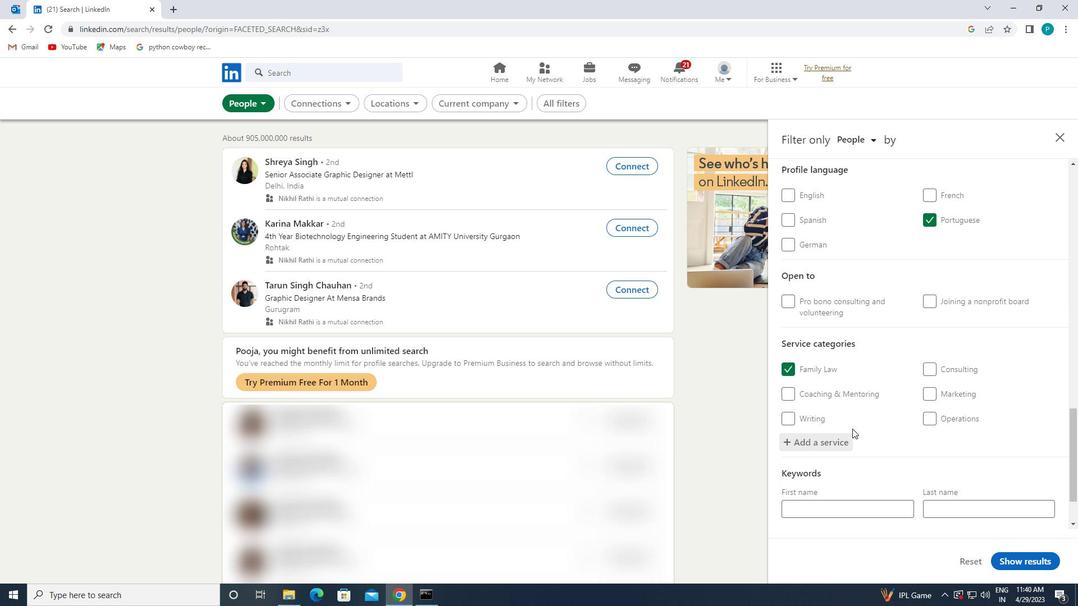 
Action: Mouse moved to (848, 424)
Screenshot: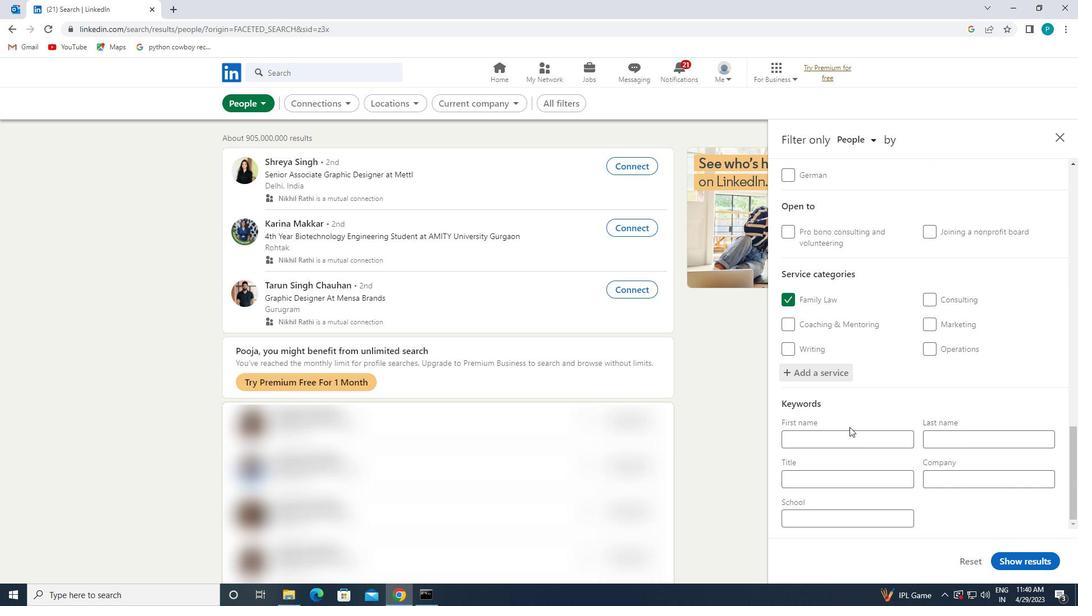 
Action: Mouse scrolled (848, 423) with delta (0, 0)
Screenshot: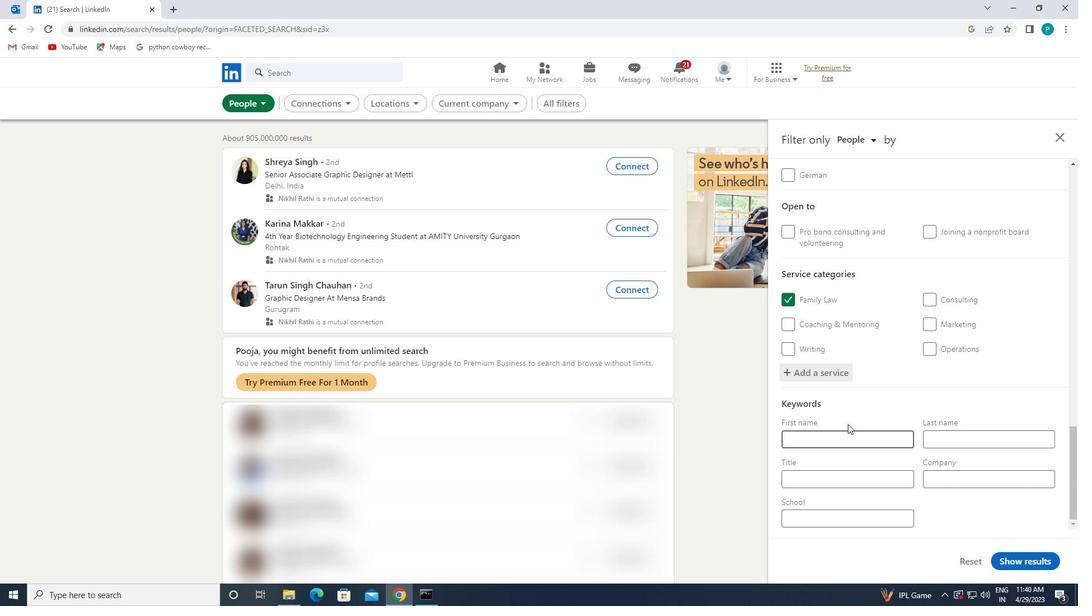 
Action: Mouse scrolled (848, 423) with delta (0, 0)
Screenshot: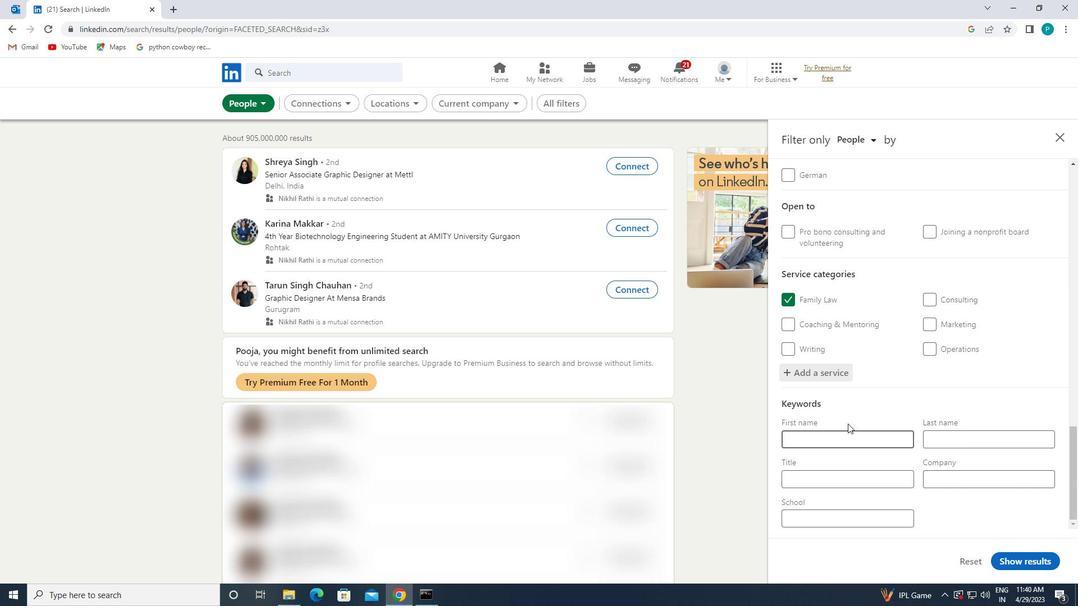 
Action: Mouse scrolled (848, 423) with delta (0, 0)
Screenshot: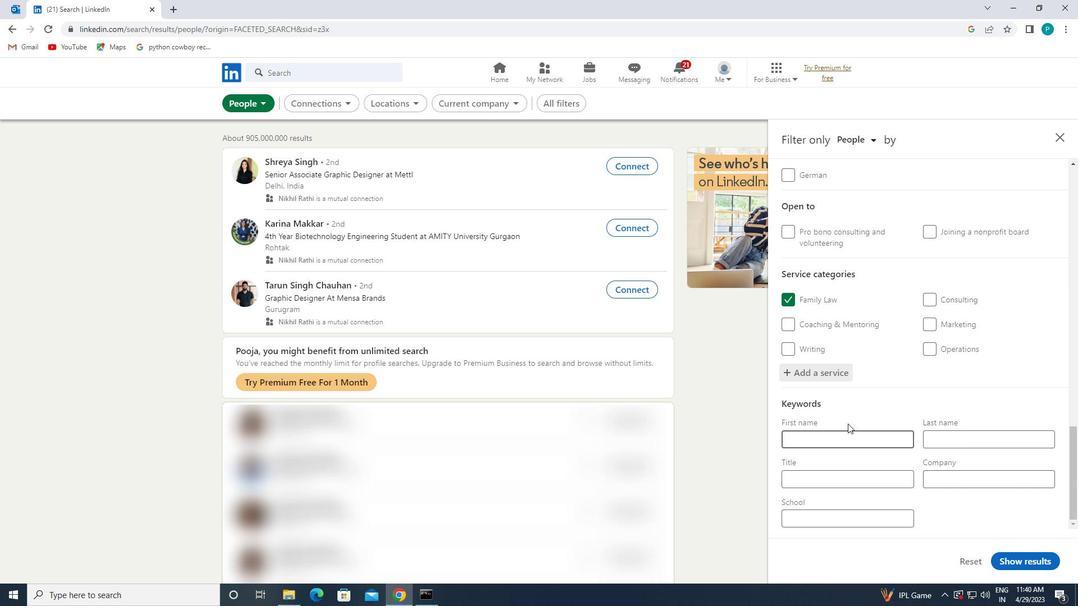 
Action: Mouse moved to (849, 478)
Screenshot: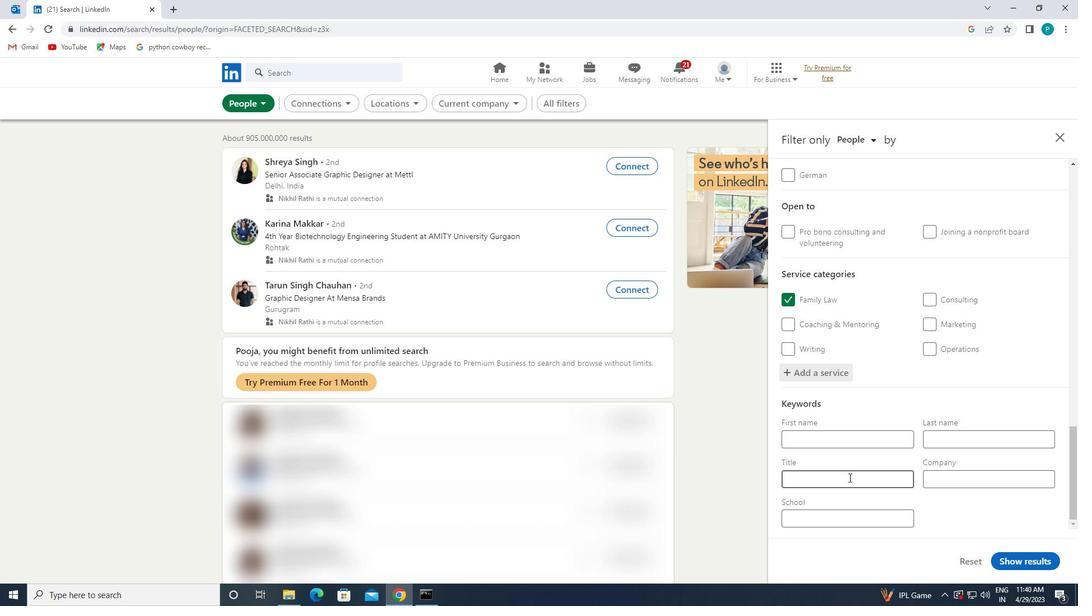 
Action: Mouse pressed left at (849, 478)
Screenshot: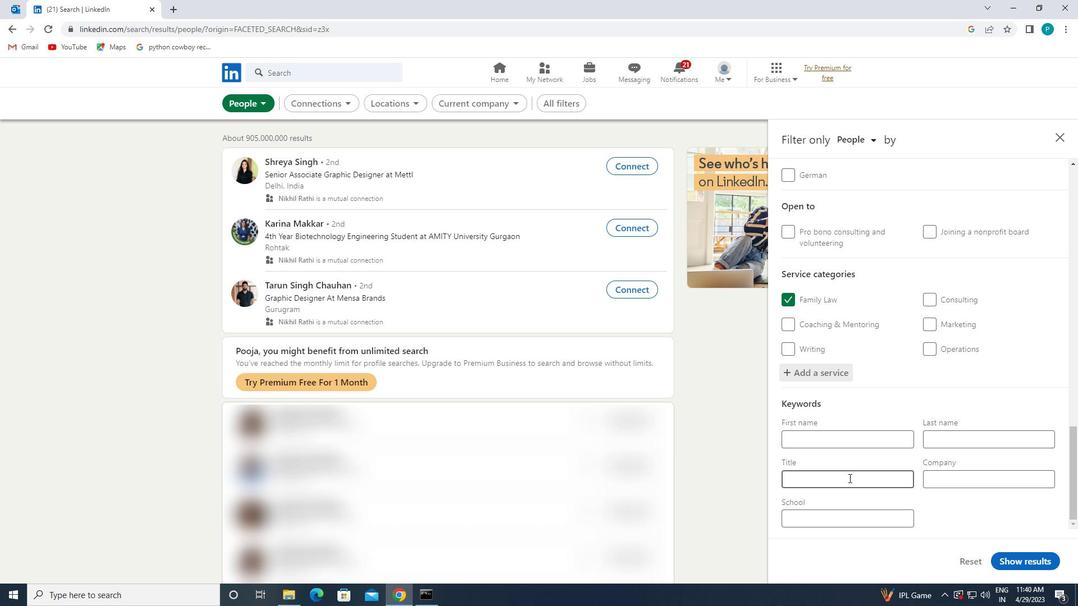
Action: Mouse moved to (847, 475)
Screenshot: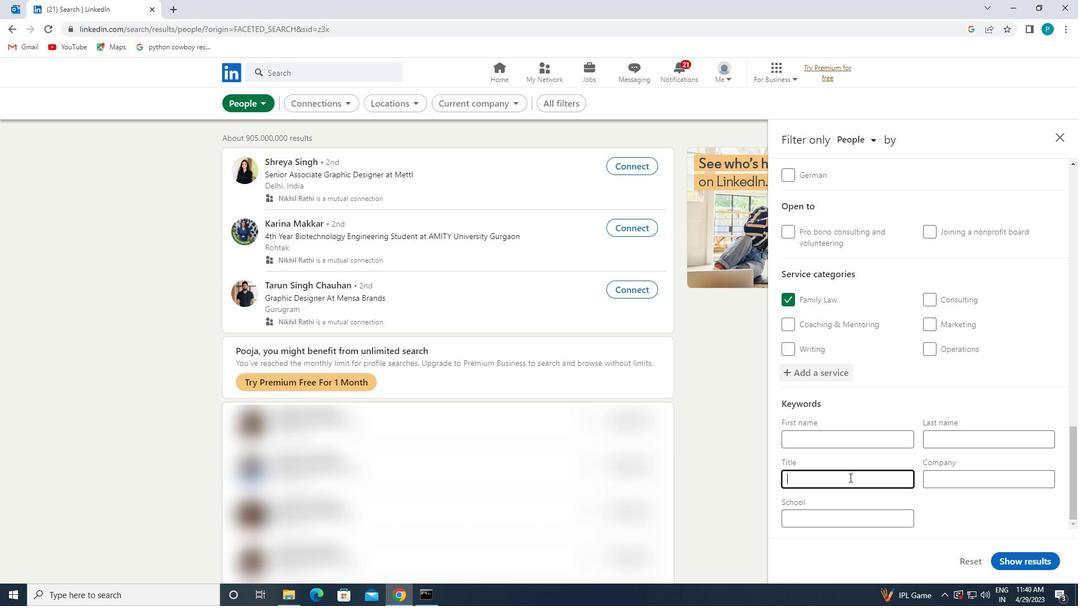
Action: Key pressed <Key.caps_lock>S<Key.caps_lock>ERVICE<Key.space>
Screenshot: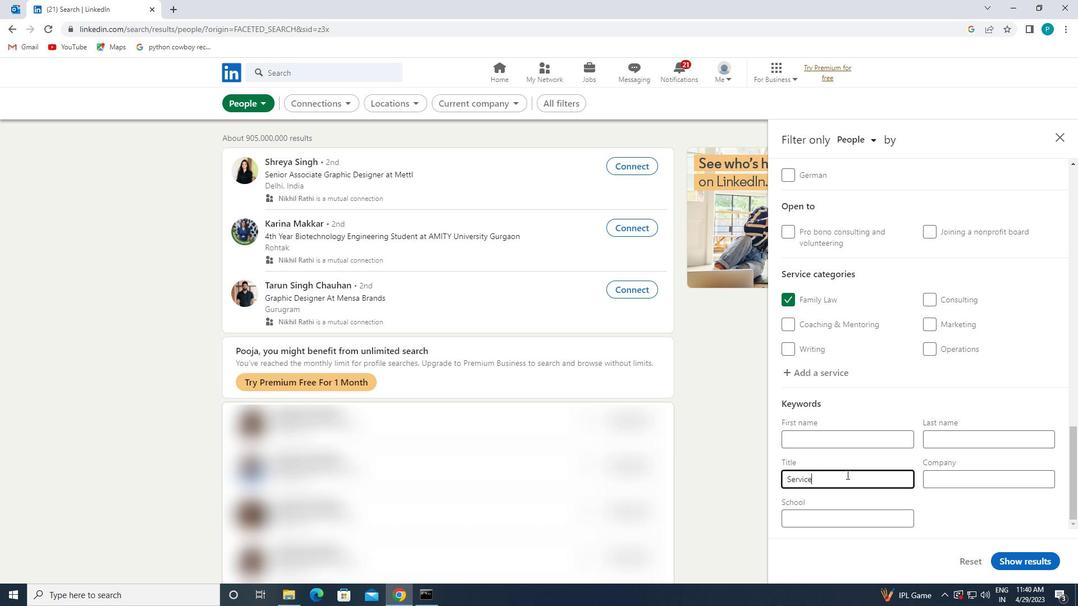 
Action: Mouse moved to (838, 474)
Screenshot: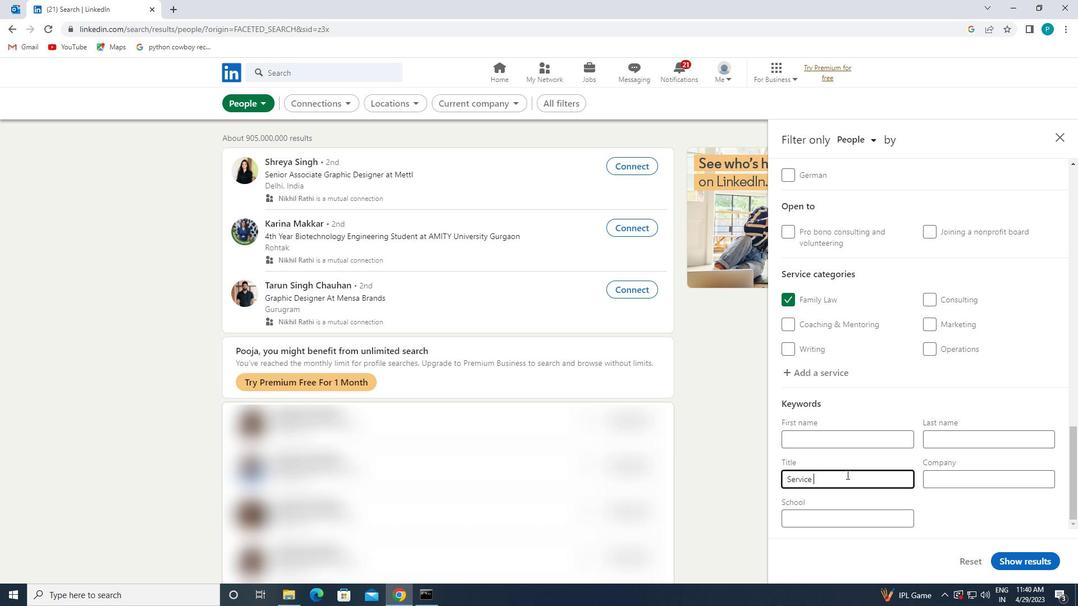 
Action: Key pressed <Key.caps_lock>
Screenshot: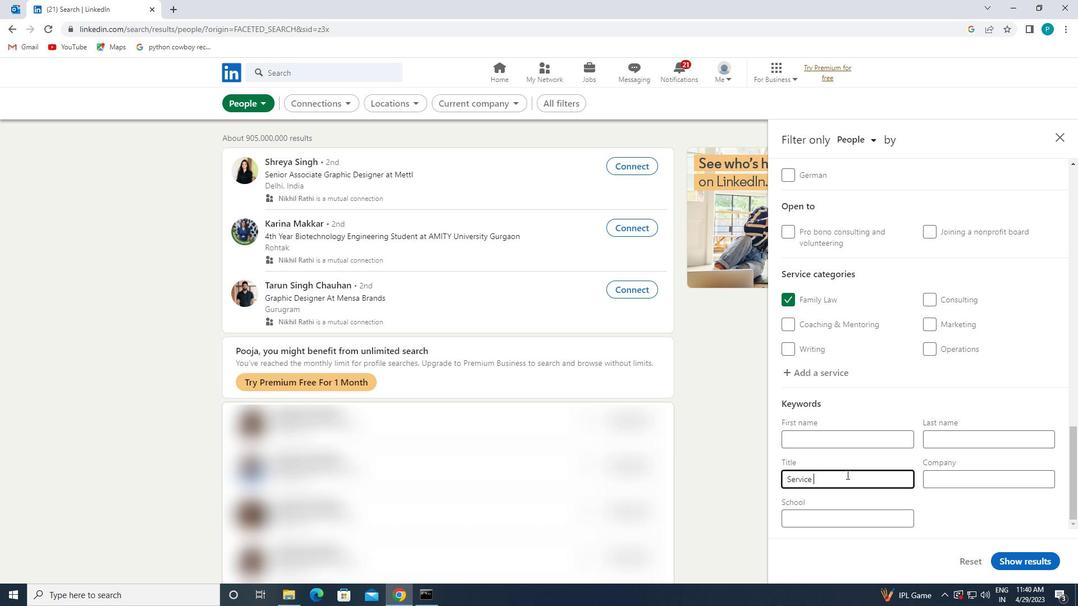 
Action: Mouse moved to (836, 474)
Screenshot: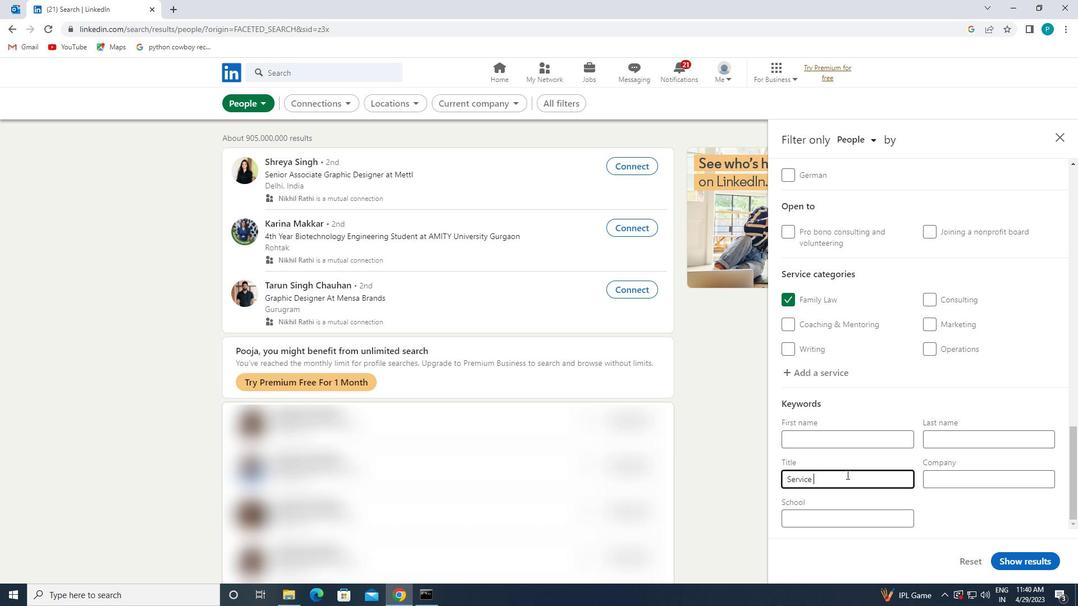 
Action: Key pressed D<Key.caps_lock>OG<Key.space><Key.caps_lock>T<Key.caps_lock>RAINER
Screenshot: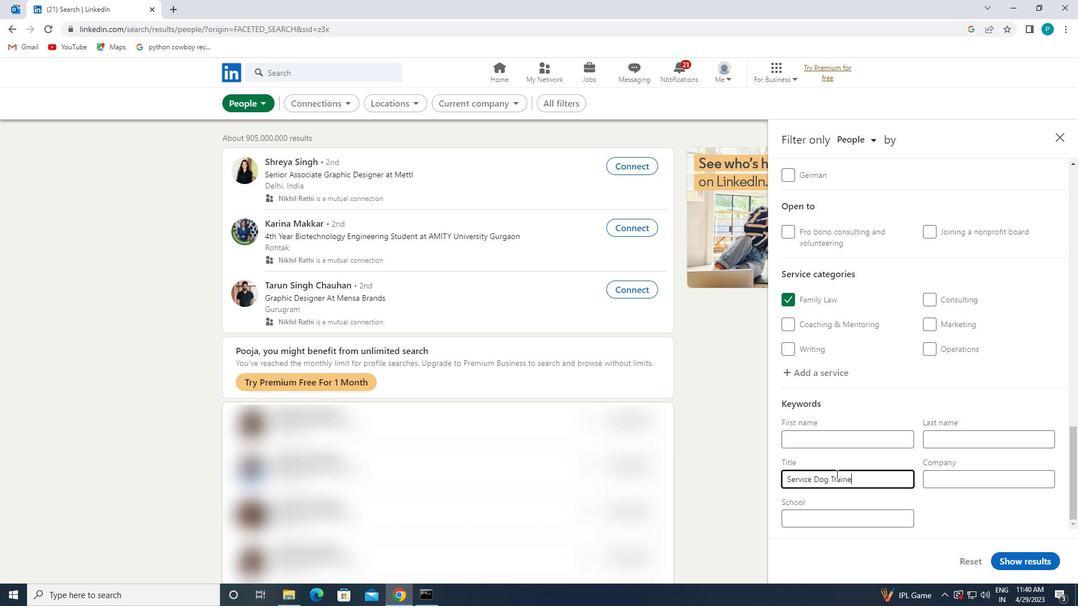 
Action: Mouse moved to (1021, 555)
Screenshot: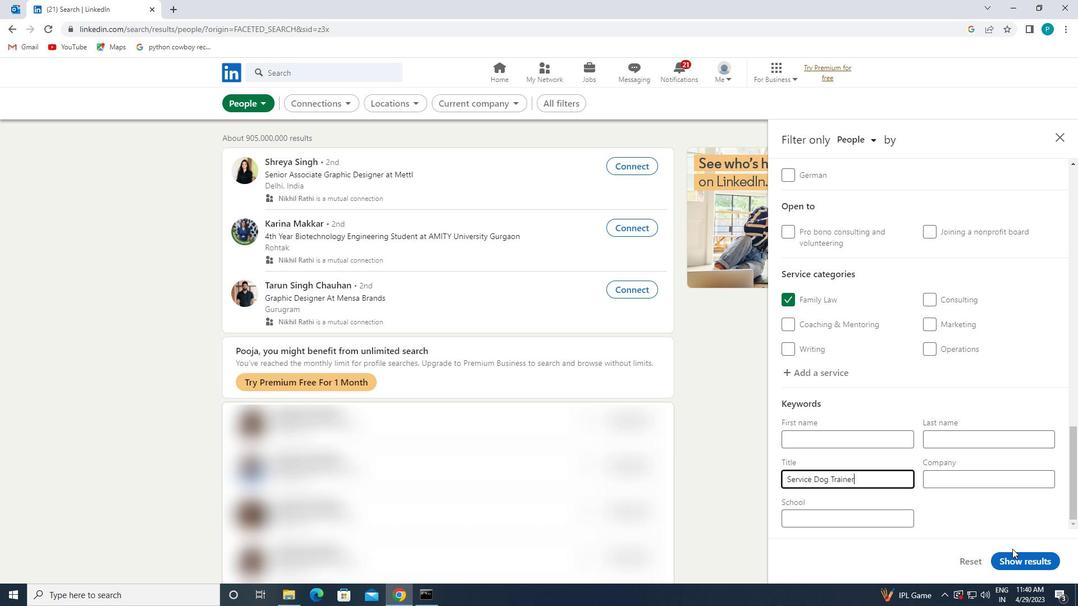 
Action: Mouse pressed left at (1021, 555)
Screenshot: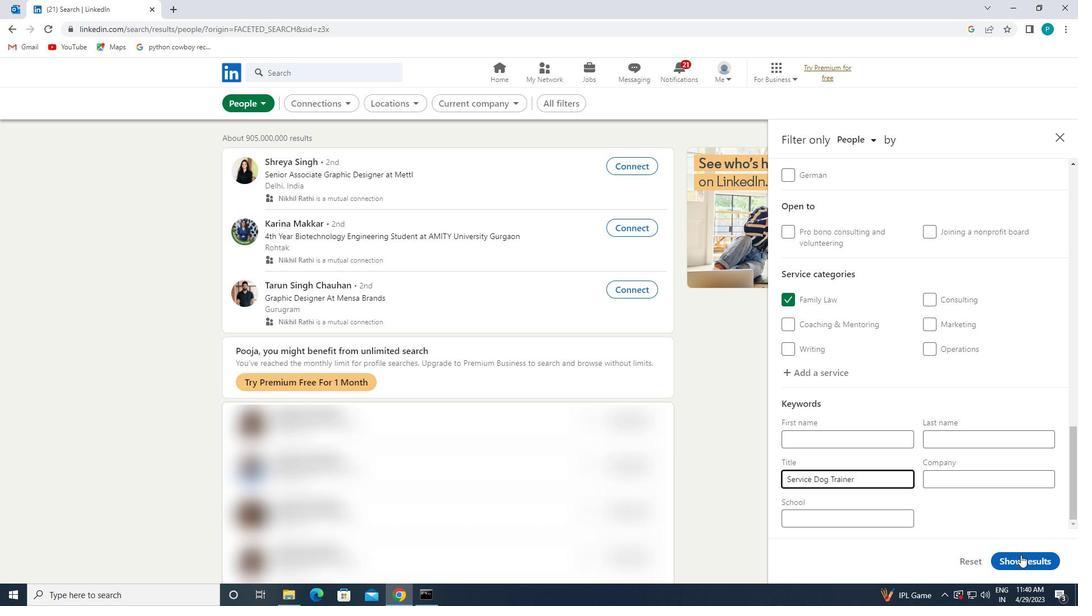 
Action: Mouse moved to (1019, 555)
Screenshot: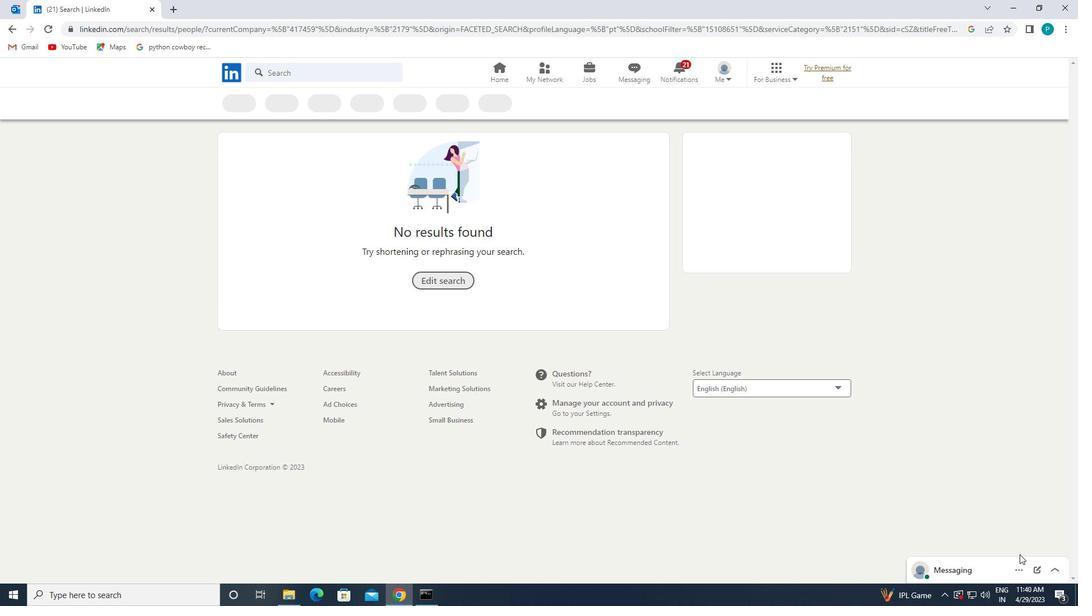 
